 Task: Find connections with filter location Zhoucheng with filter topic #fundraisingwith filter profile language Spanish with filter current company Forbes Advisor with filter school J.C. Bose University of Science and Technology, YMCA with filter industry Mental Health Care with filter service category Budgeting with filter keywords title Parking Attendant
Action: Mouse moved to (604, 105)
Screenshot: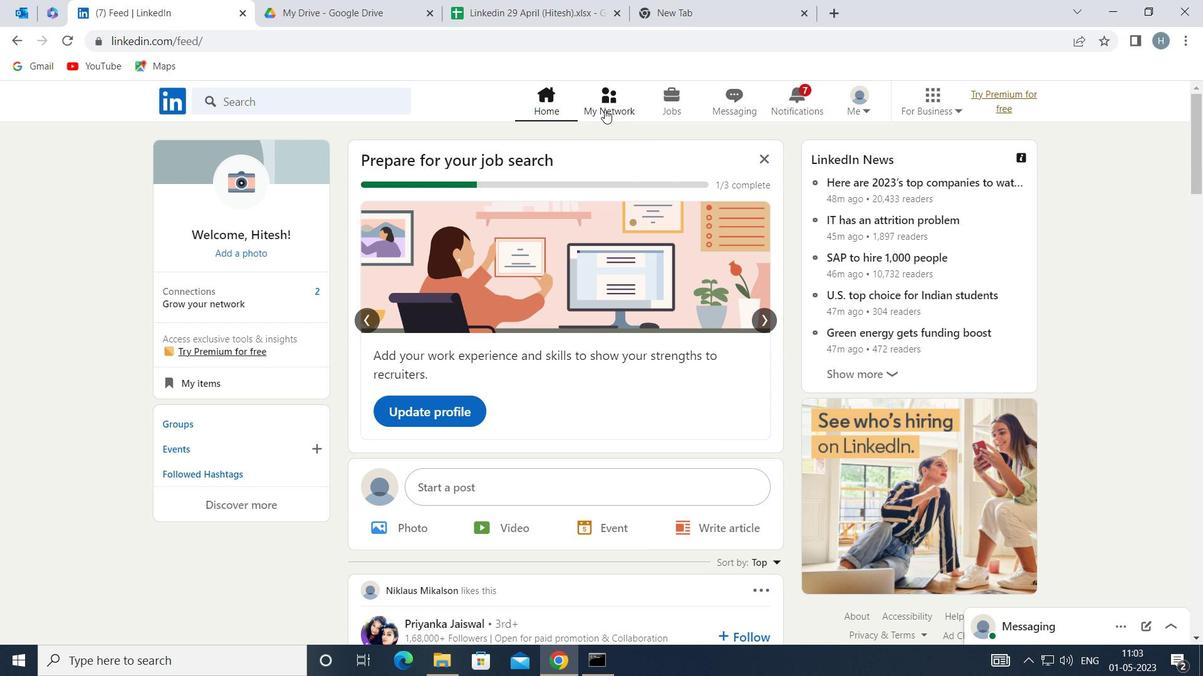
Action: Mouse pressed left at (604, 105)
Screenshot: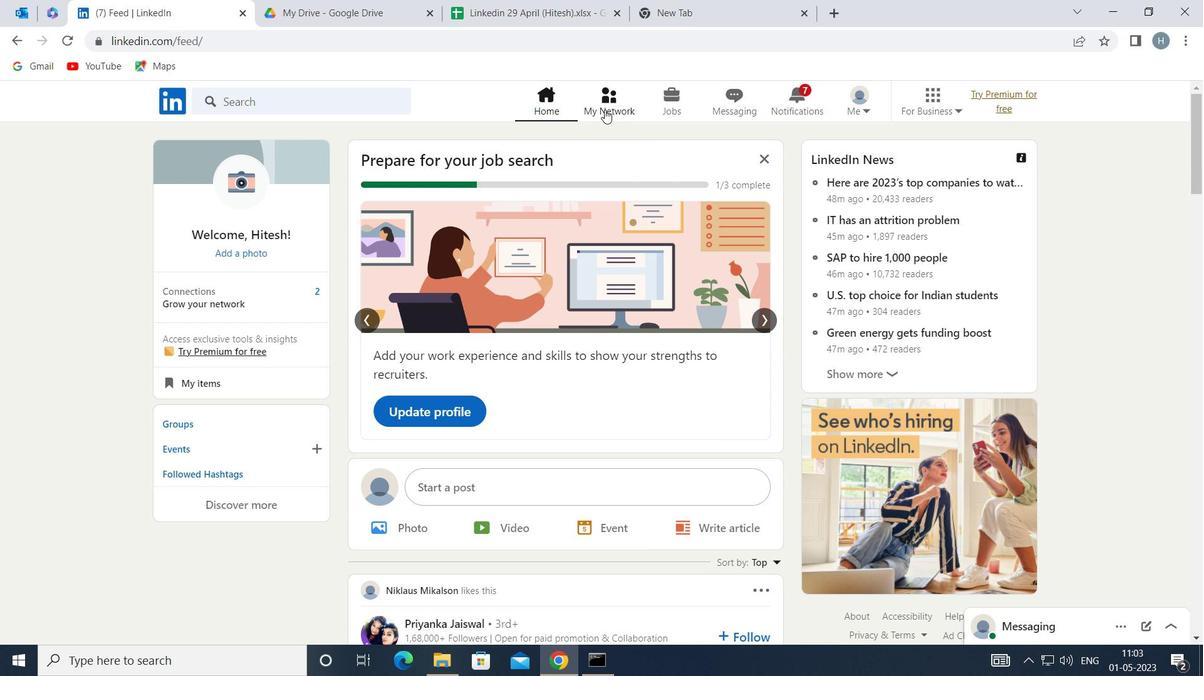 
Action: Mouse moved to (337, 188)
Screenshot: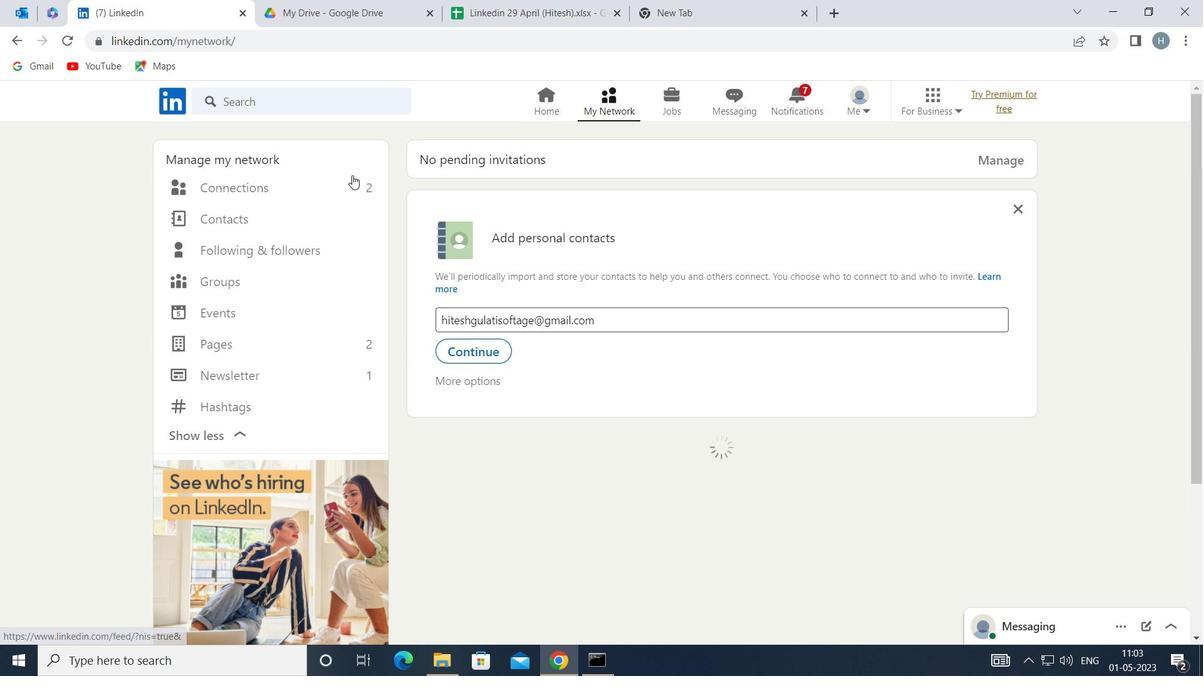 
Action: Mouse pressed left at (337, 188)
Screenshot: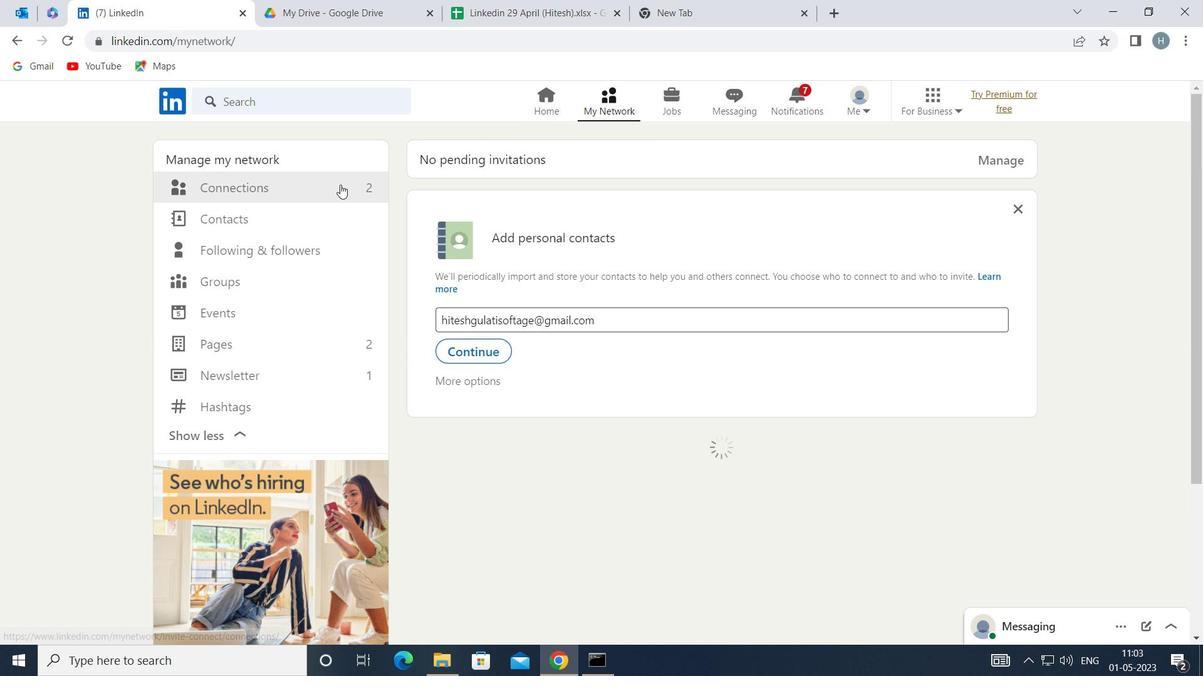 
Action: Mouse moved to (690, 185)
Screenshot: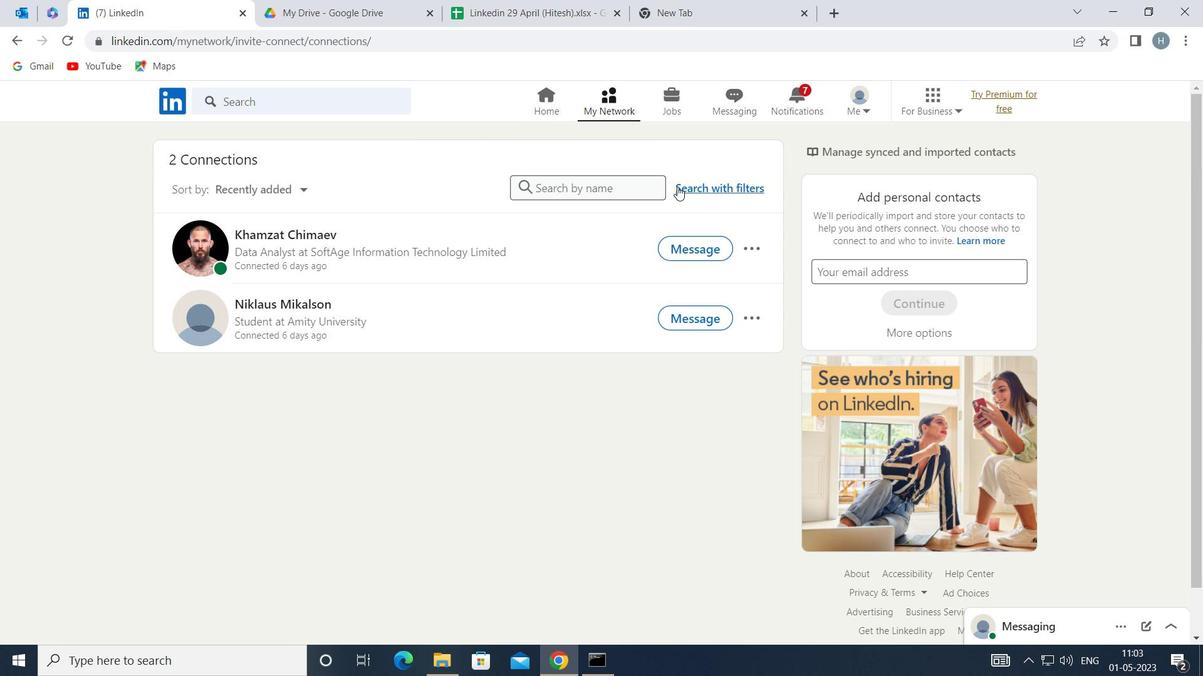 
Action: Mouse pressed left at (690, 185)
Screenshot: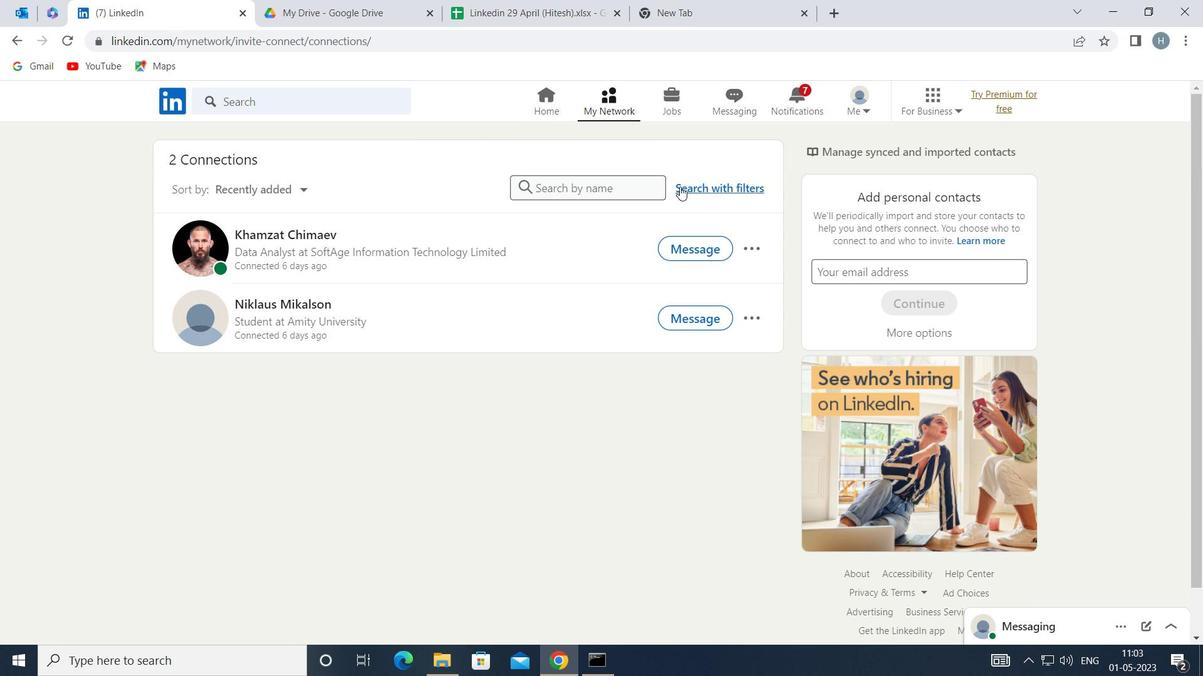 
Action: Mouse moved to (652, 144)
Screenshot: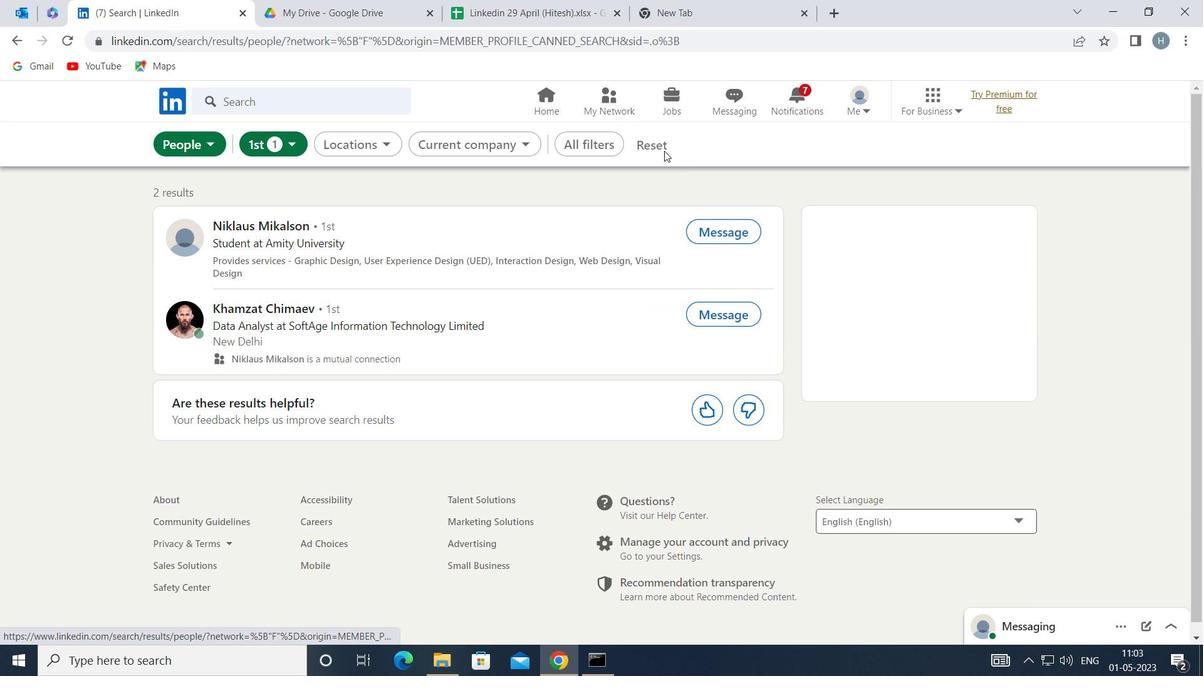 
Action: Mouse pressed left at (652, 144)
Screenshot: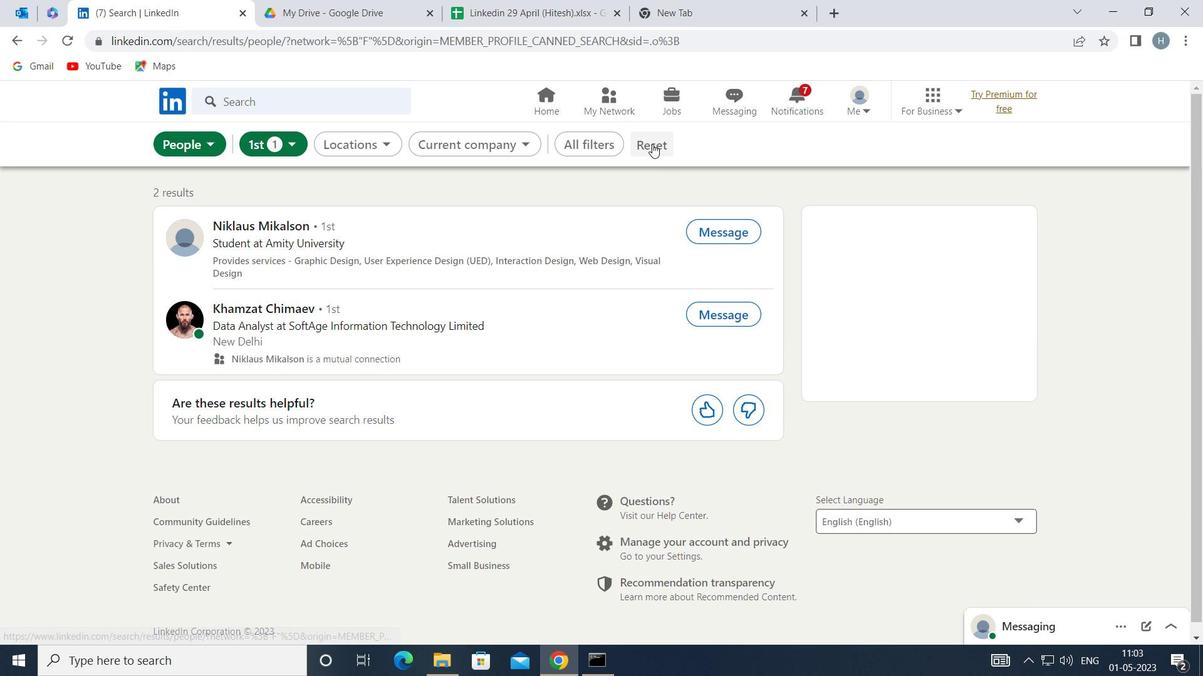 
Action: Mouse moved to (632, 142)
Screenshot: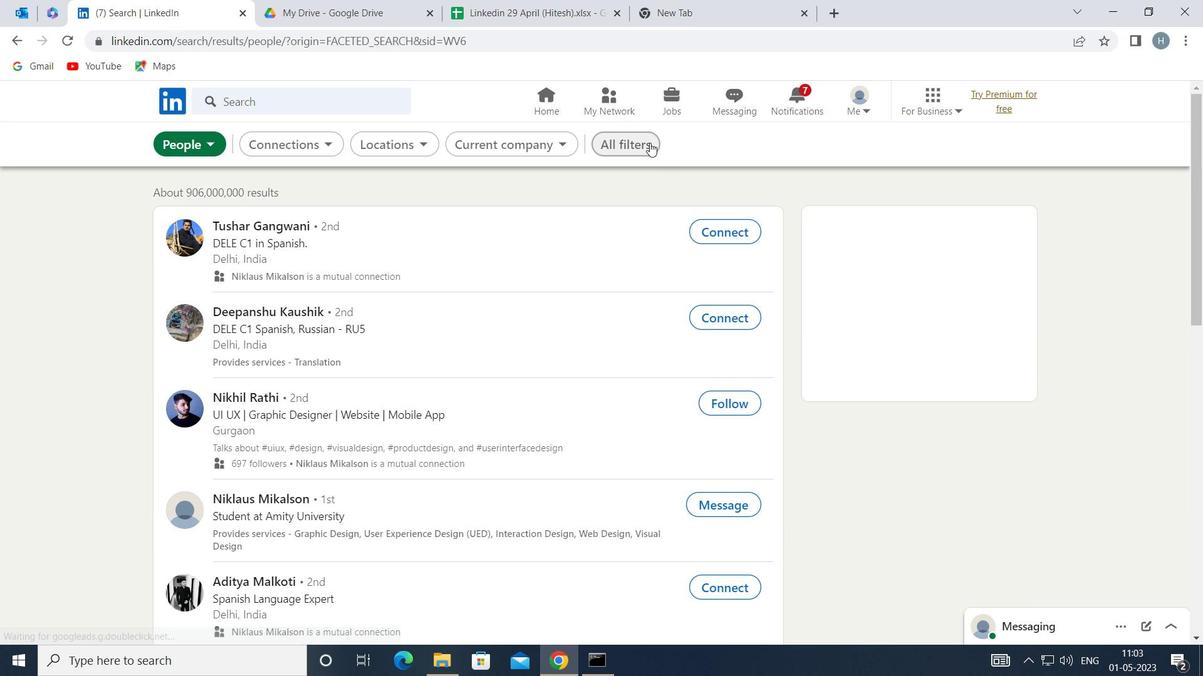 
Action: Mouse pressed left at (632, 142)
Screenshot: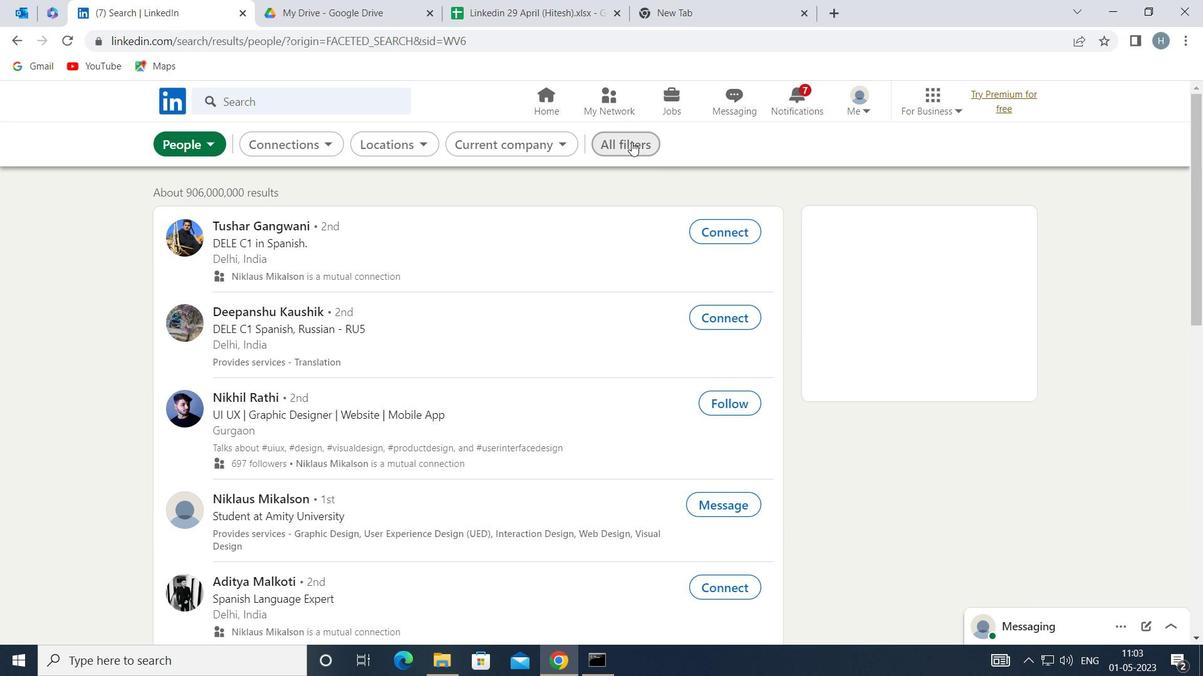 
Action: Mouse moved to (955, 364)
Screenshot: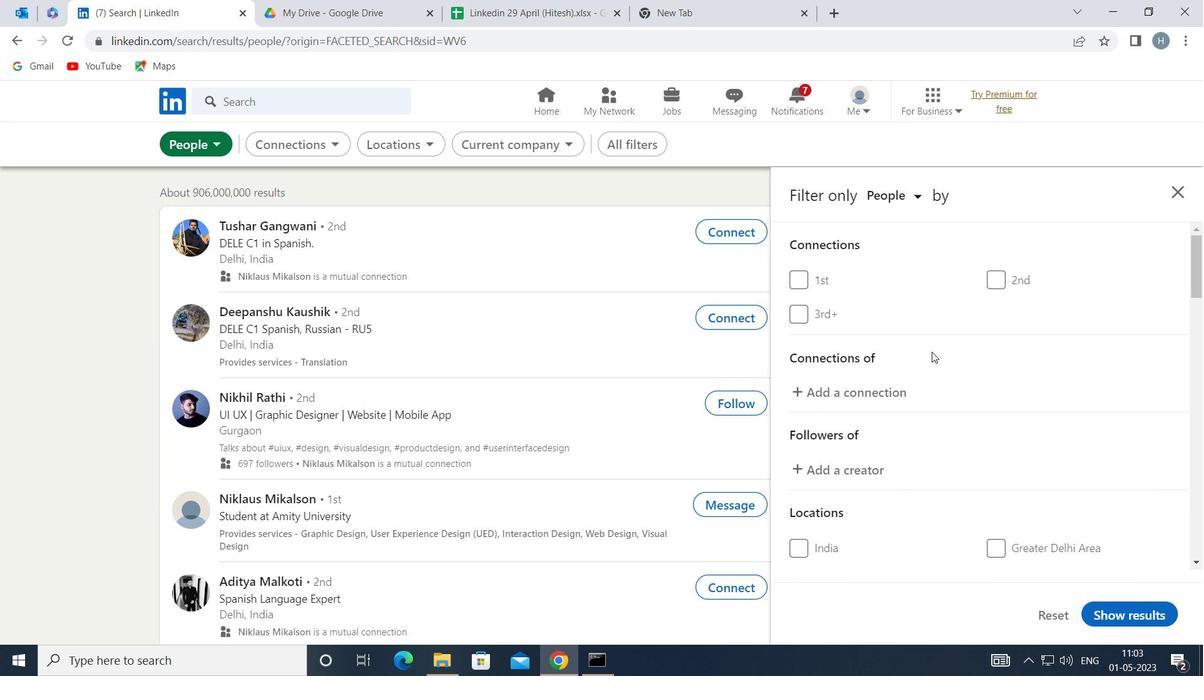 
Action: Mouse scrolled (955, 363) with delta (0, 0)
Screenshot: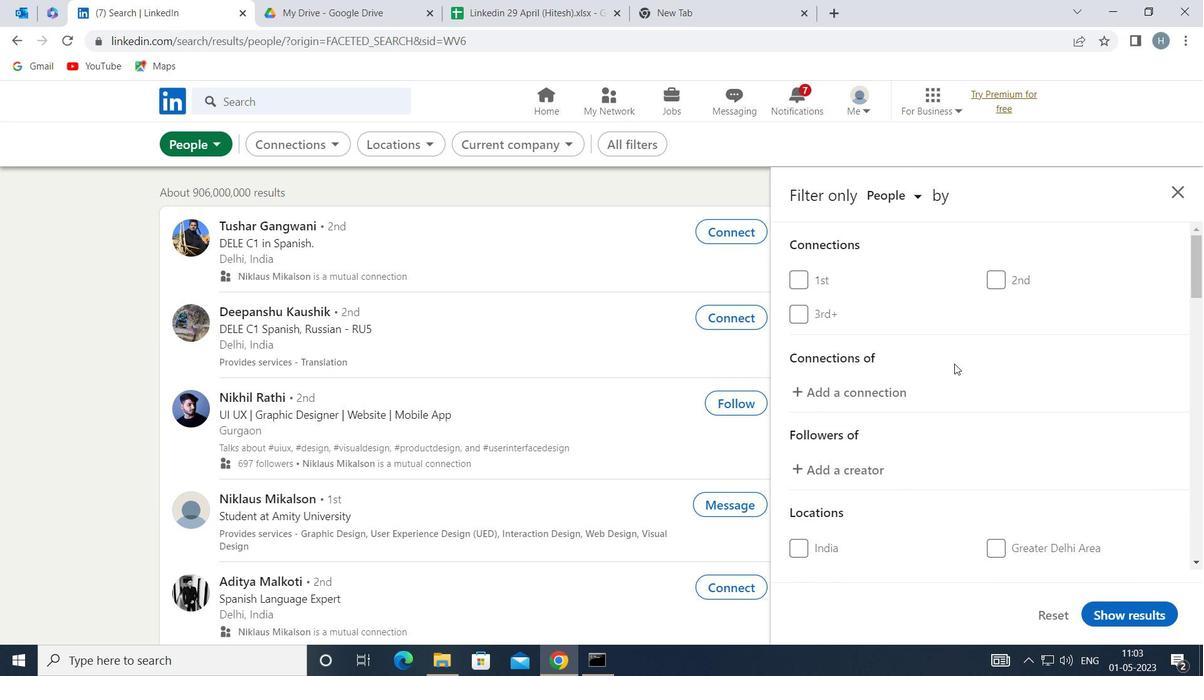 
Action: Mouse scrolled (955, 363) with delta (0, 0)
Screenshot: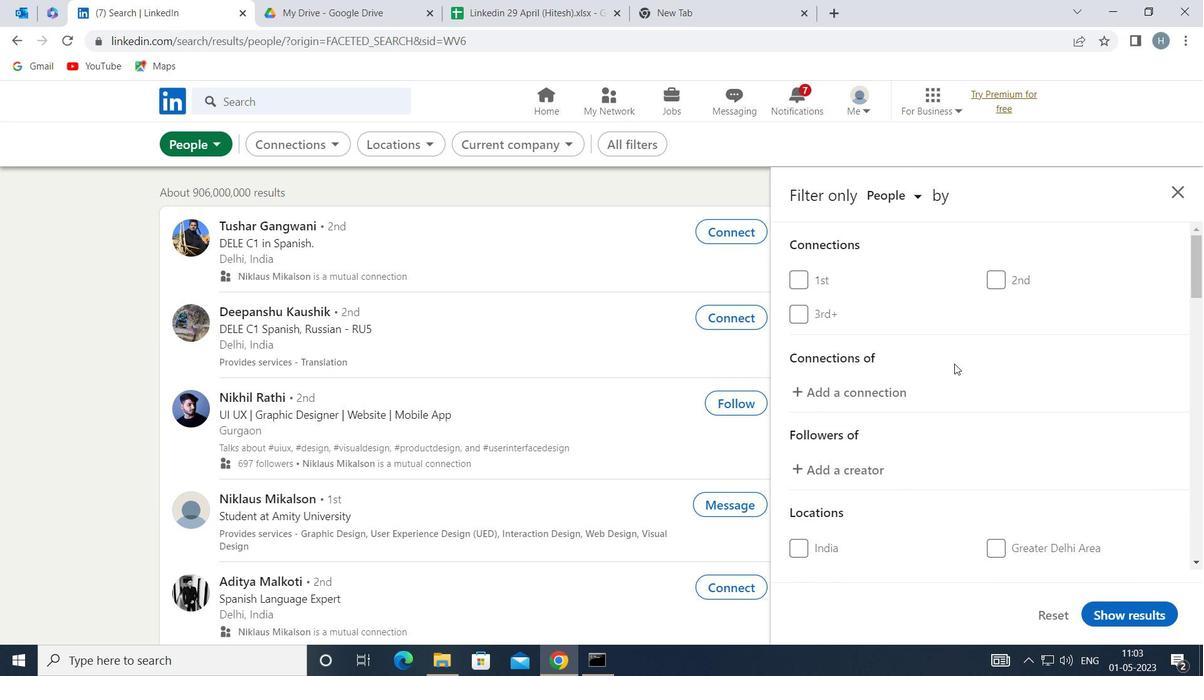 
Action: Mouse scrolled (955, 363) with delta (0, 0)
Screenshot: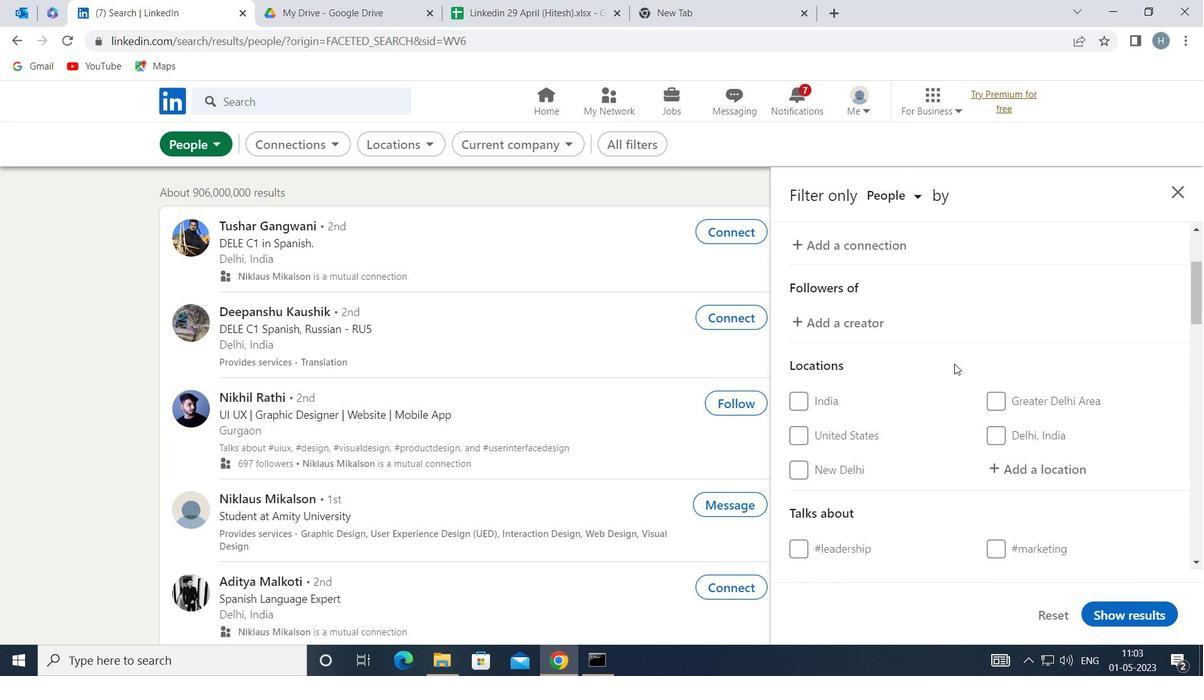 
Action: Mouse moved to (1029, 381)
Screenshot: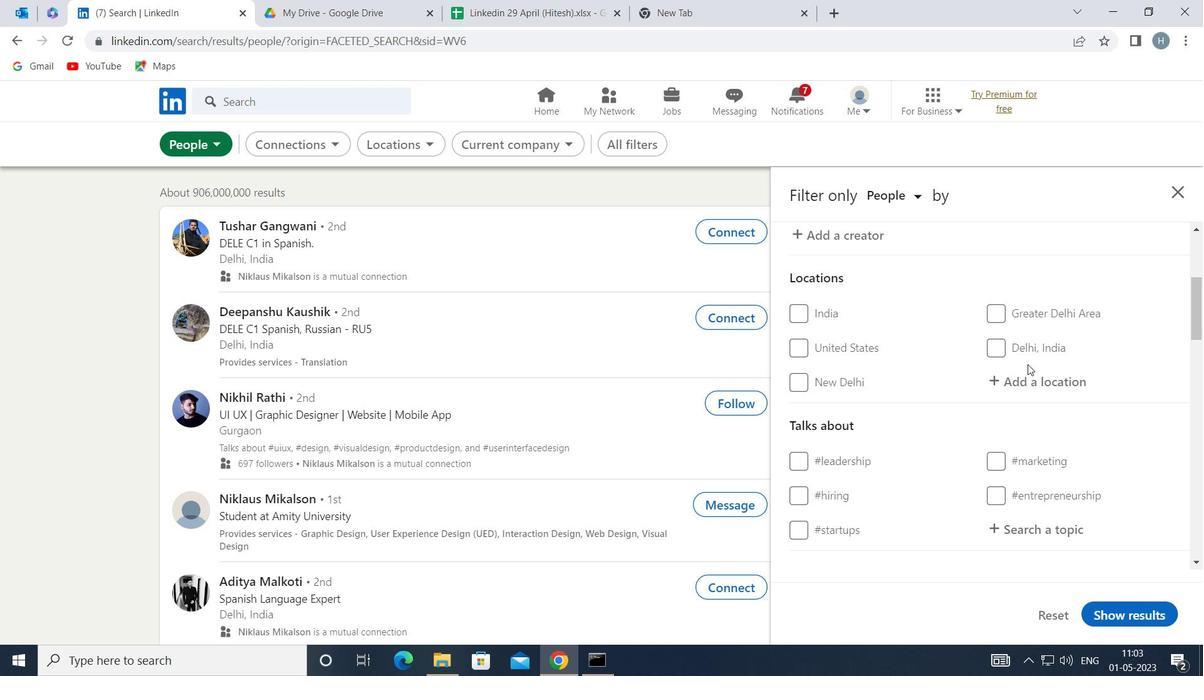 
Action: Mouse pressed left at (1029, 381)
Screenshot: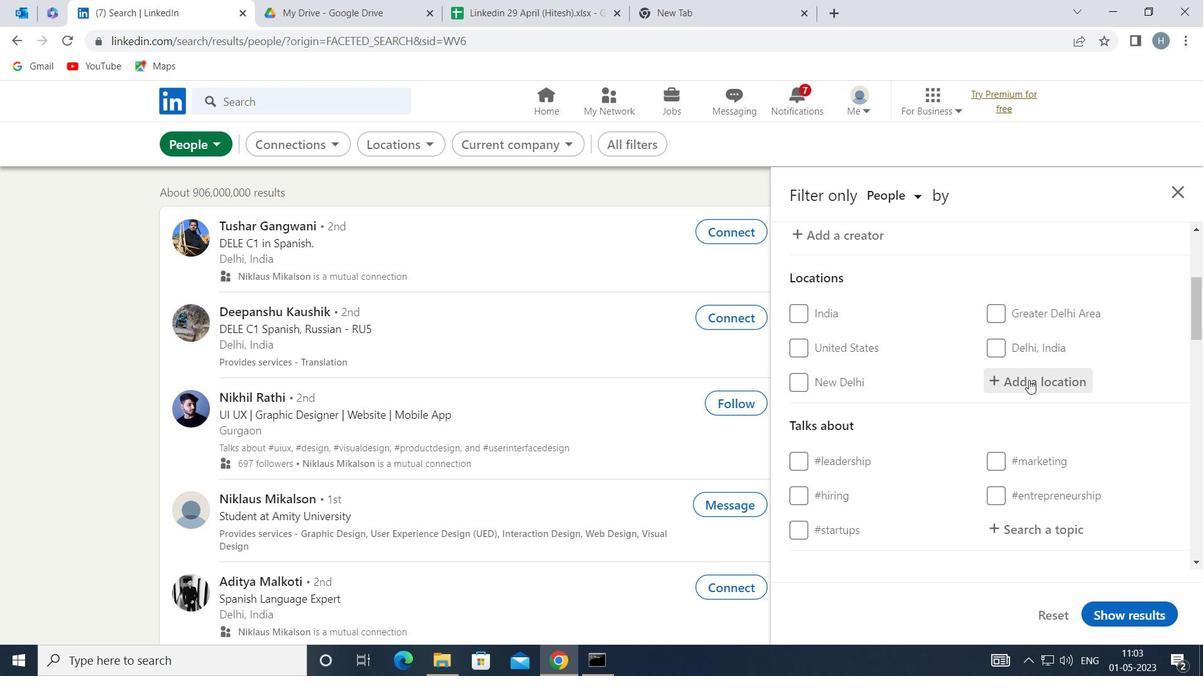 
Action: Key pressed <Key.shift>AZOUCHENG
Screenshot: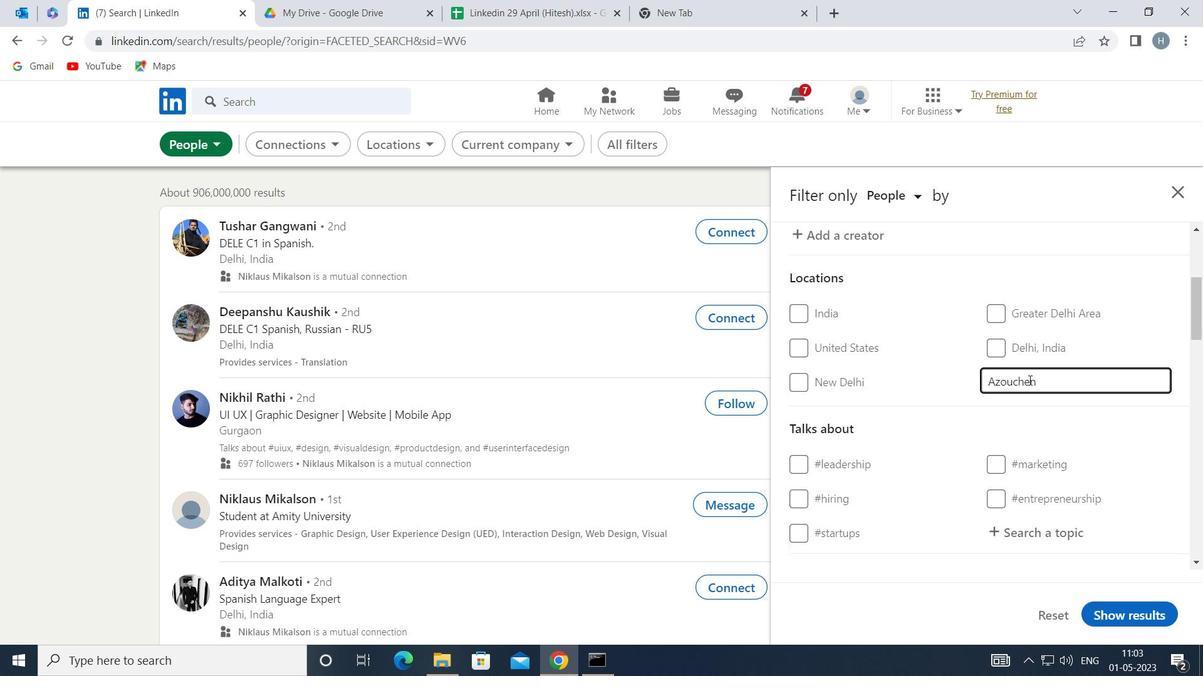 
Action: Mouse moved to (1074, 404)
Screenshot: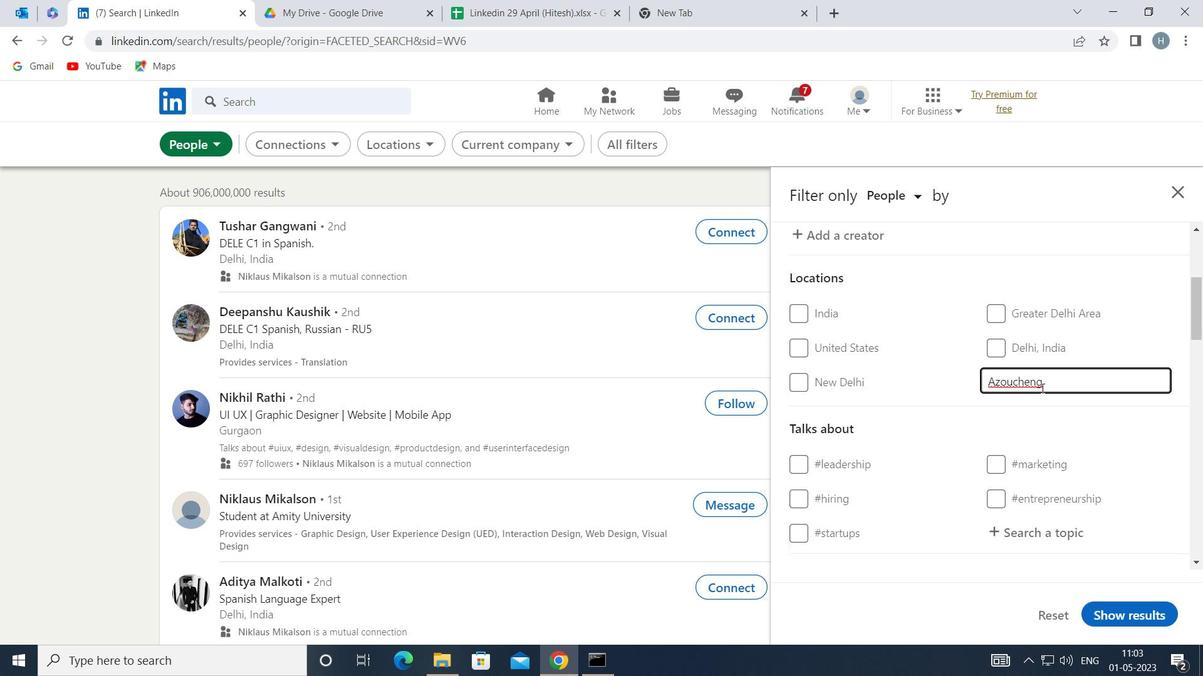 
Action: Key pressed <Key.enter>
Screenshot: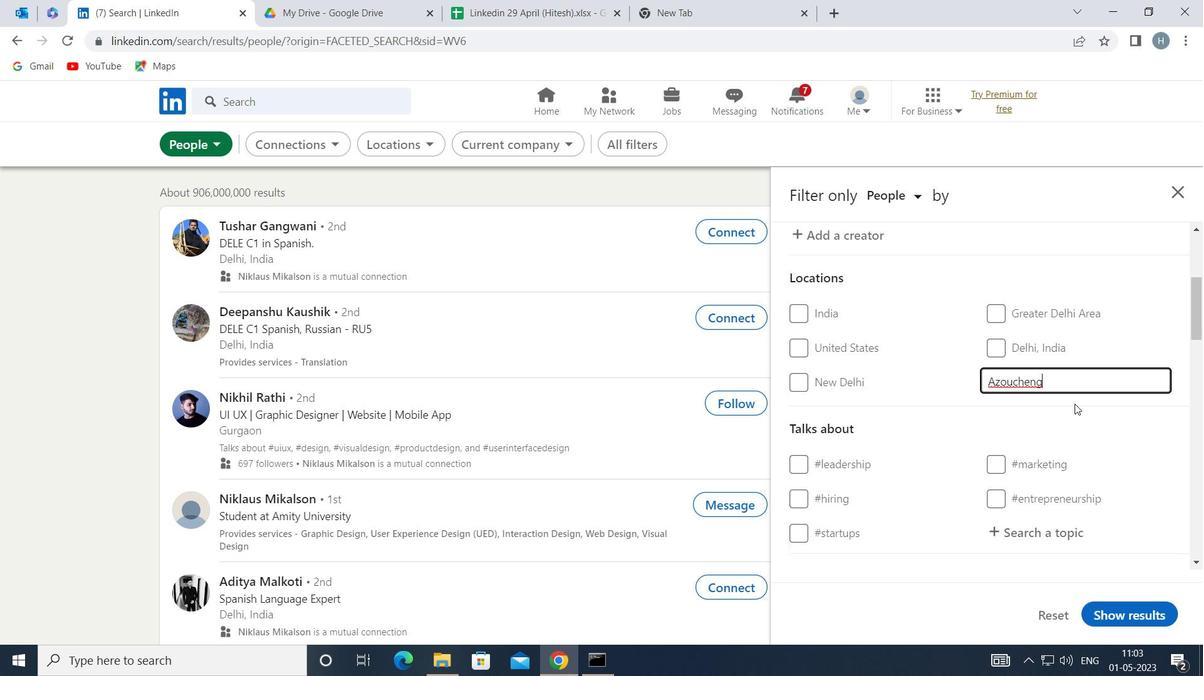 
Action: Mouse moved to (1073, 411)
Screenshot: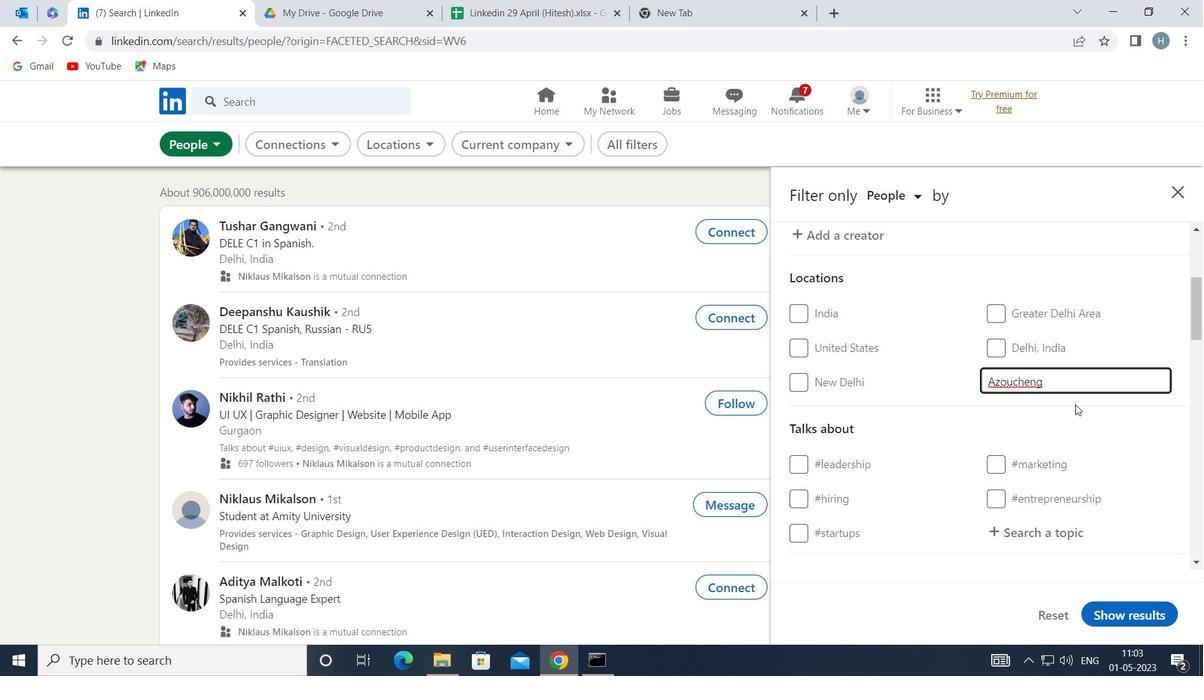 
Action: Mouse scrolled (1073, 411) with delta (0, 0)
Screenshot: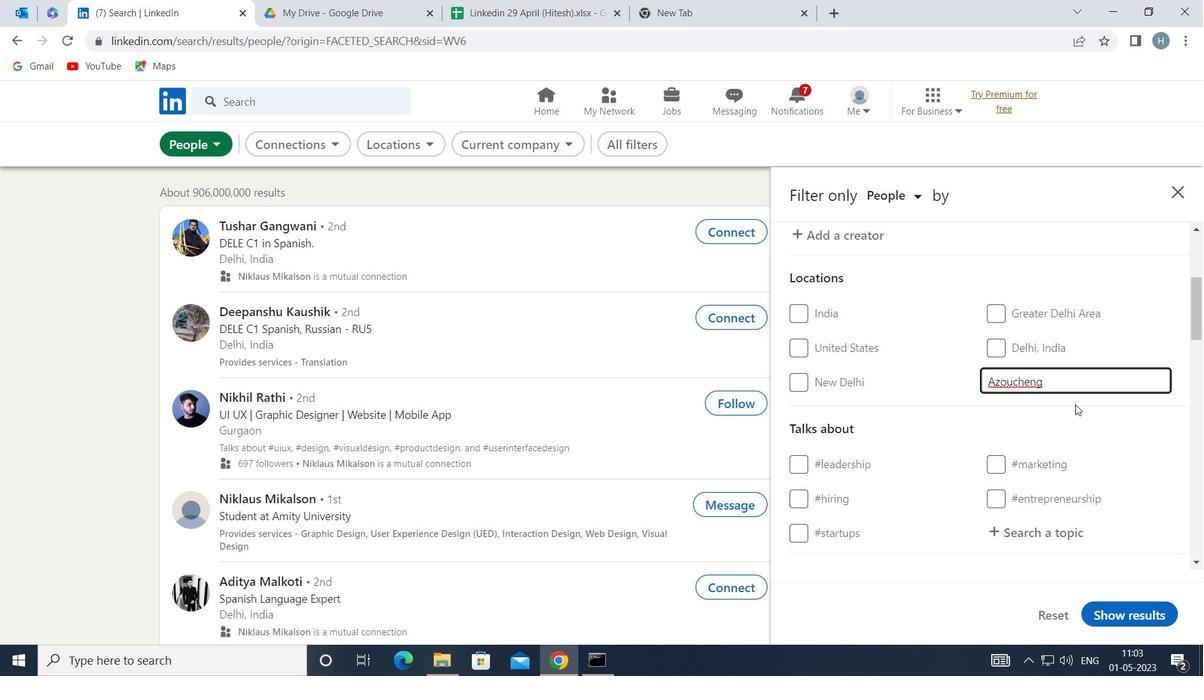 
Action: Mouse moved to (1044, 447)
Screenshot: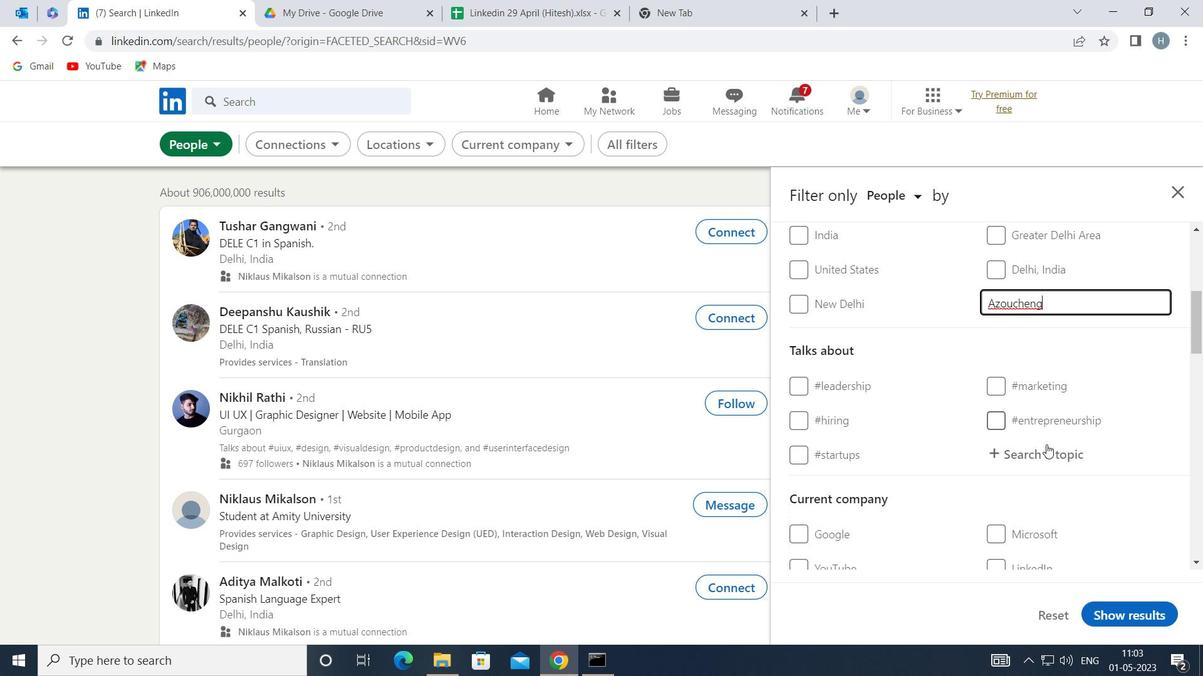 
Action: Mouse pressed left at (1044, 447)
Screenshot: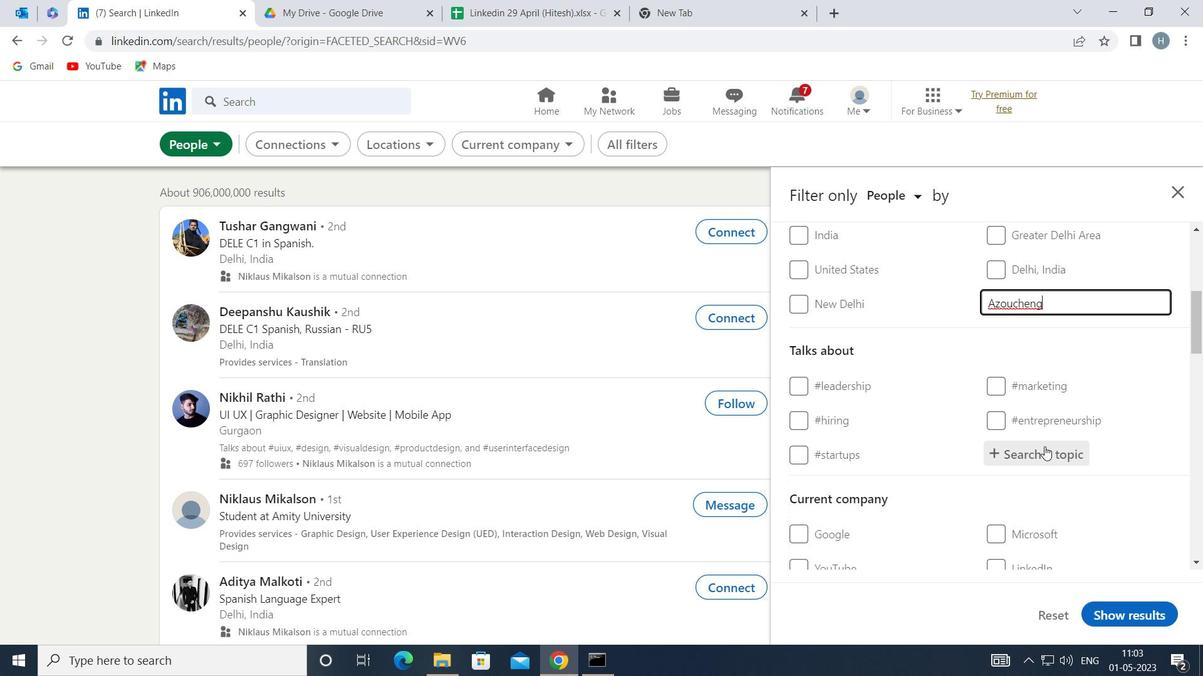 
Action: Mouse moved to (1044, 447)
Screenshot: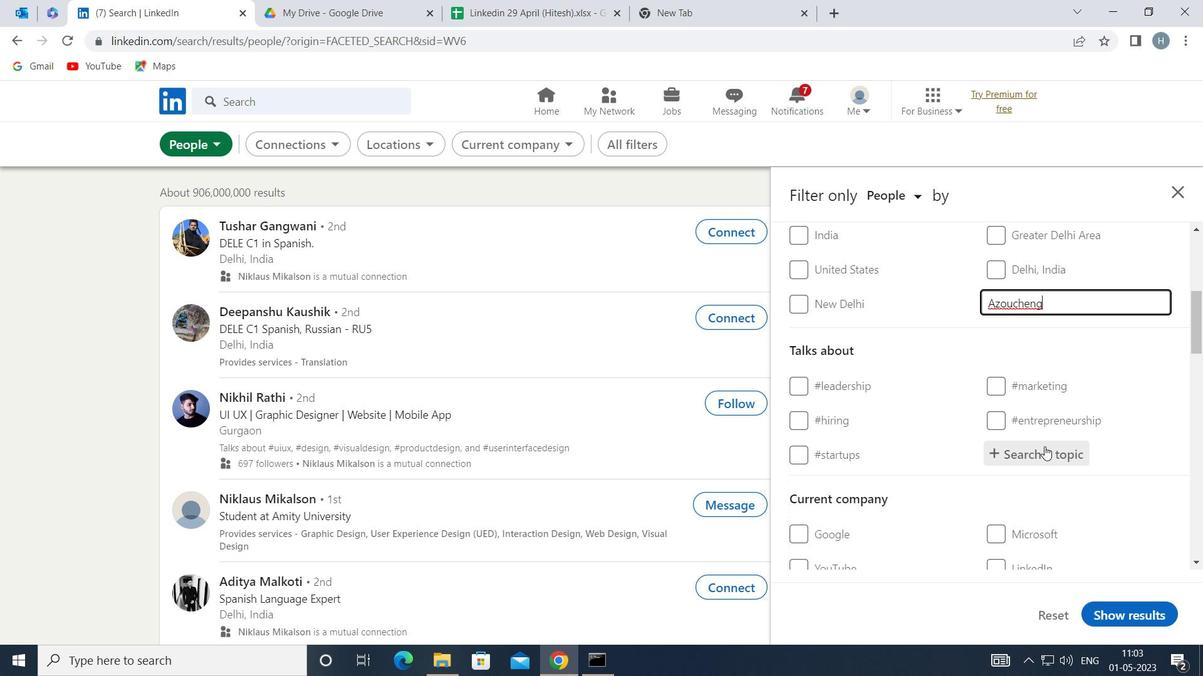 
Action: Key pressed <Key.shift>FUNDRA
Screenshot: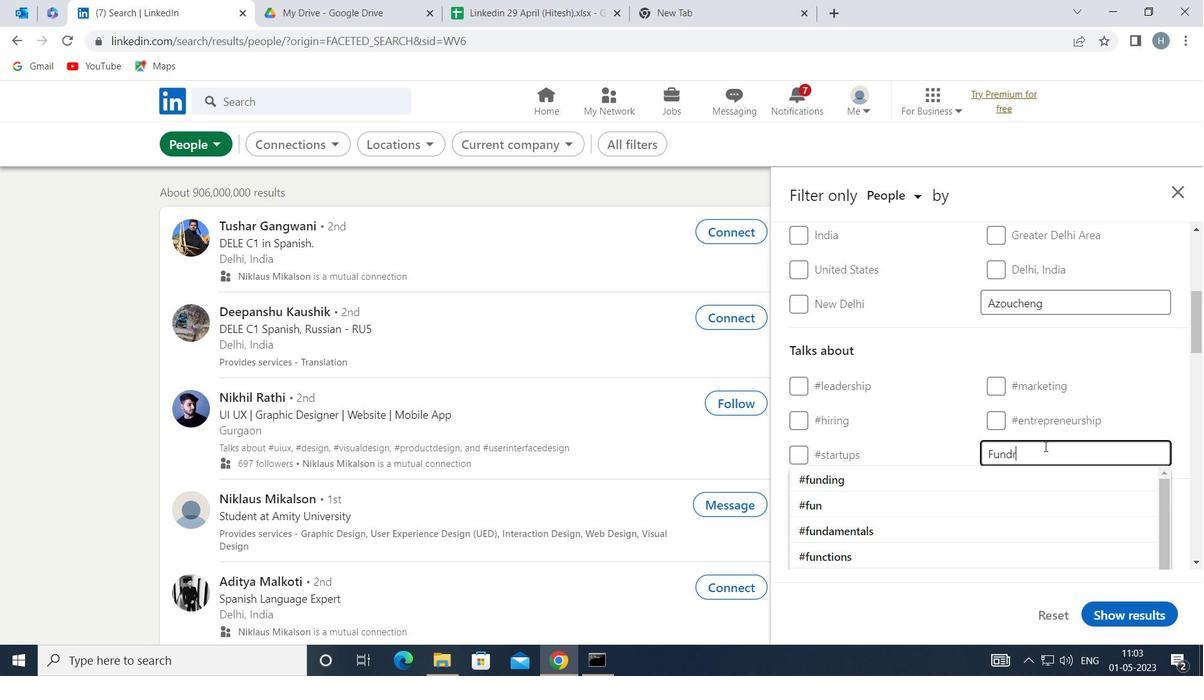 
Action: Mouse moved to (957, 479)
Screenshot: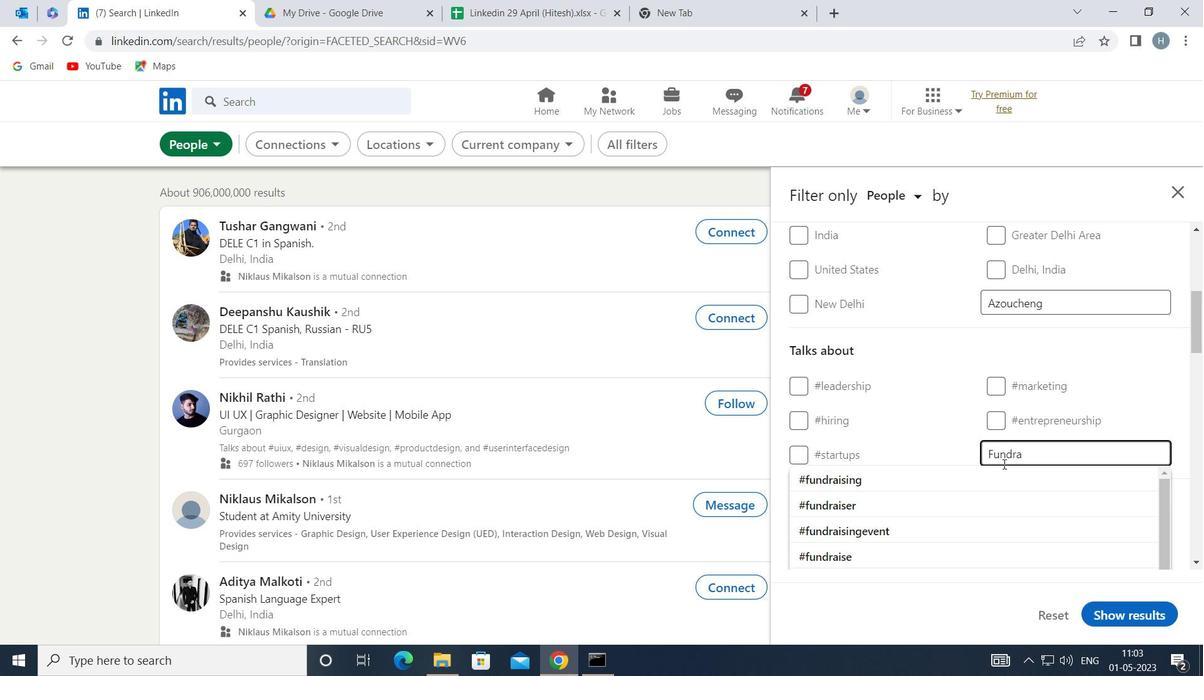 
Action: Mouse pressed left at (957, 479)
Screenshot: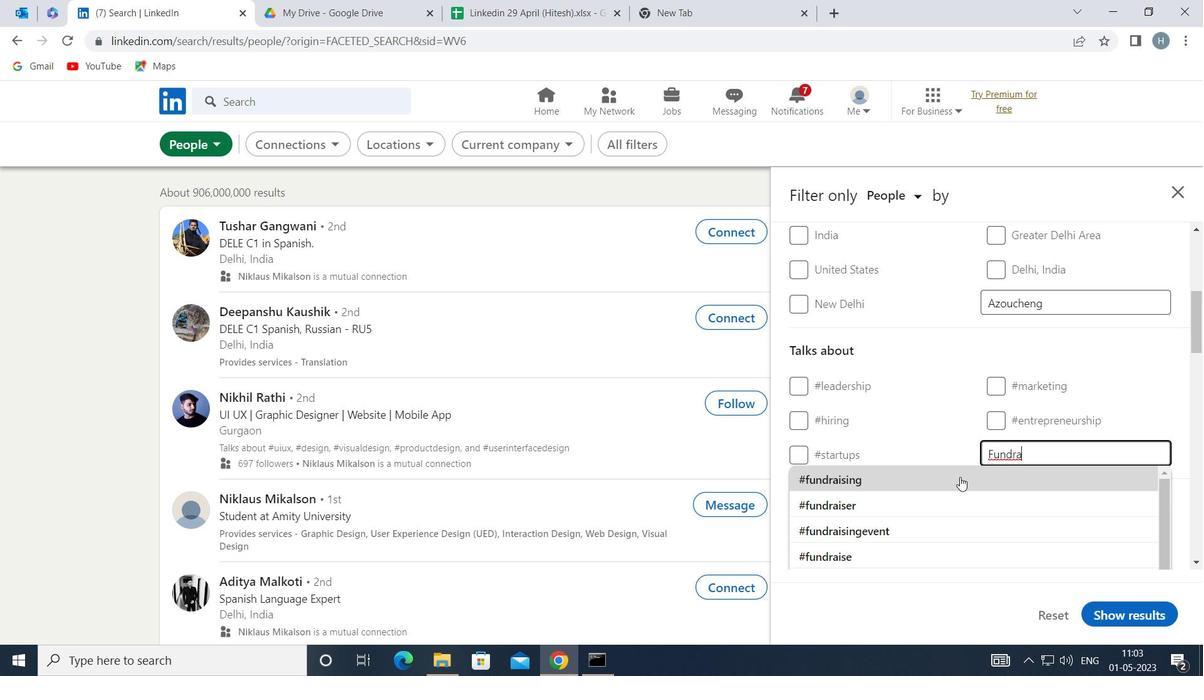 
Action: Mouse moved to (897, 466)
Screenshot: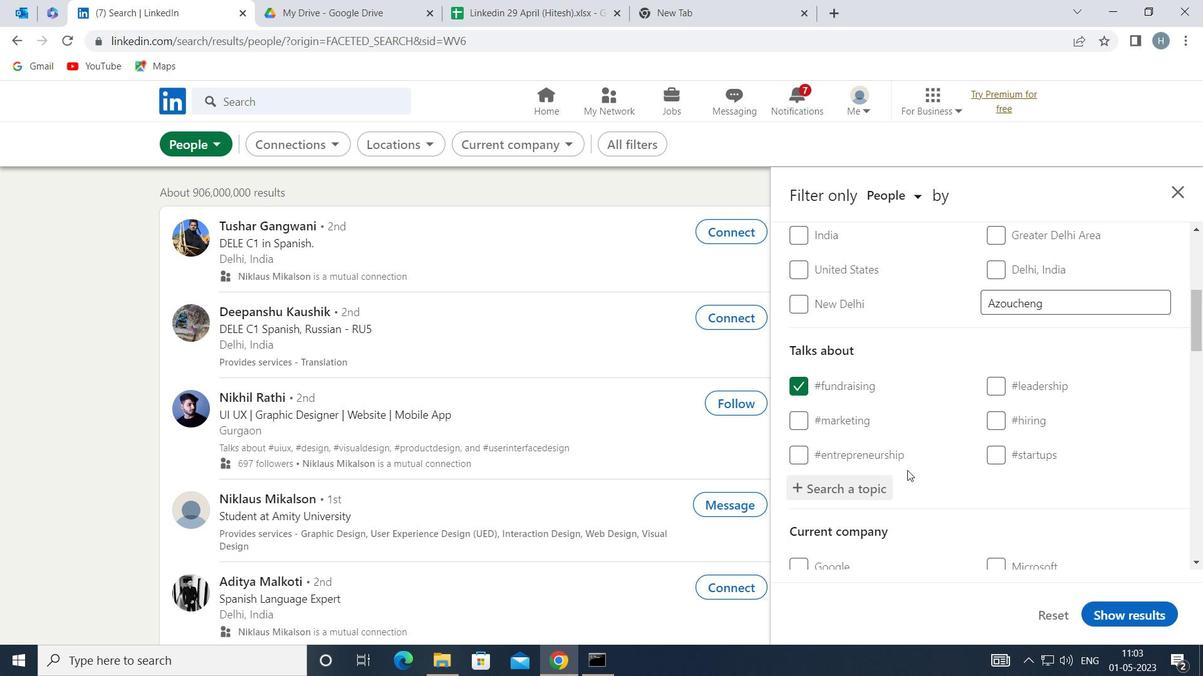 
Action: Mouse scrolled (897, 466) with delta (0, 0)
Screenshot: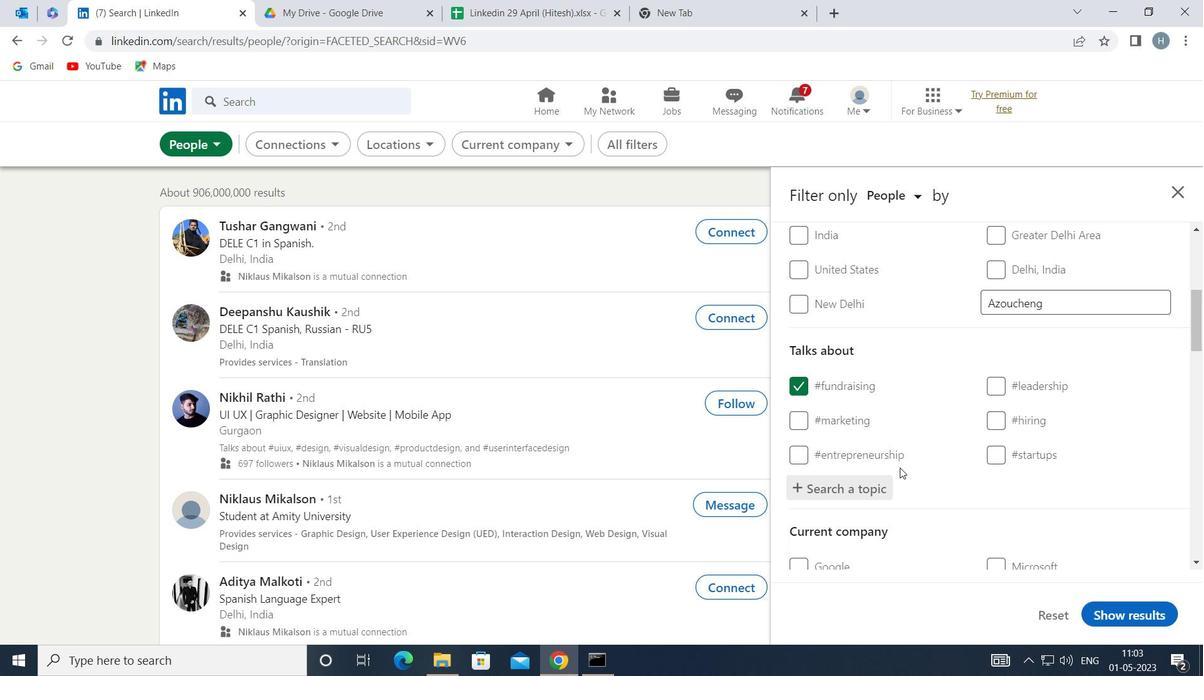 
Action: Mouse moved to (935, 444)
Screenshot: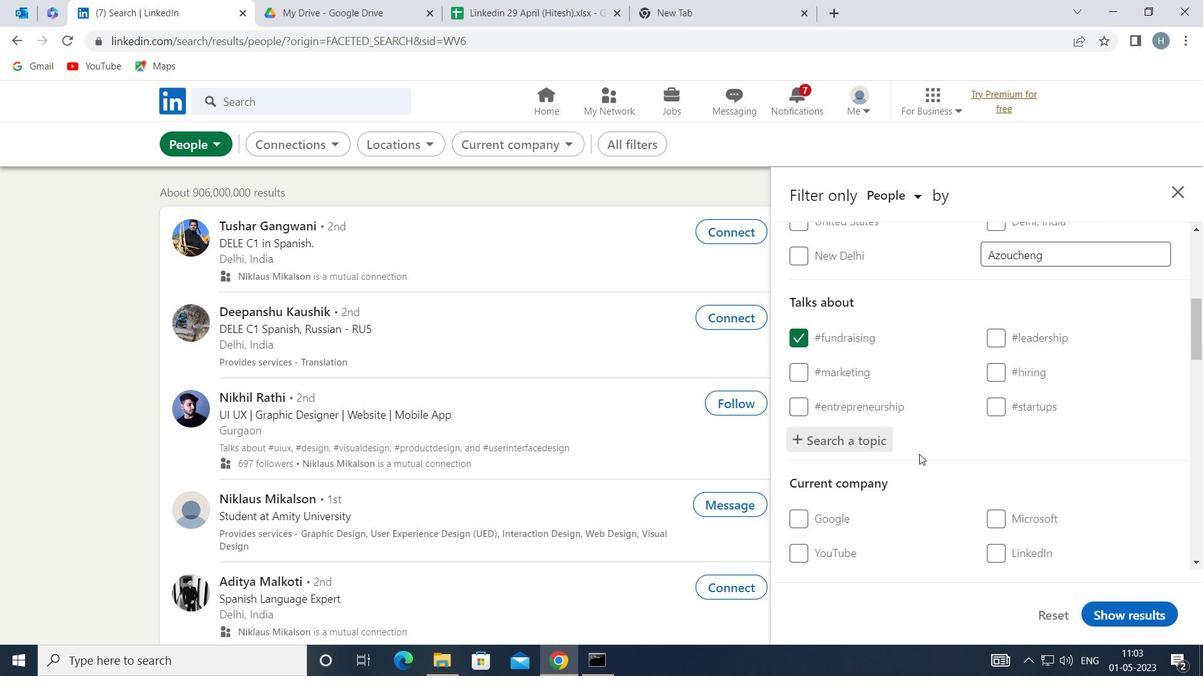 
Action: Mouse scrolled (935, 443) with delta (0, 0)
Screenshot: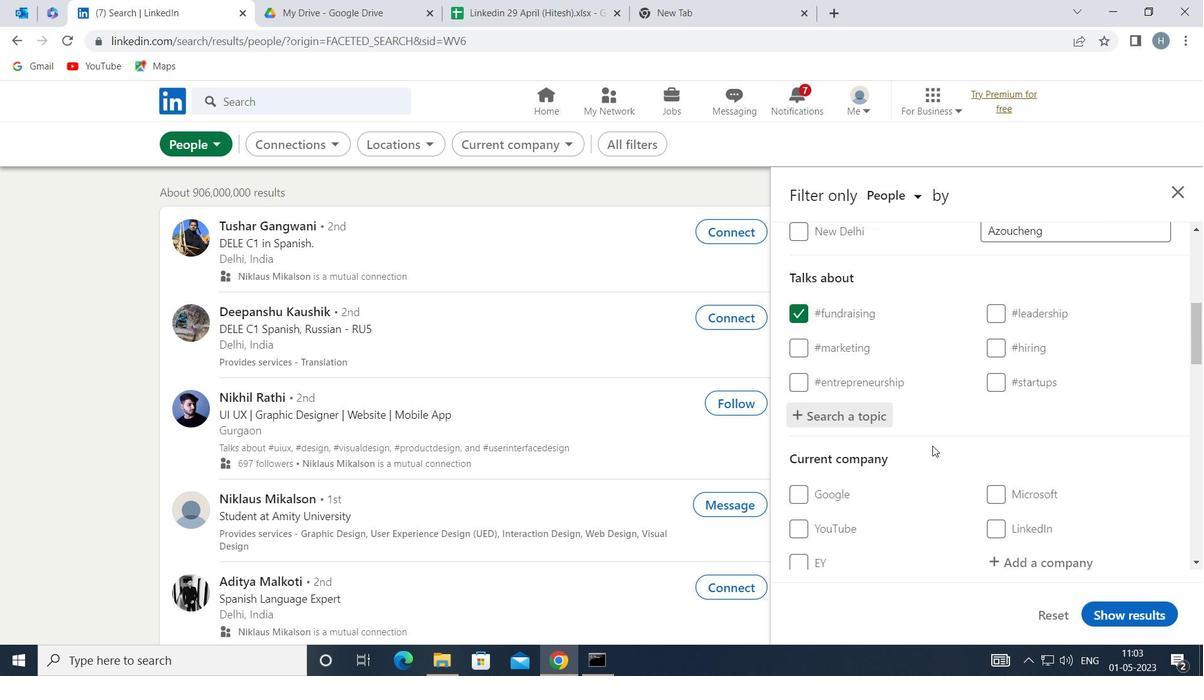 
Action: Mouse scrolled (935, 443) with delta (0, 0)
Screenshot: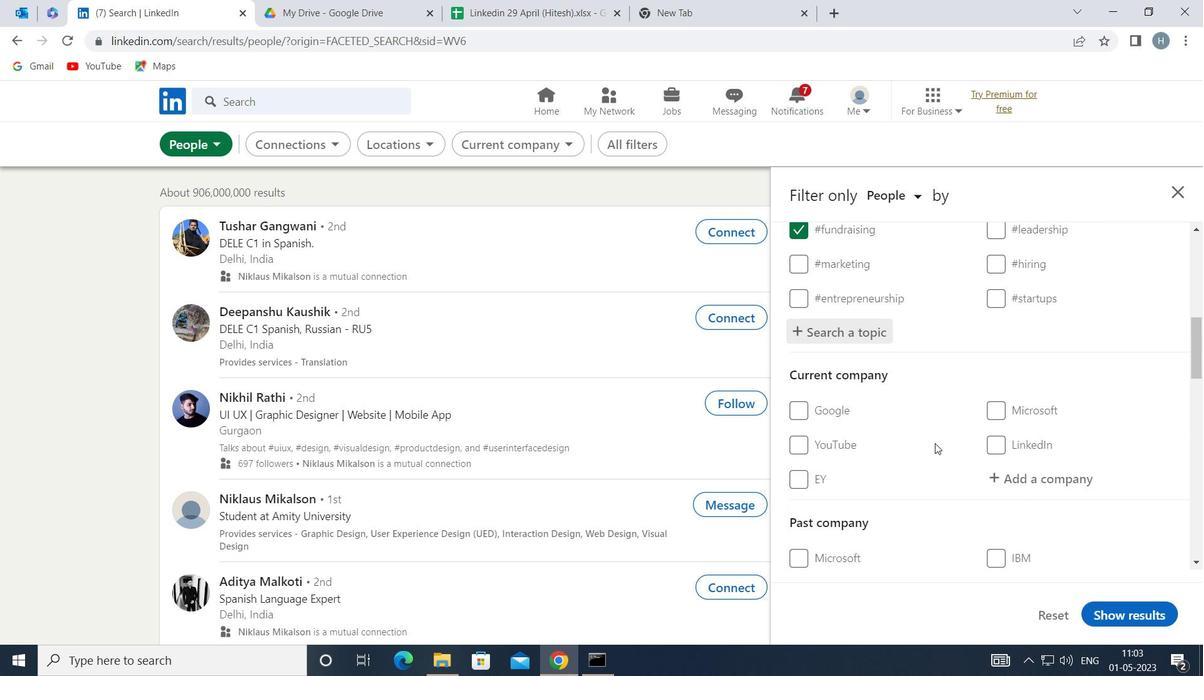
Action: Mouse moved to (936, 443)
Screenshot: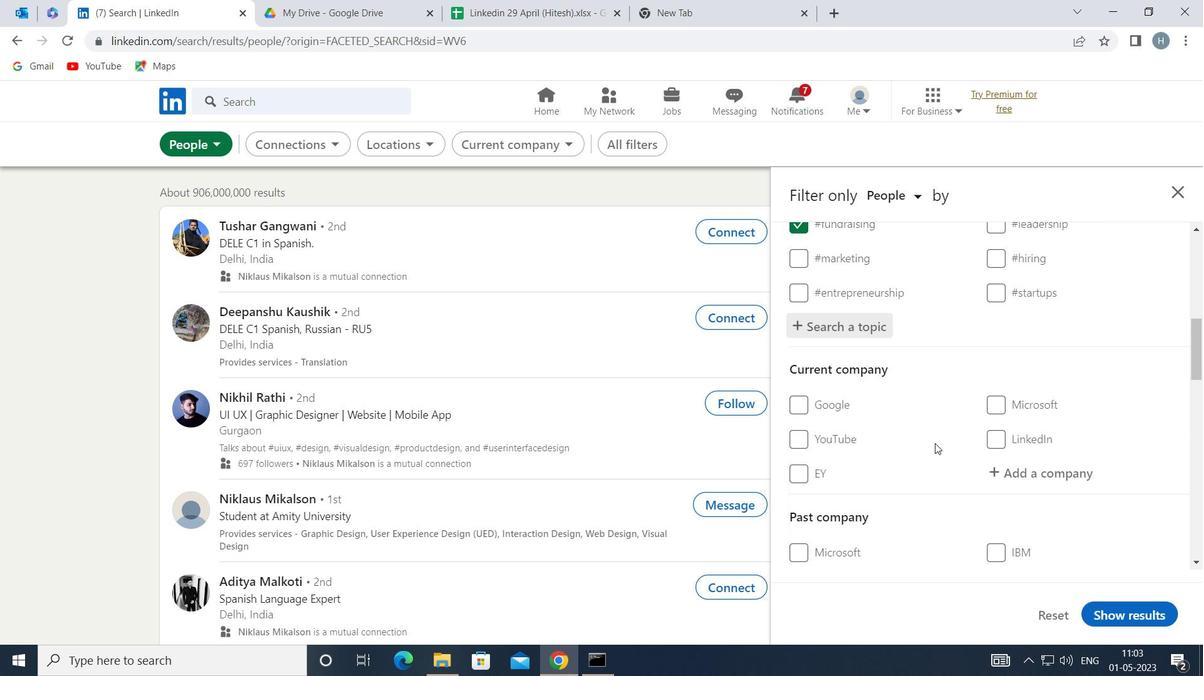 
Action: Mouse scrolled (936, 442) with delta (0, 0)
Screenshot: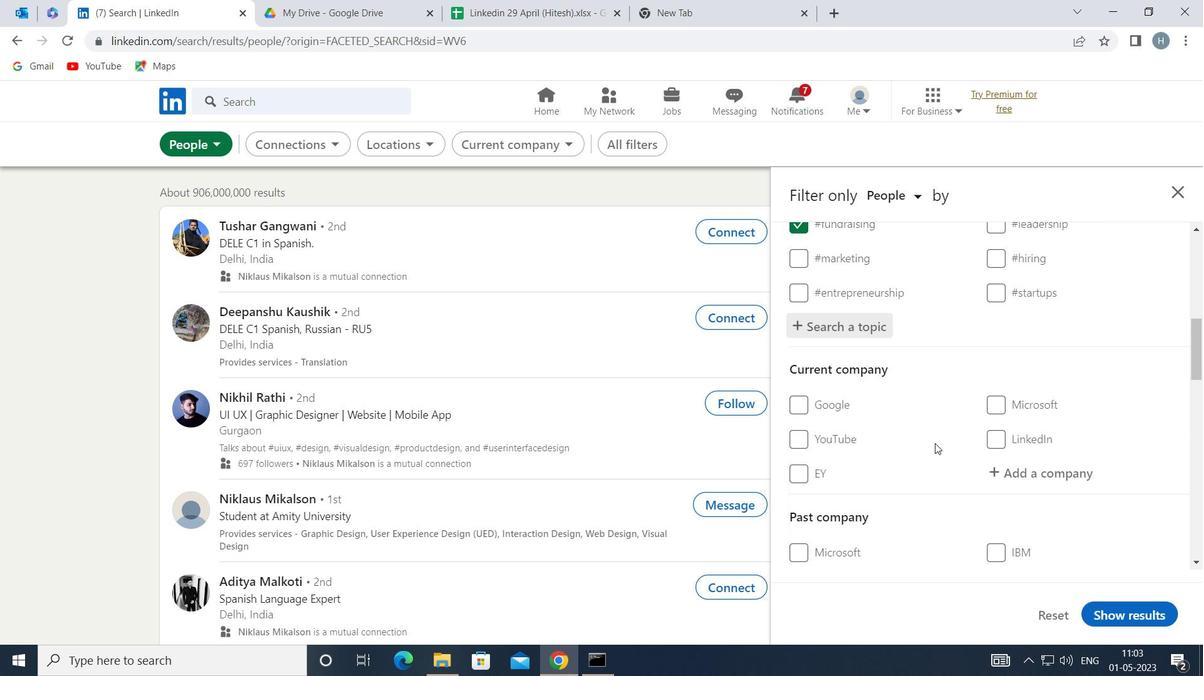 
Action: Mouse scrolled (936, 442) with delta (0, 0)
Screenshot: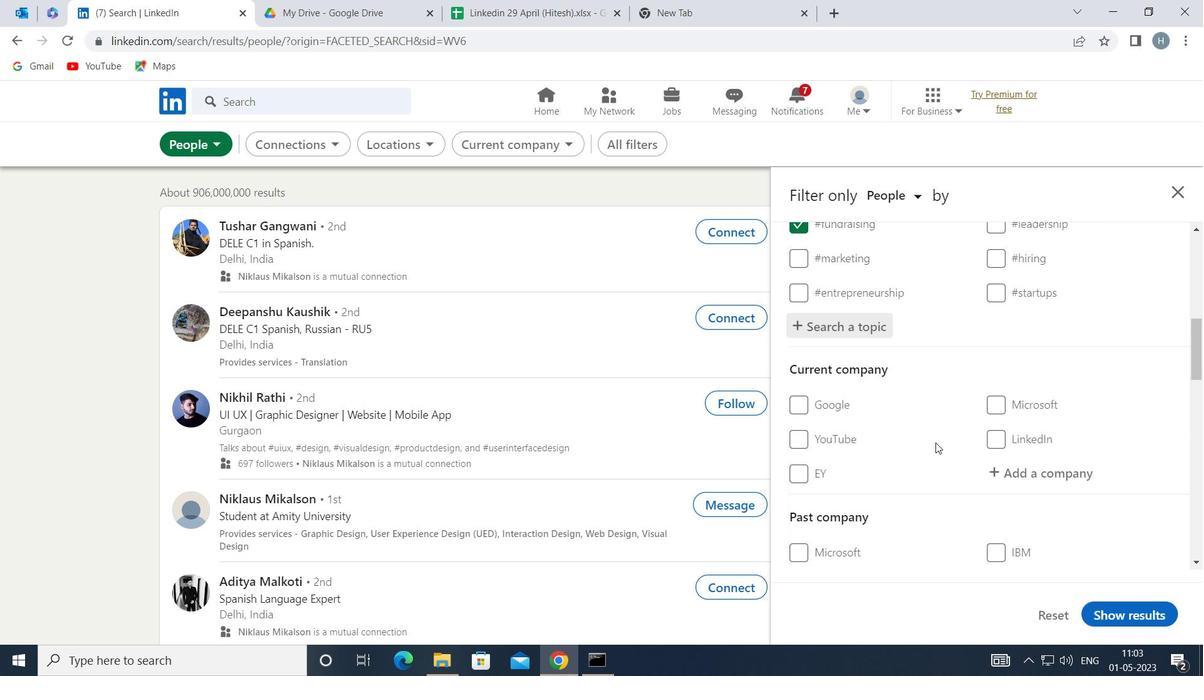 
Action: Mouse moved to (936, 443)
Screenshot: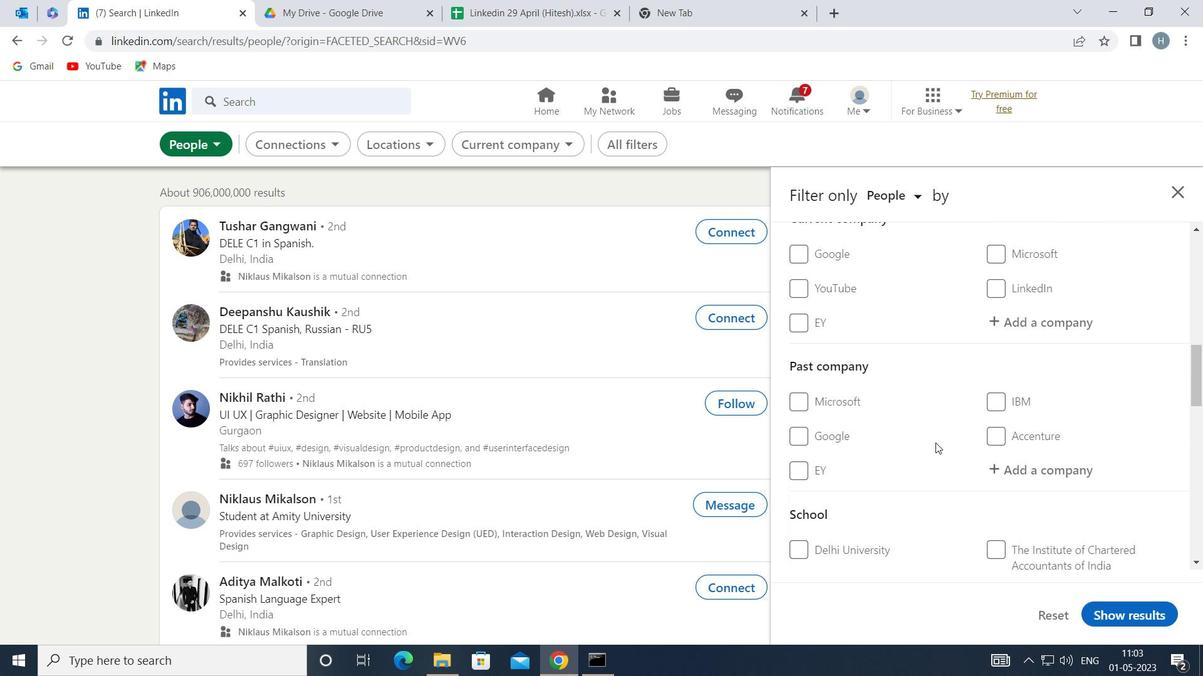
Action: Mouse scrolled (936, 442) with delta (0, 0)
Screenshot: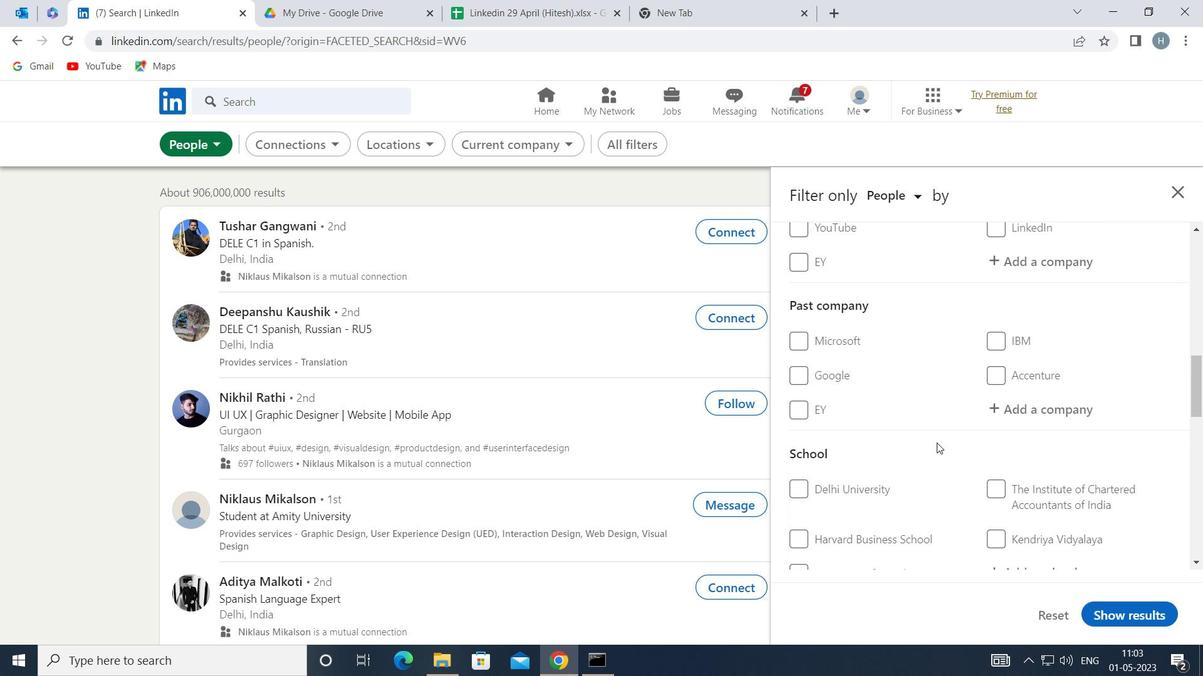 
Action: Mouse scrolled (936, 442) with delta (0, 0)
Screenshot: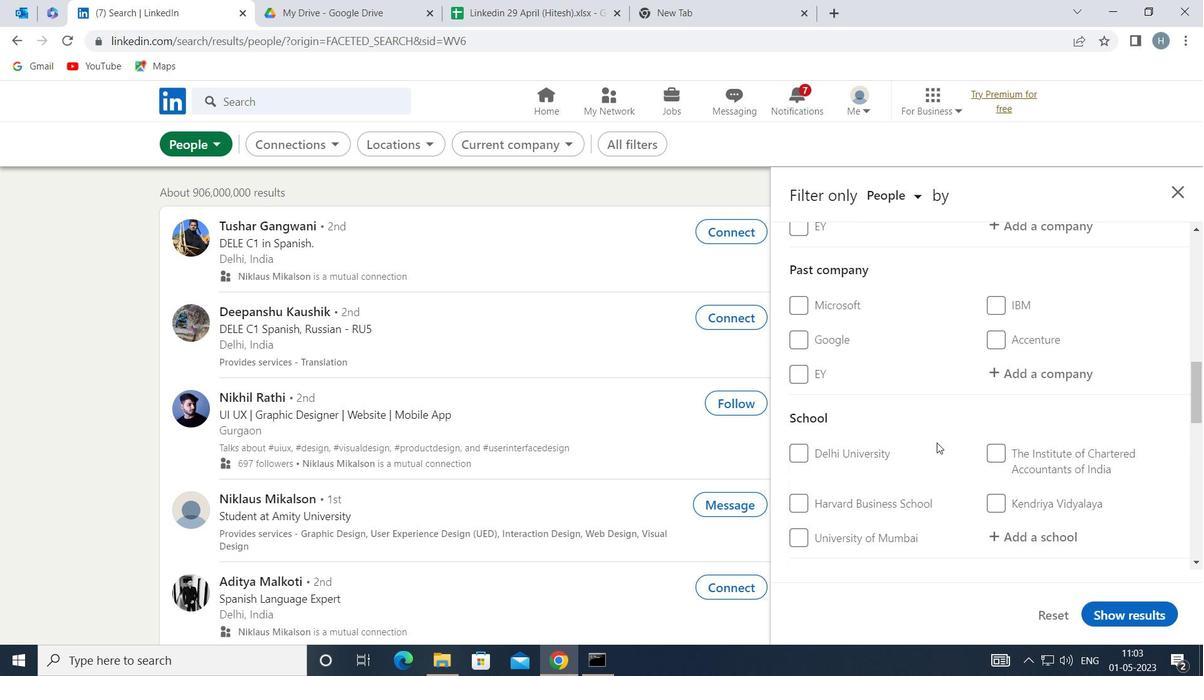 
Action: Mouse scrolled (936, 442) with delta (0, 0)
Screenshot: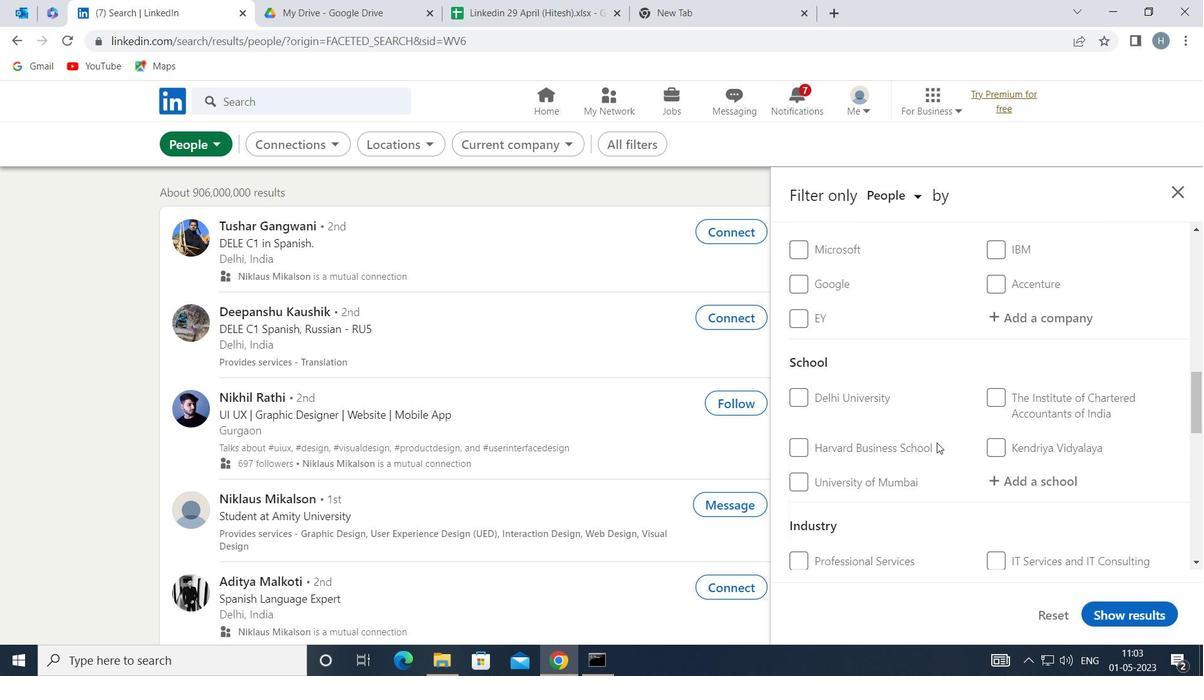 
Action: Mouse moved to (945, 445)
Screenshot: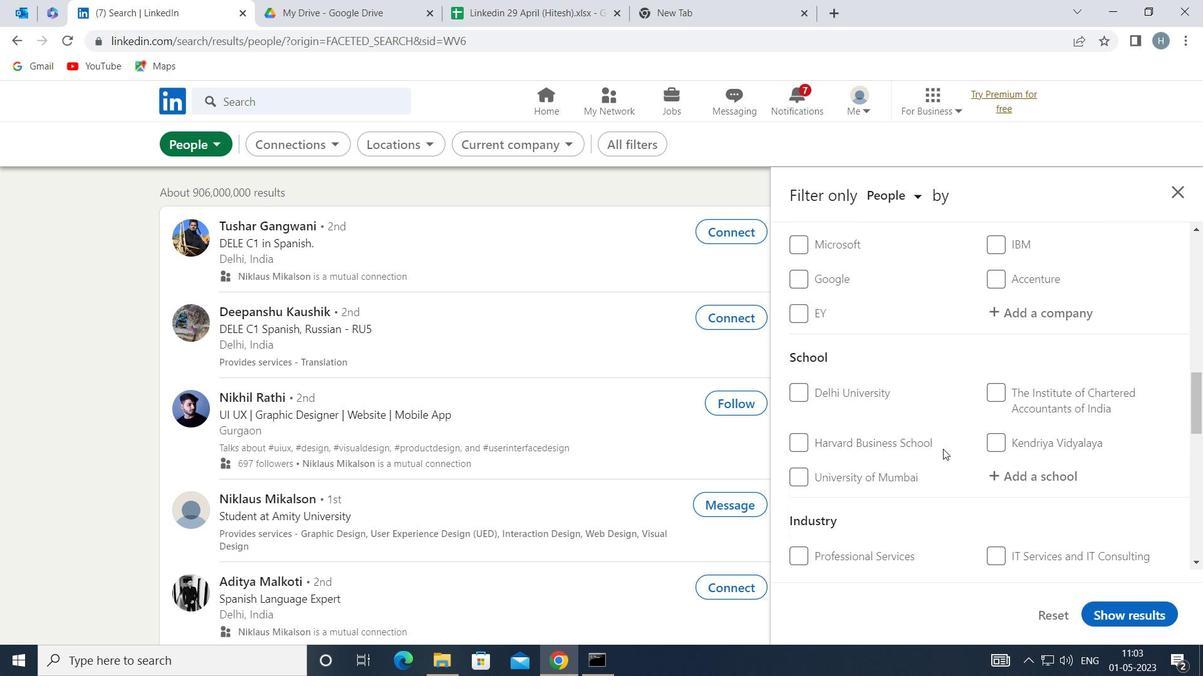 
Action: Mouse scrolled (945, 444) with delta (0, 0)
Screenshot: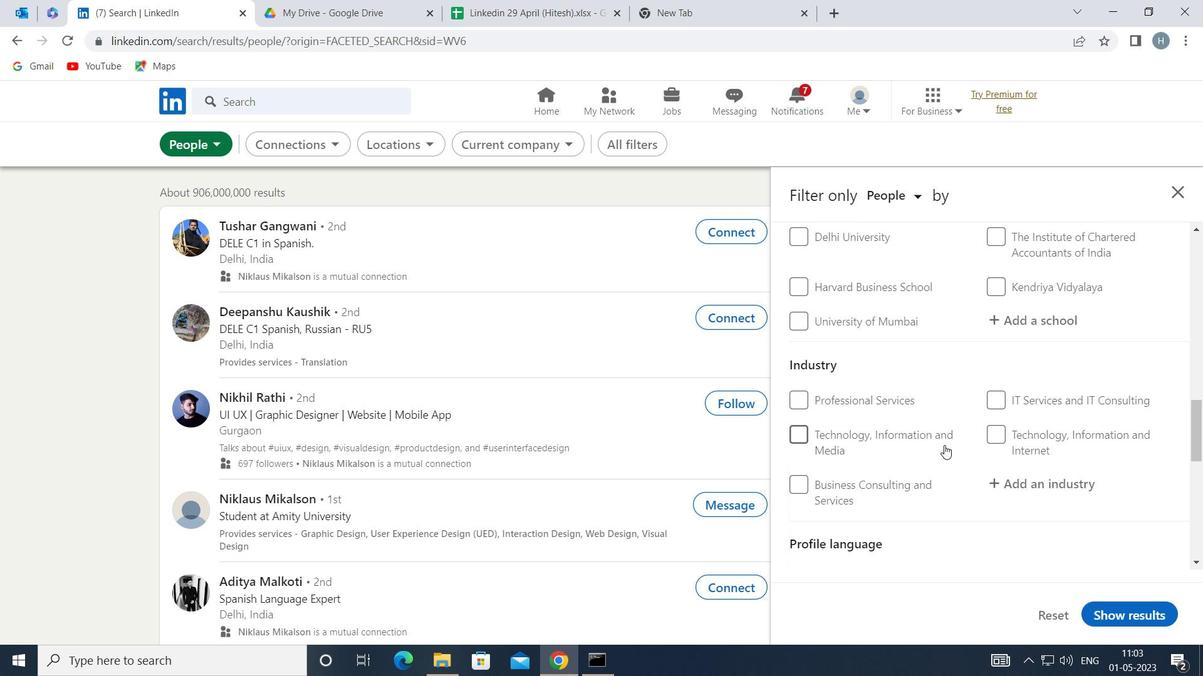 
Action: Mouse scrolled (945, 444) with delta (0, 0)
Screenshot: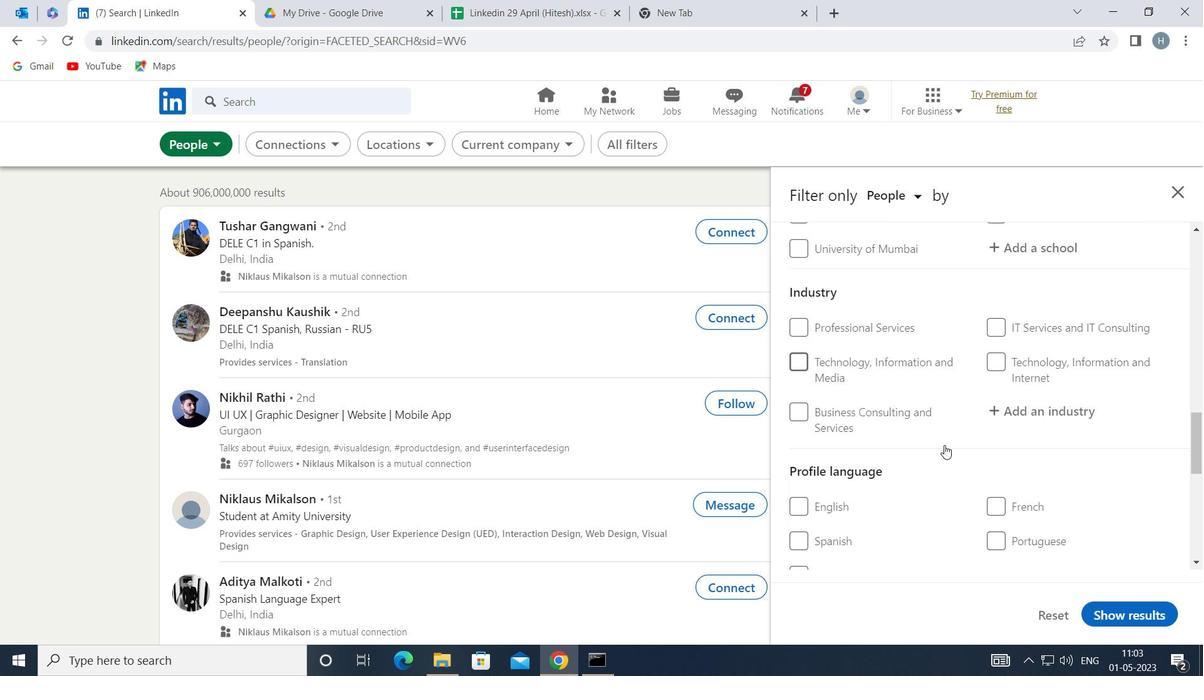 
Action: Mouse moved to (810, 458)
Screenshot: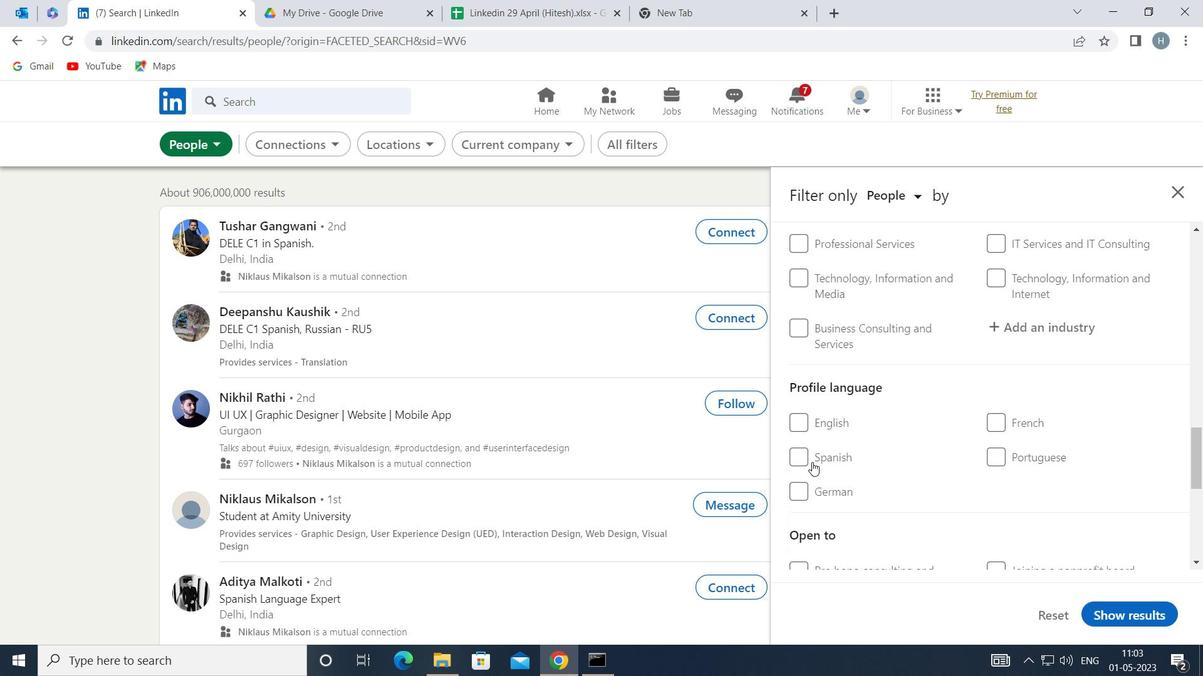 
Action: Mouse pressed left at (810, 458)
Screenshot: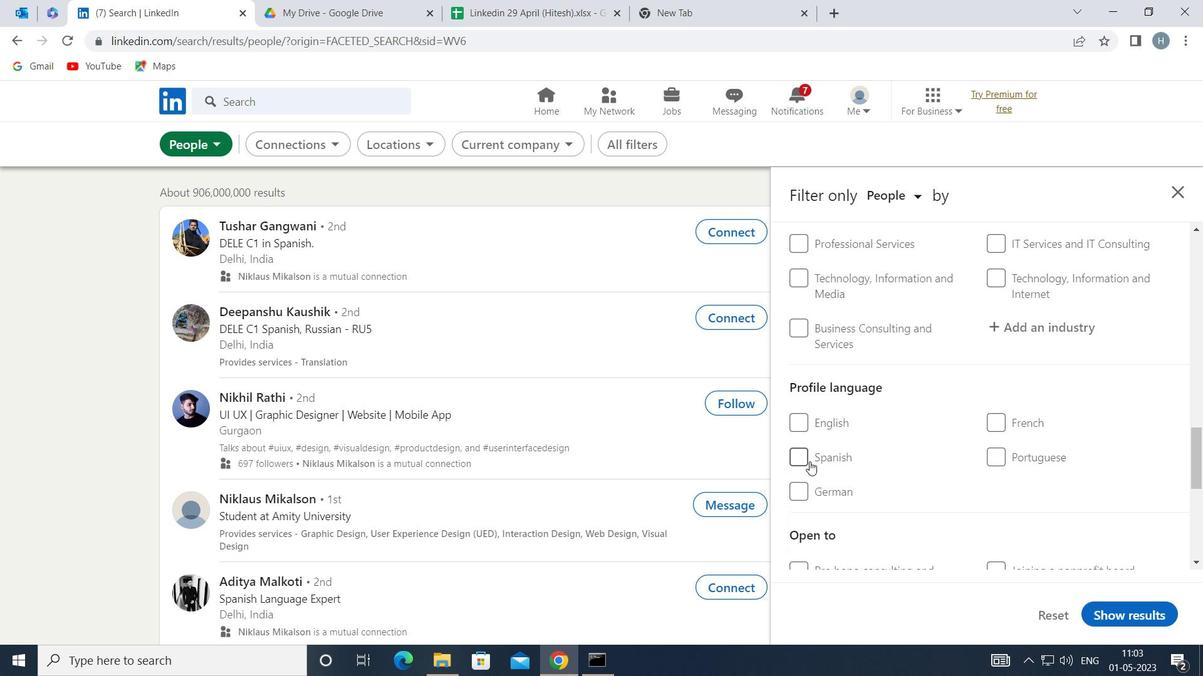 
Action: Mouse moved to (924, 449)
Screenshot: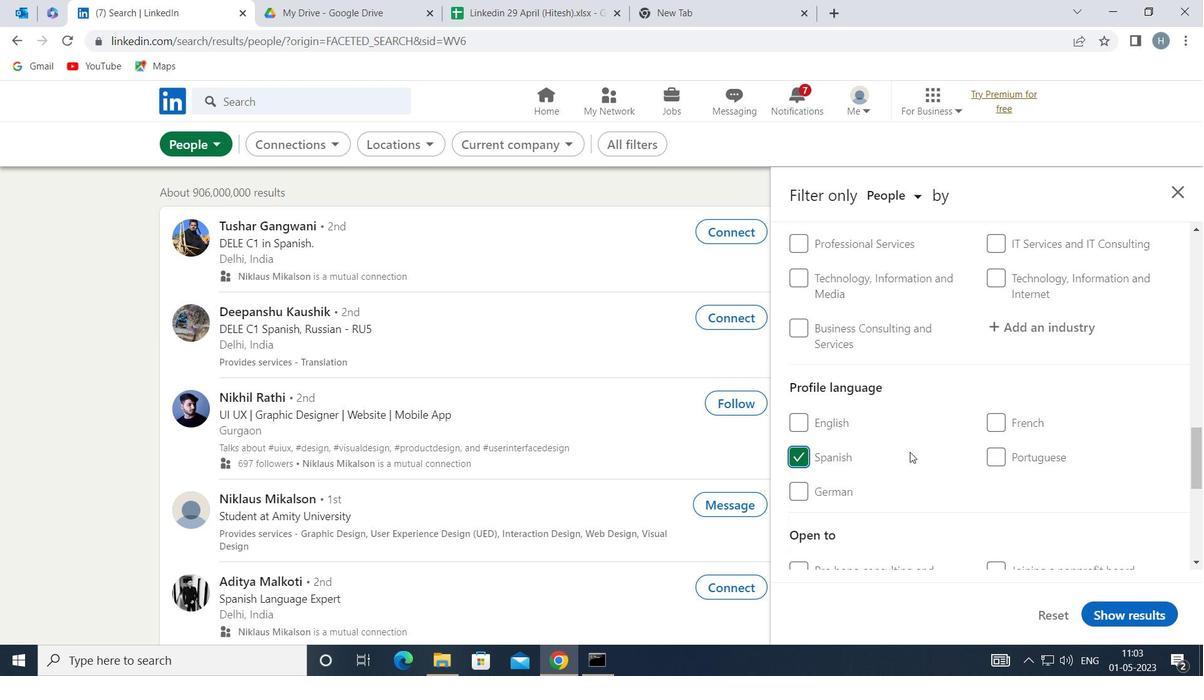 
Action: Mouse scrolled (924, 450) with delta (0, 0)
Screenshot: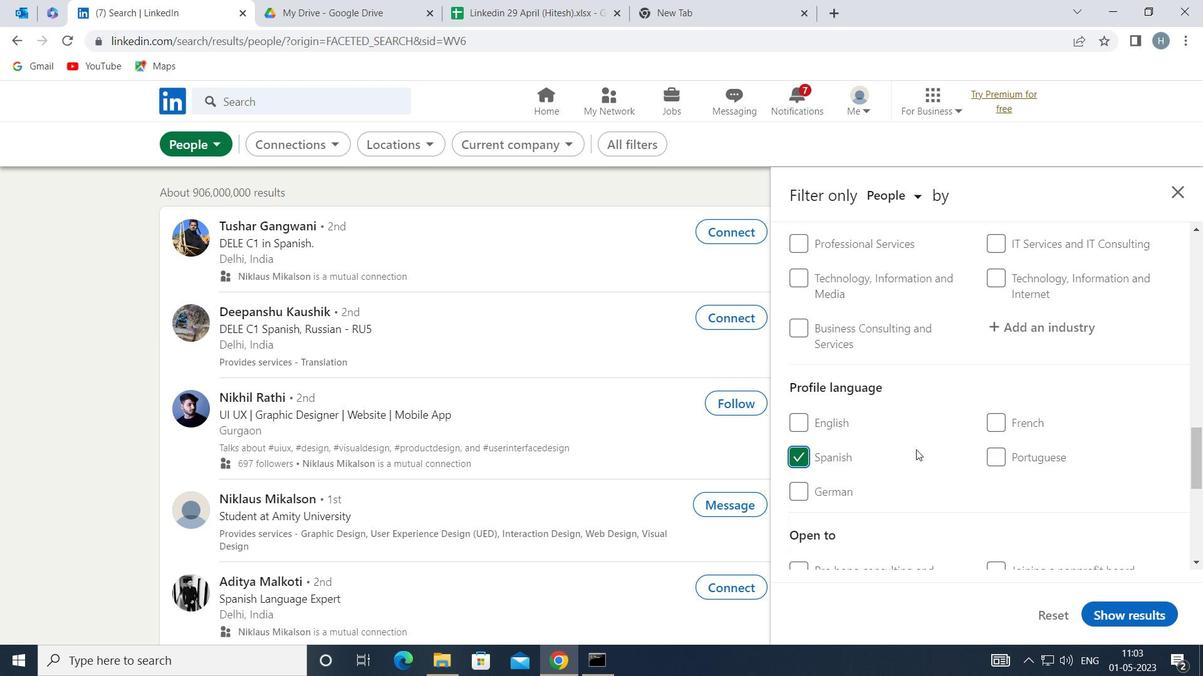 
Action: Mouse scrolled (924, 450) with delta (0, 0)
Screenshot: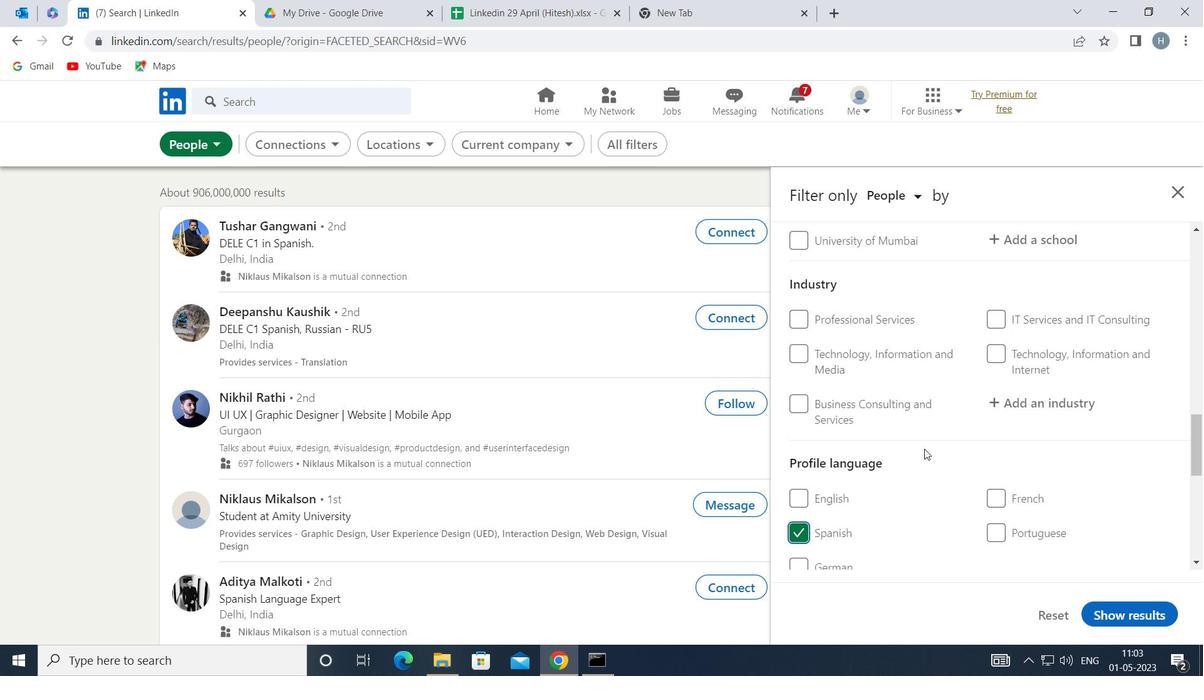 
Action: Mouse moved to (925, 449)
Screenshot: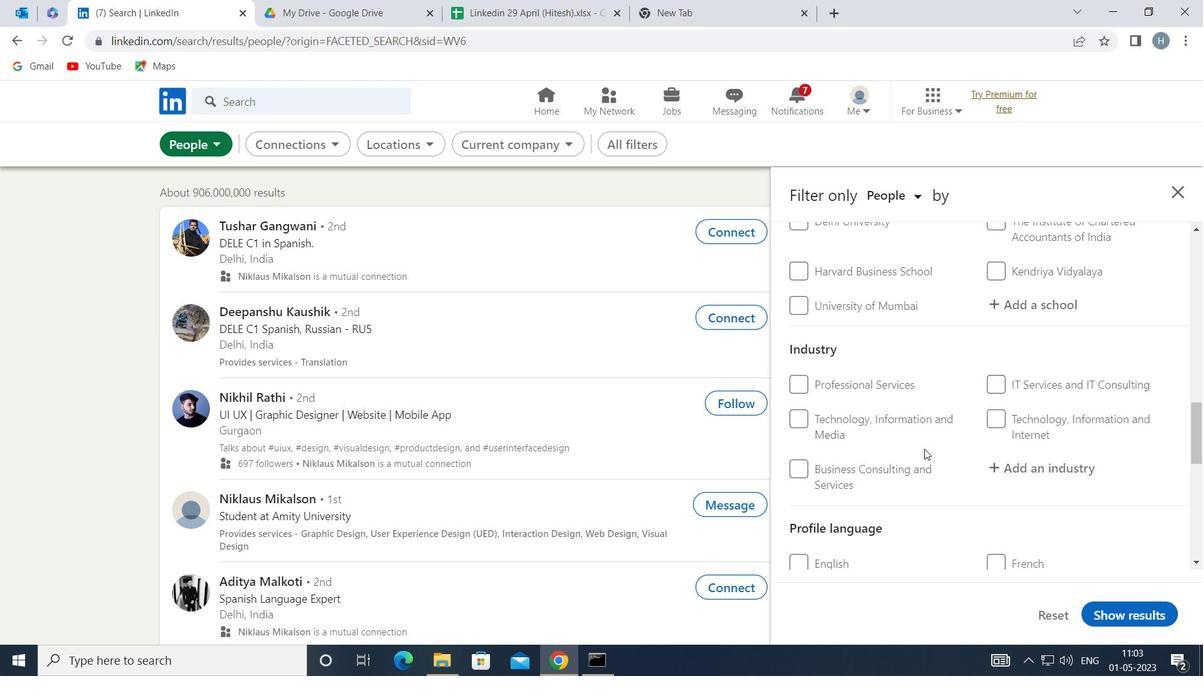 
Action: Mouse scrolled (925, 450) with delta (0, 0)
Screenshot: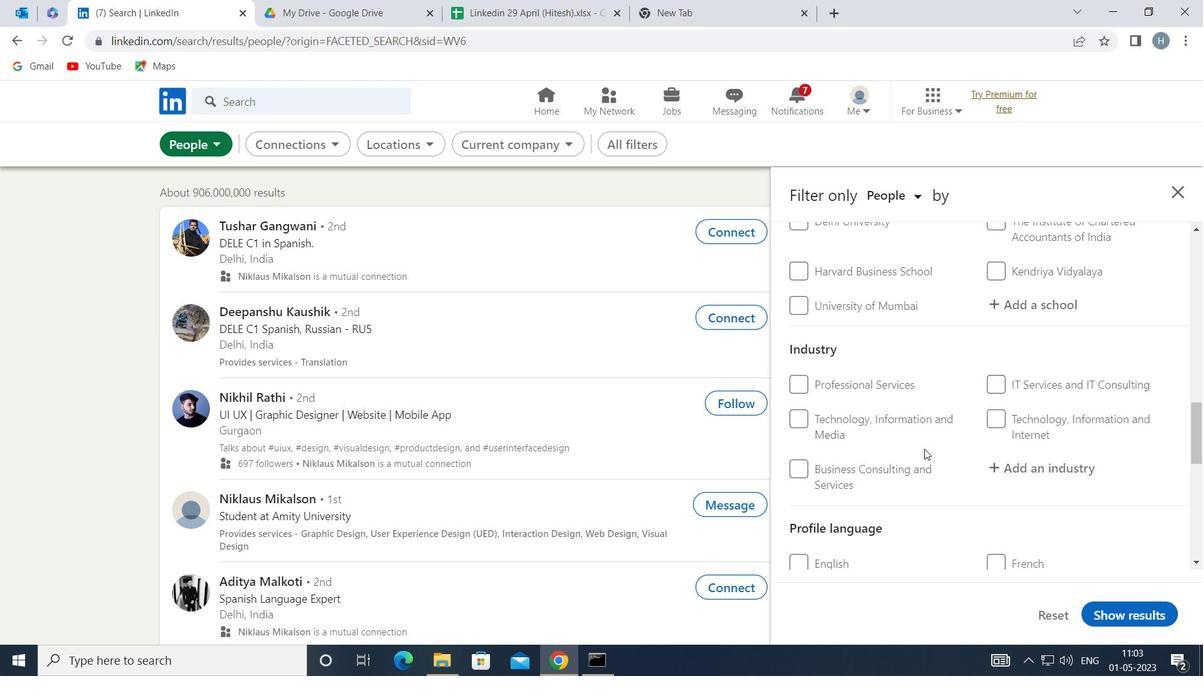 
Action: Mouse moved to (926, 448)
Screenshot: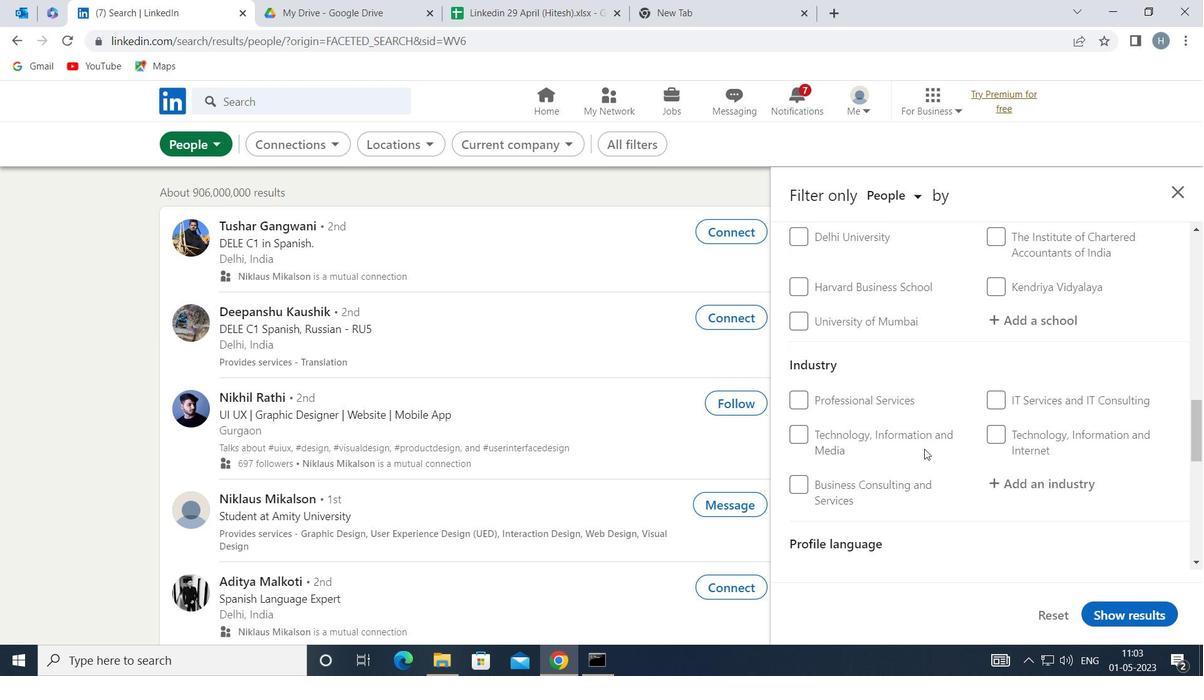 
Action: Mouse scrolled (926, 448) with delta (0, 0)
Screenshot: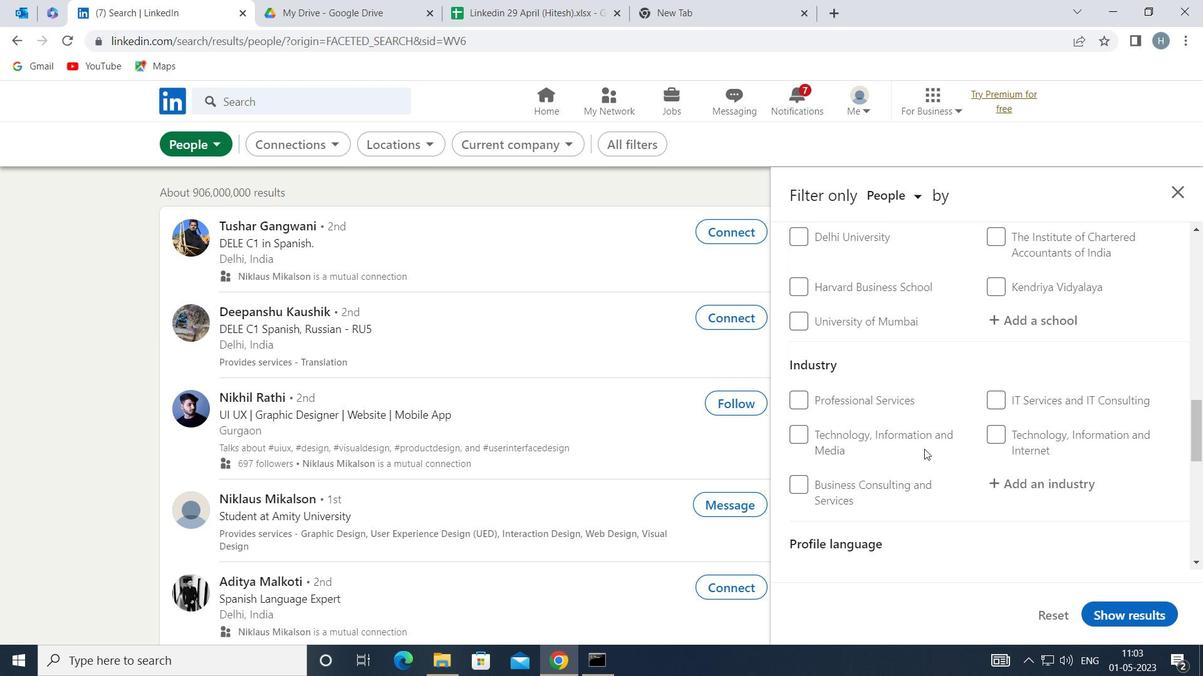 
Action: Mouse moved to (935, 440)
Screenshot: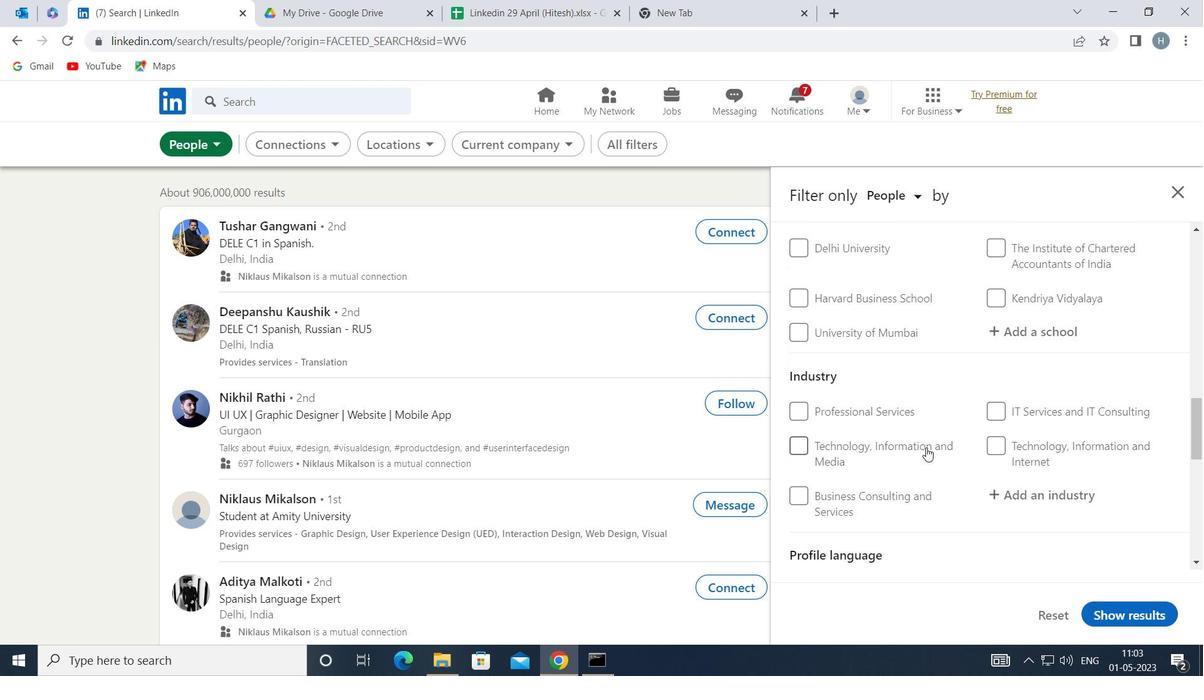 
Action: Mouse scrolled (935, 441) with delta (0, 0)
Screenshot: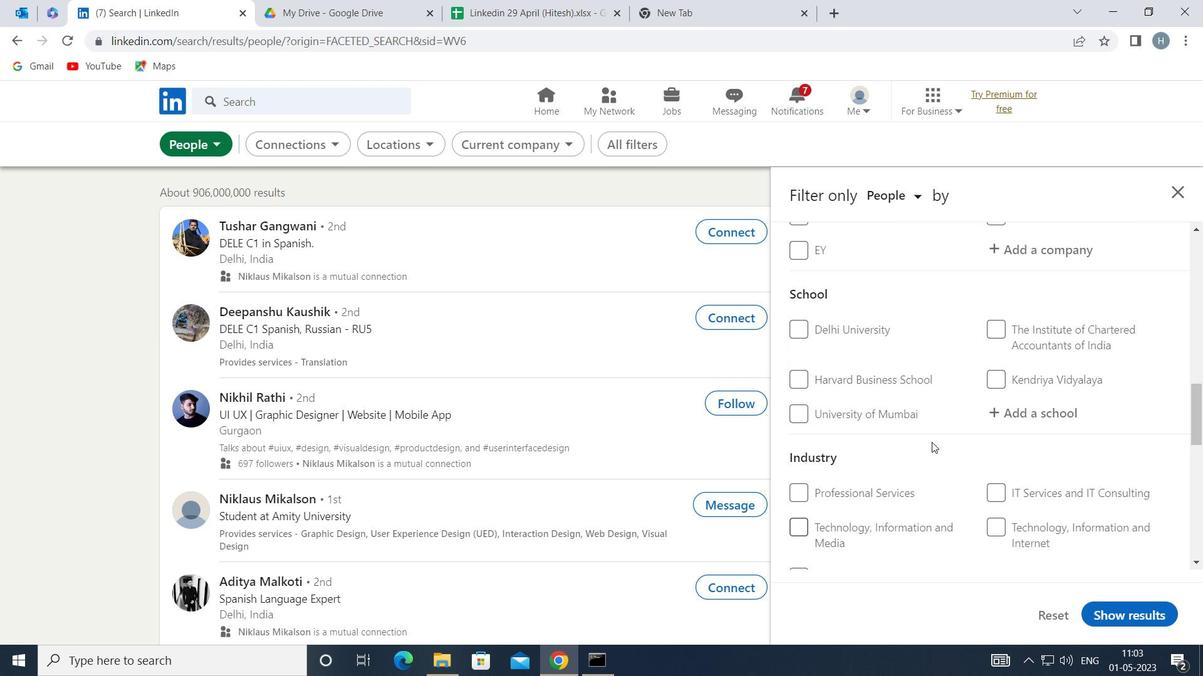
Action: Mouse scrolled (935, 441) with delta (0, 0)
Screenshot: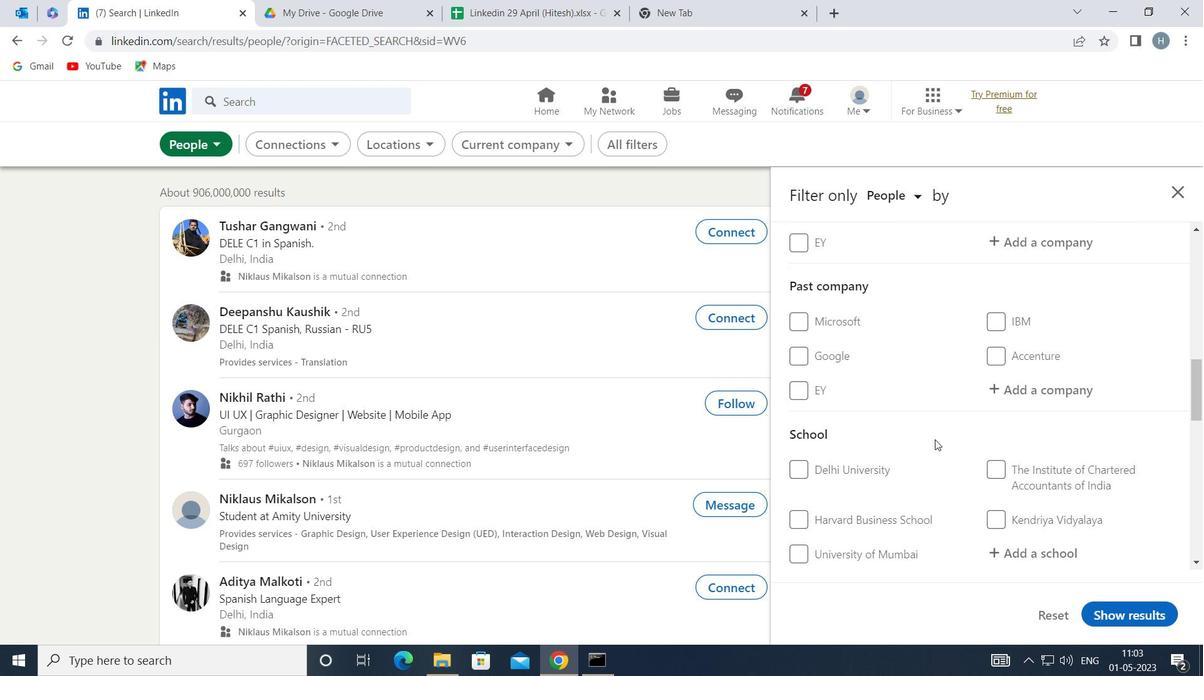 
Action: Mouse moved to (936, 439)
Screenshot: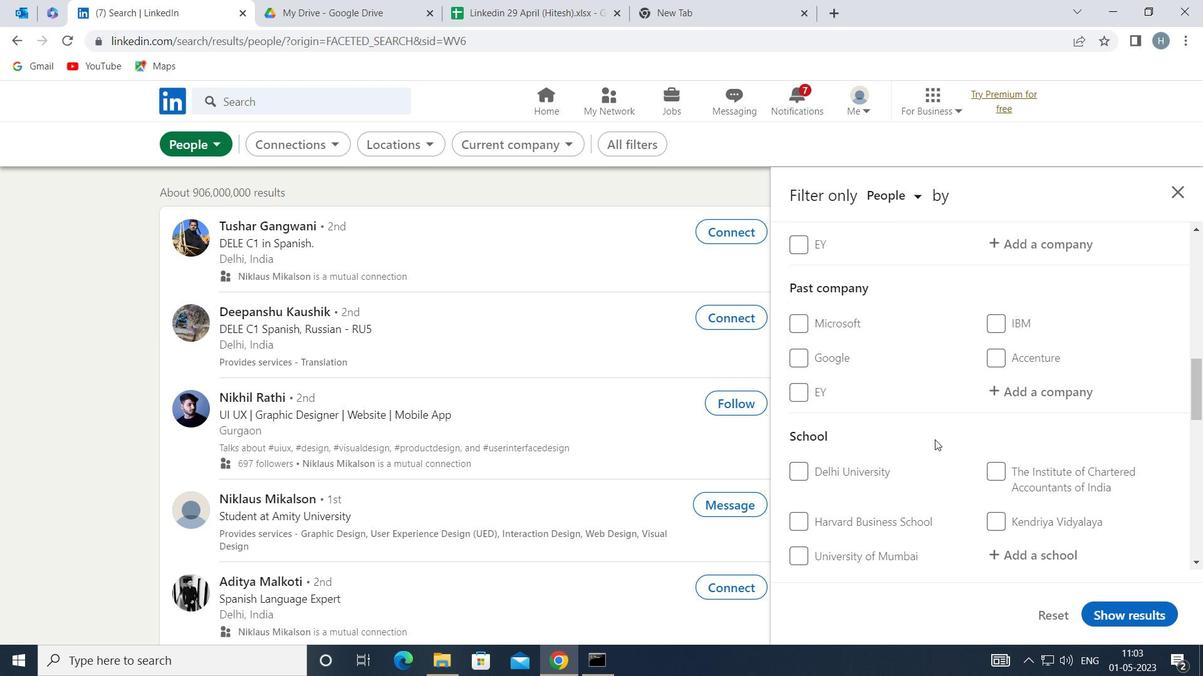
Action: Mouse scrolled (936, 440) with delta (0, 0)
Screenshot: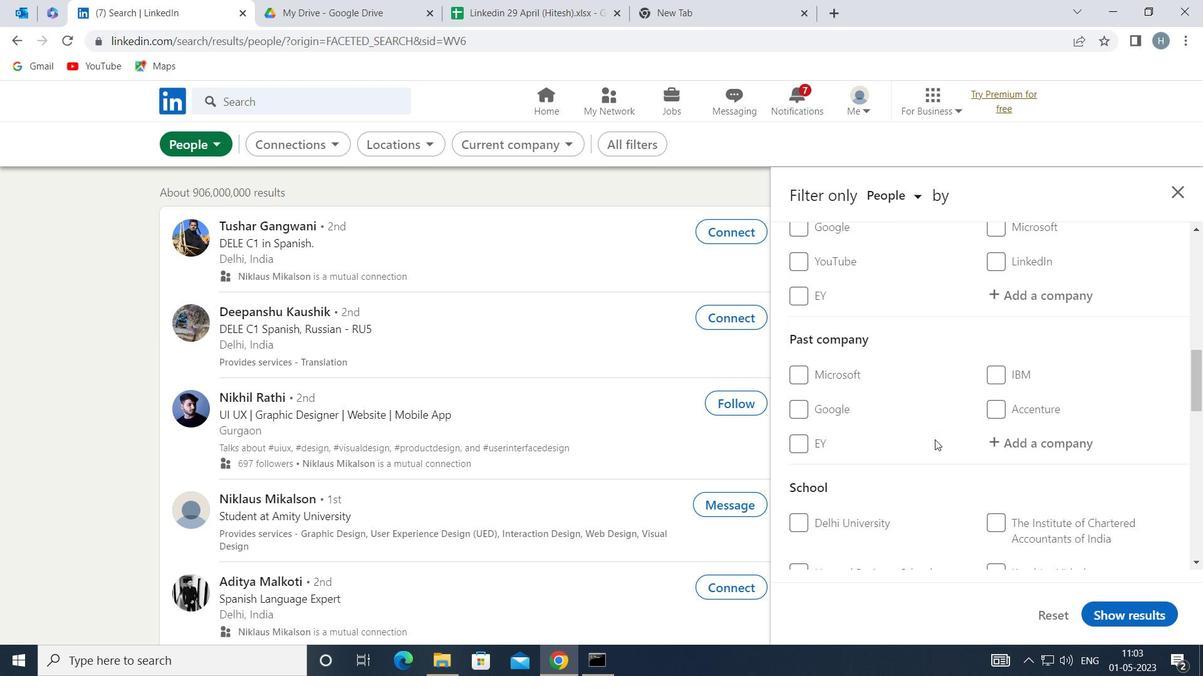 
Action: Mouse scrolled (936, 440) with delta (0, 0)
Screenshot: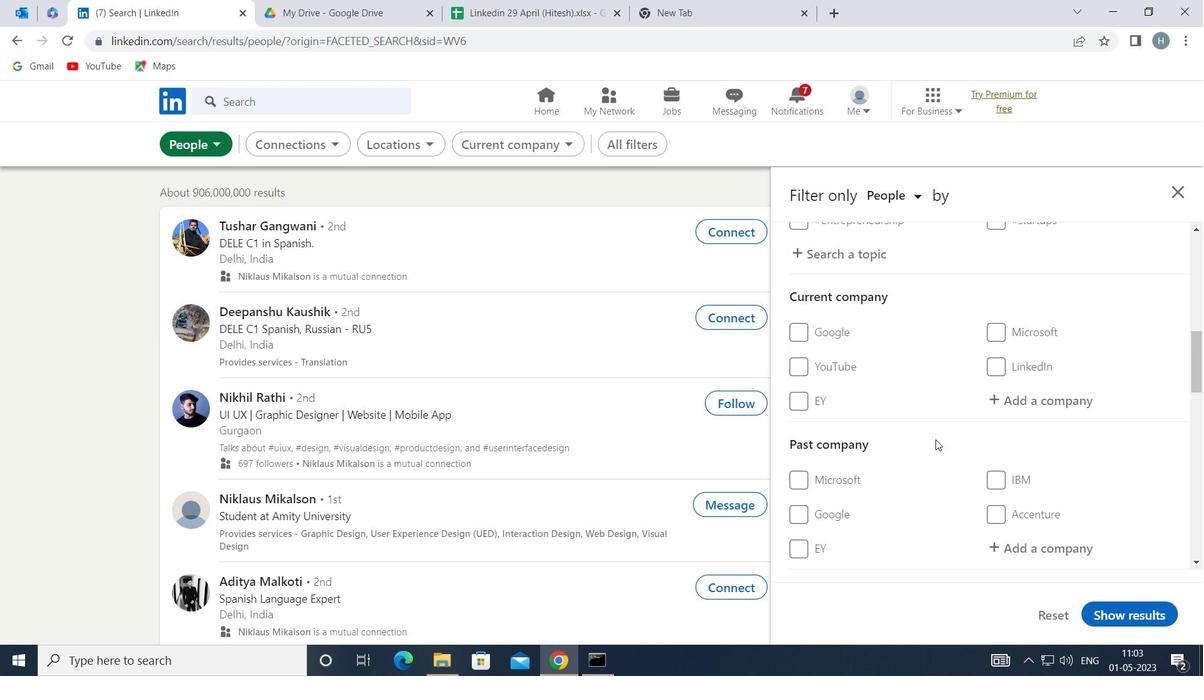 
Action: Mouse moved to (1020, 480)
Screenshot: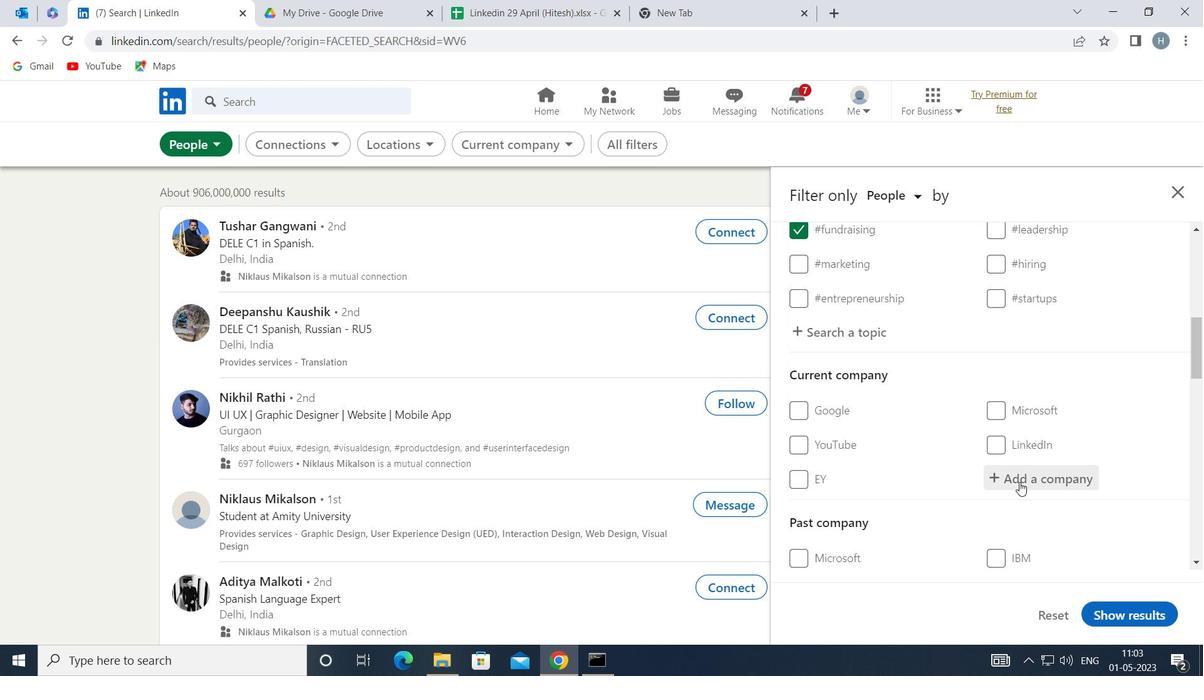 
Action: Mouse pressed left at (1020, 480)
Screenshot: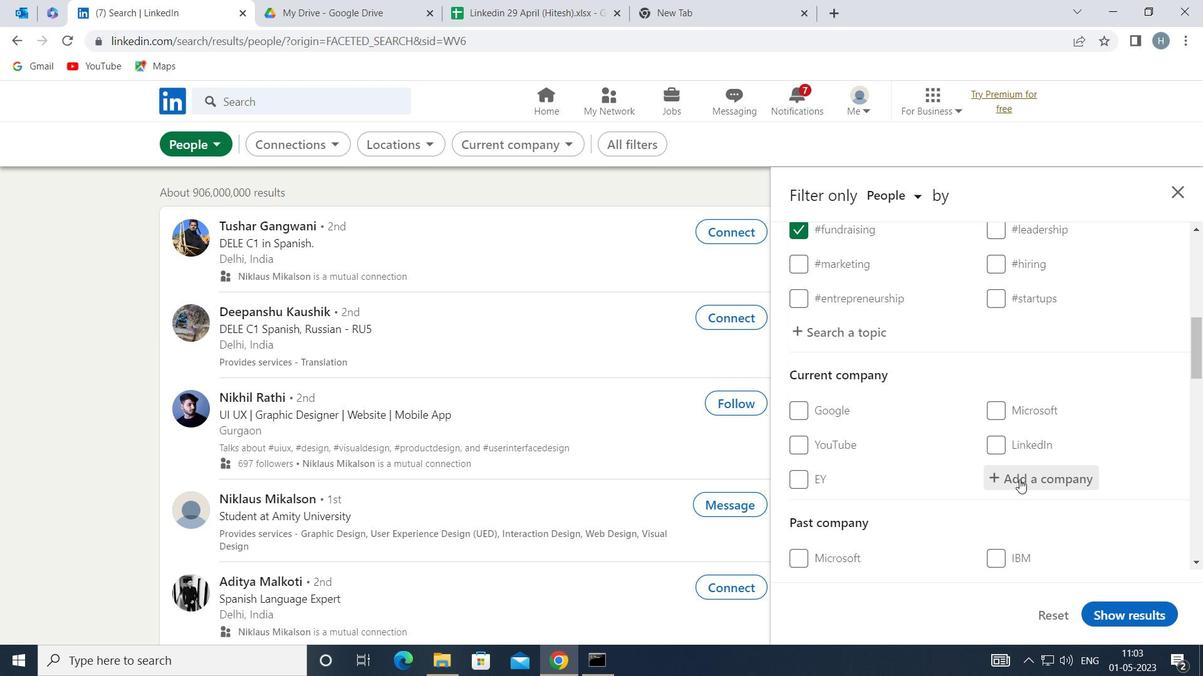 
Action: Key pressed <Key.shift>FO
Screenshot: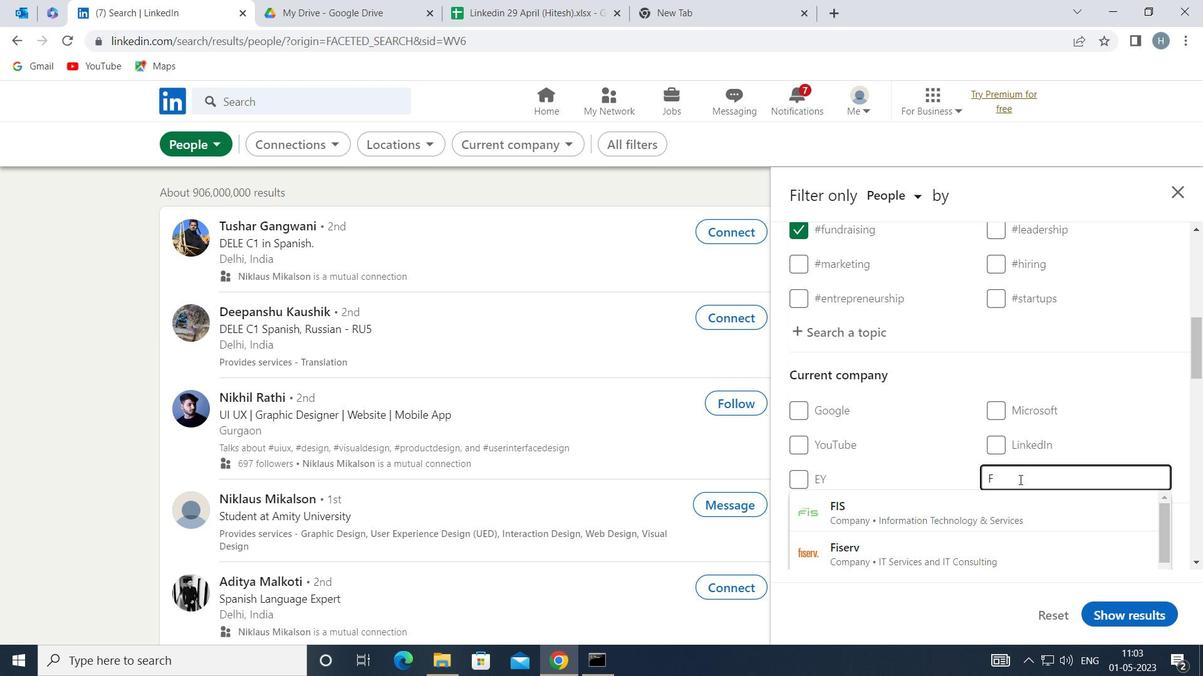 
Action: Mouse moved to (1020, 478)
Screenshot: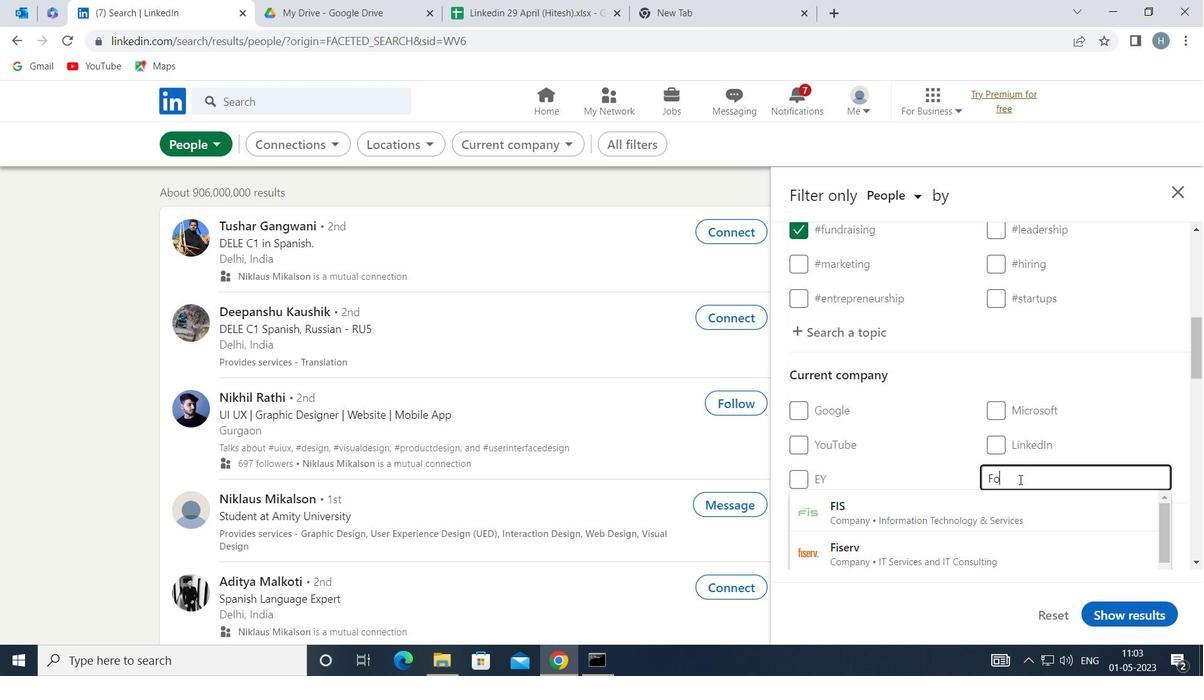 
Action: Key pressed RBES
Screenshot: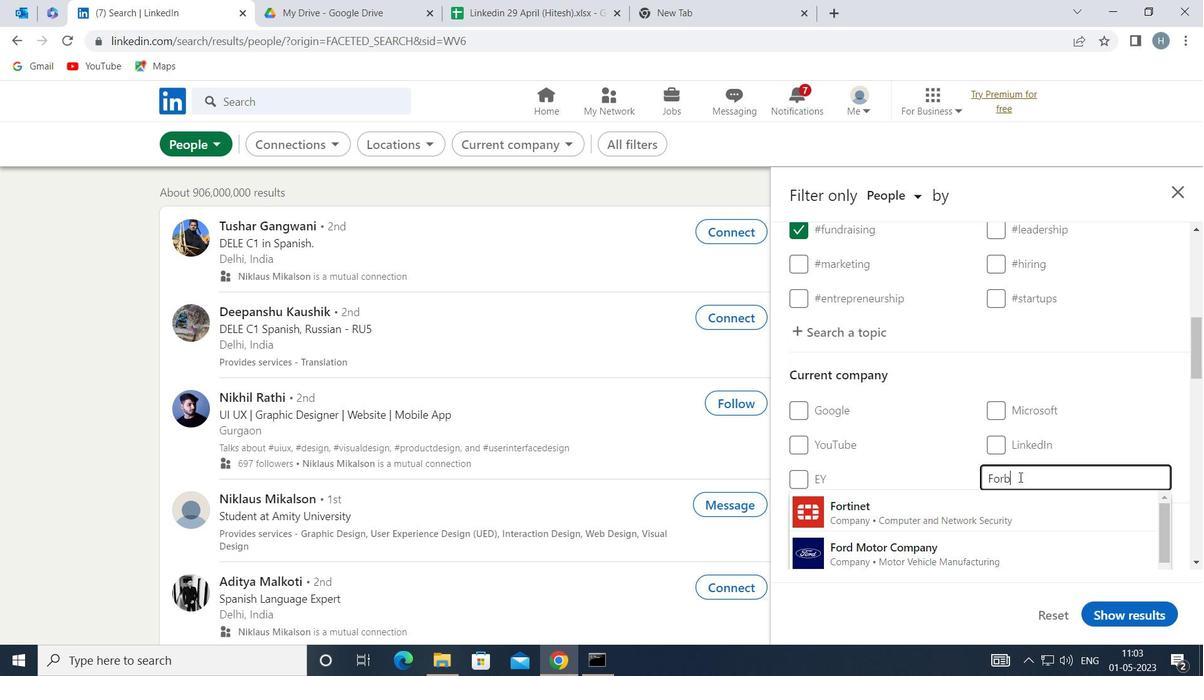 
Action: Mouse moved to (1021, 476)
Screenshot: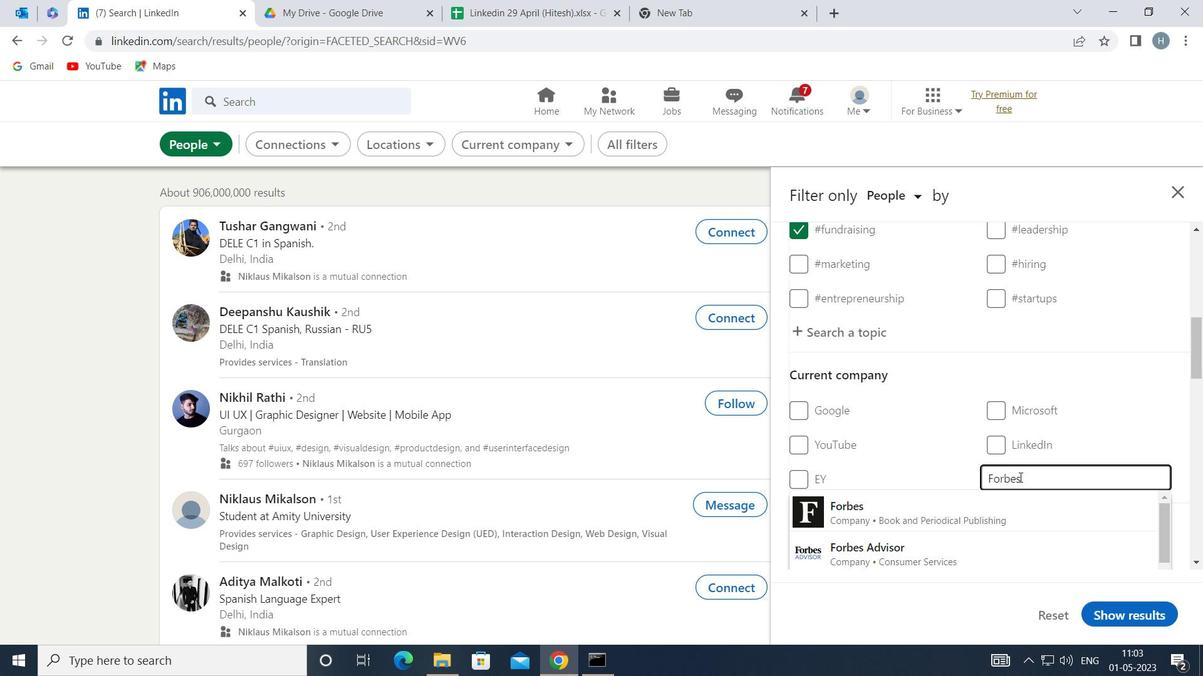 
Action: Key pressed <Key.space><Key.shift>AD
Screenshot: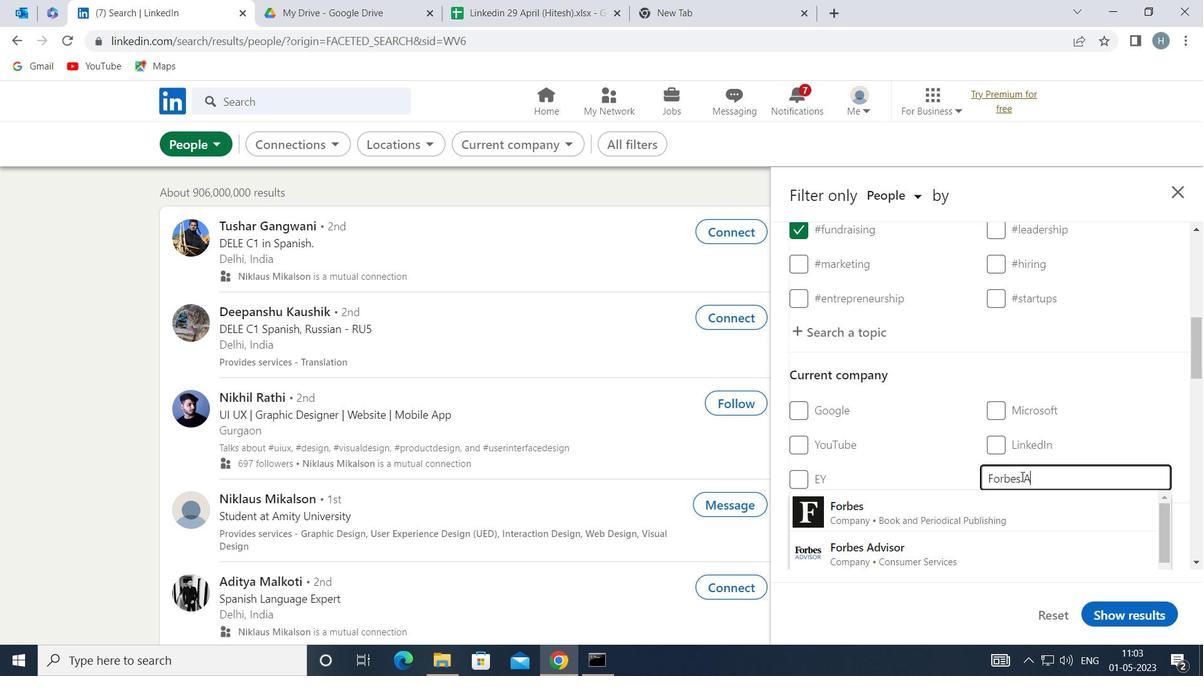 
Action: Mouse moved to (972, 506)
Screenshot: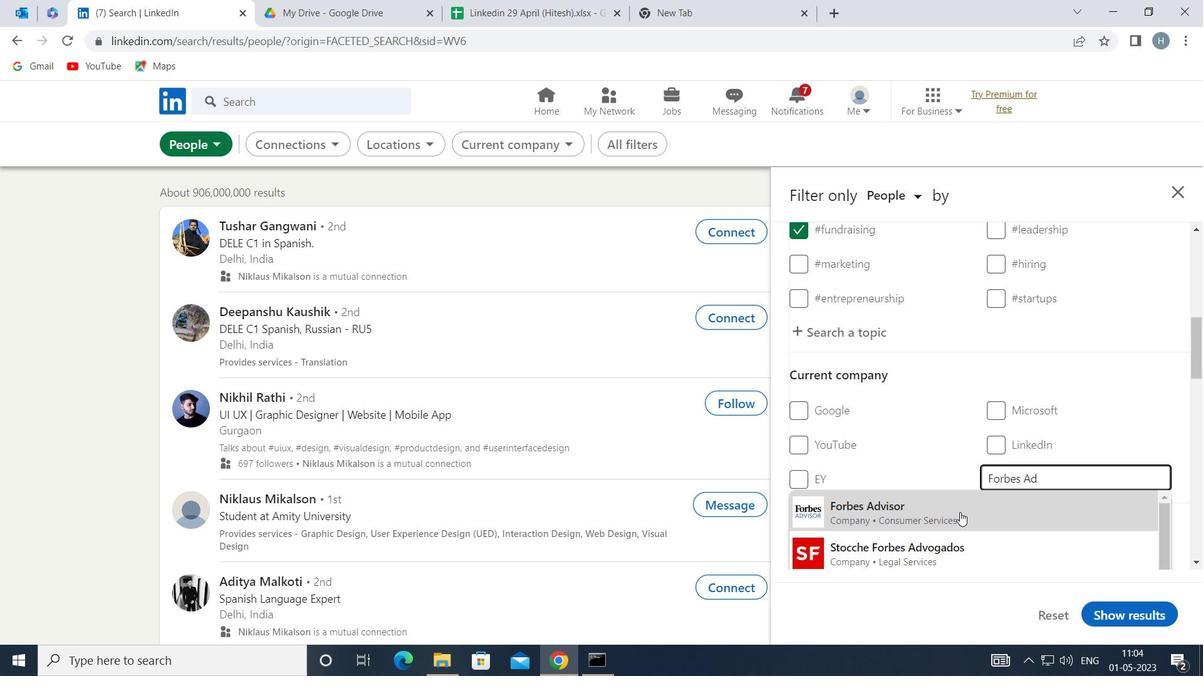 
Action: Mouse pressed left at (972, 506)
Screenshot: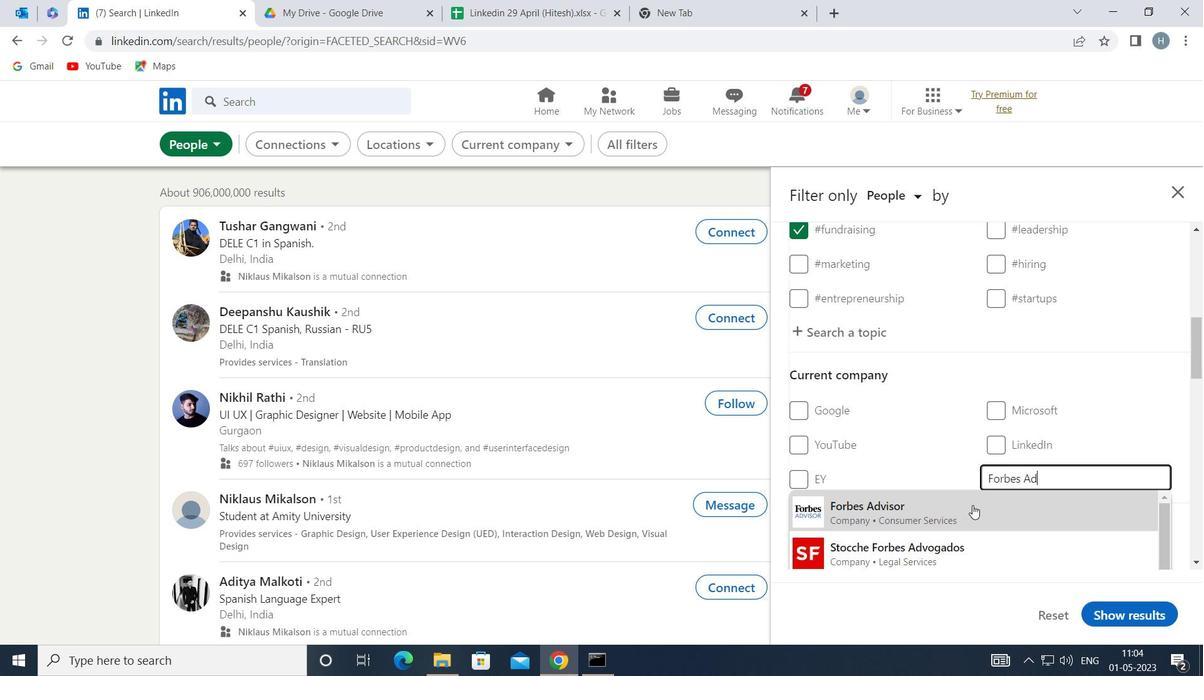 
Action: Mouse moved to (953, 480)
Screenshot: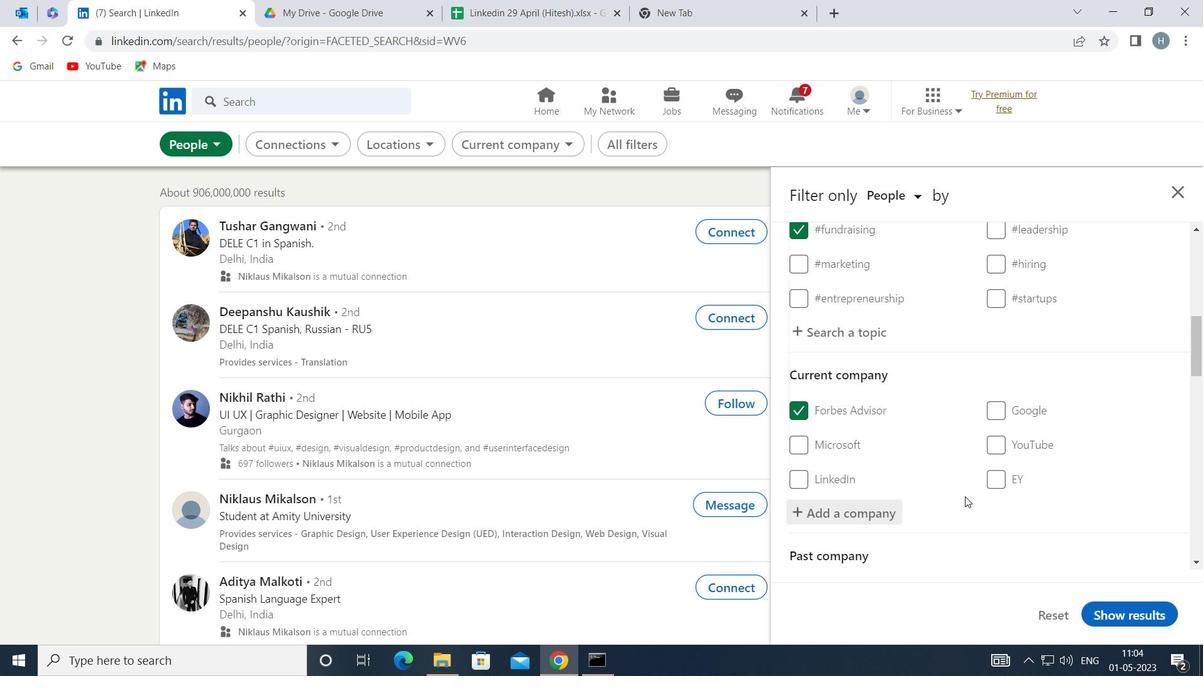 
Action: Mouse scrolled (953, 479) with delta (0, 0)
Screenshot: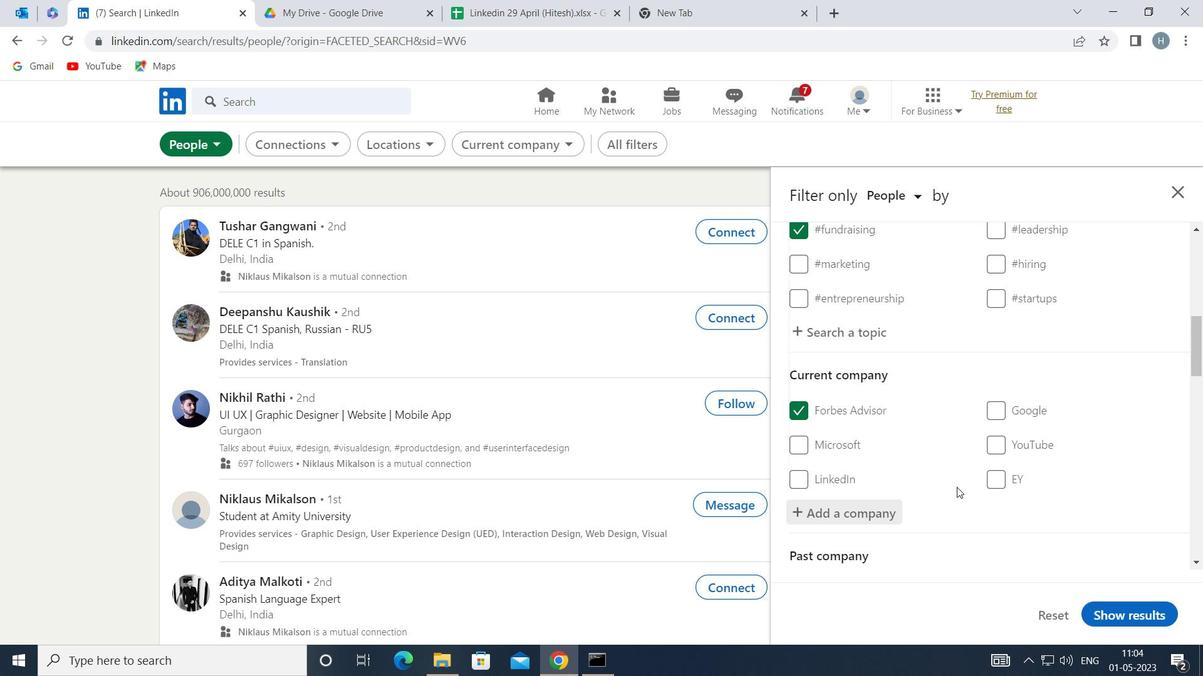 
Action: Mouse moved to (952, 478)
Screenshot: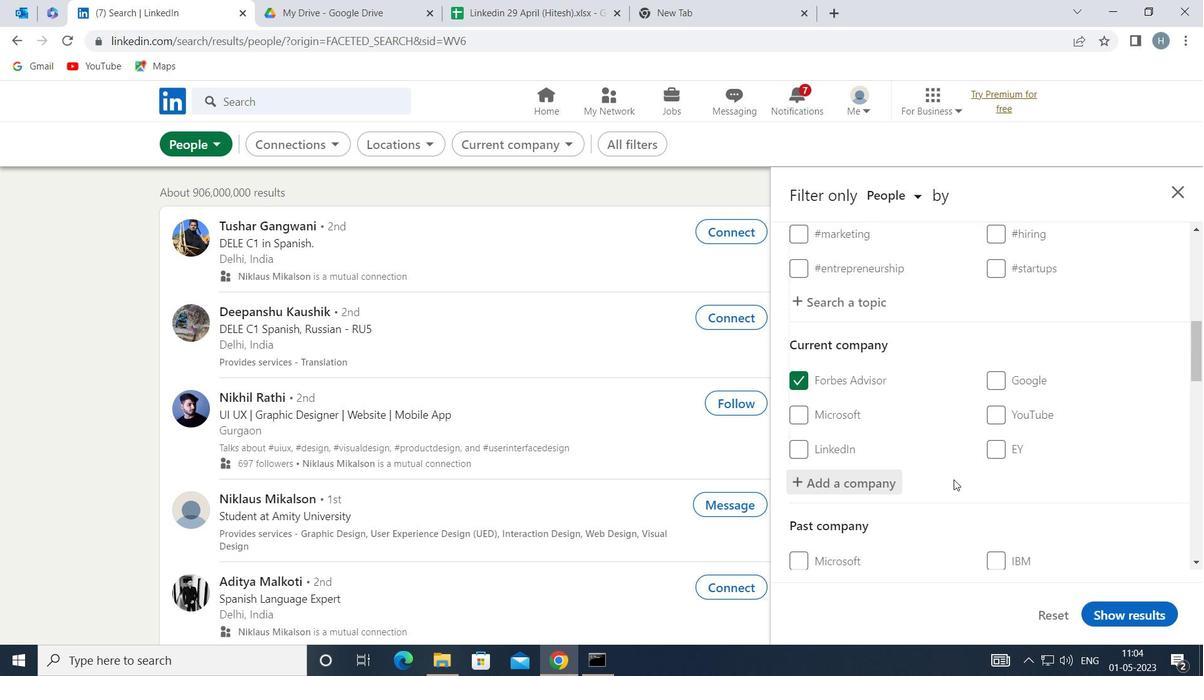 
Action: Mouse scrolled (952, 477) with delta (0, 0)
Screenshot: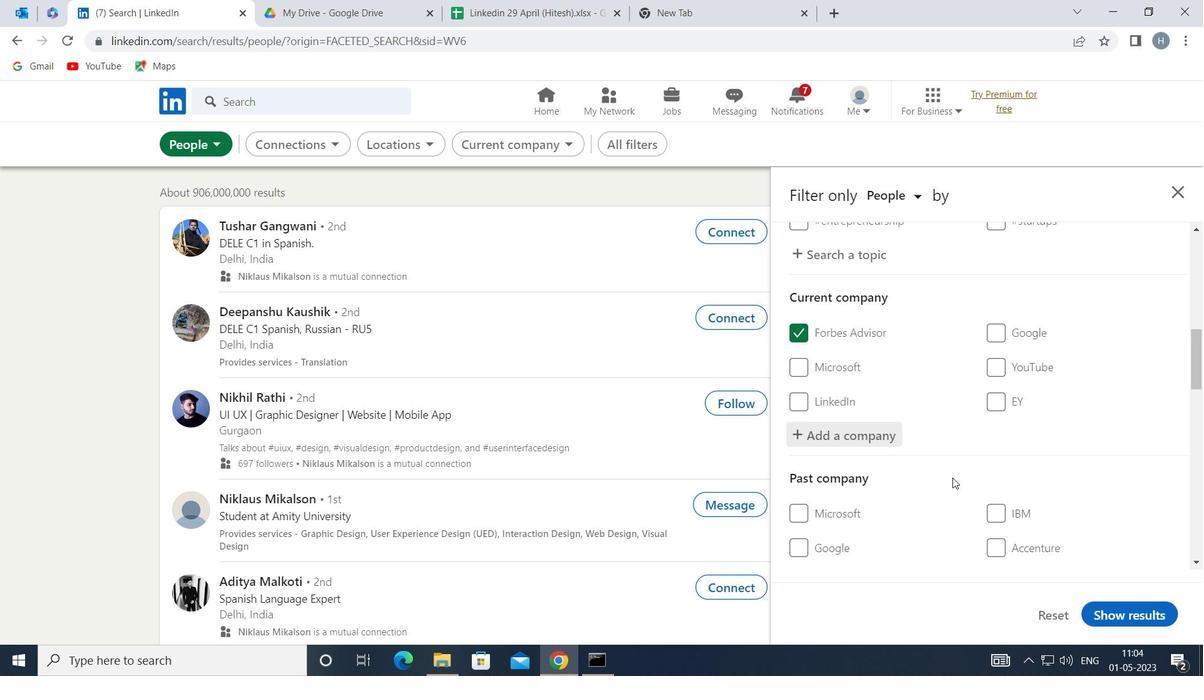 
Action: Mouse moved to (952, 477)
Screenshot: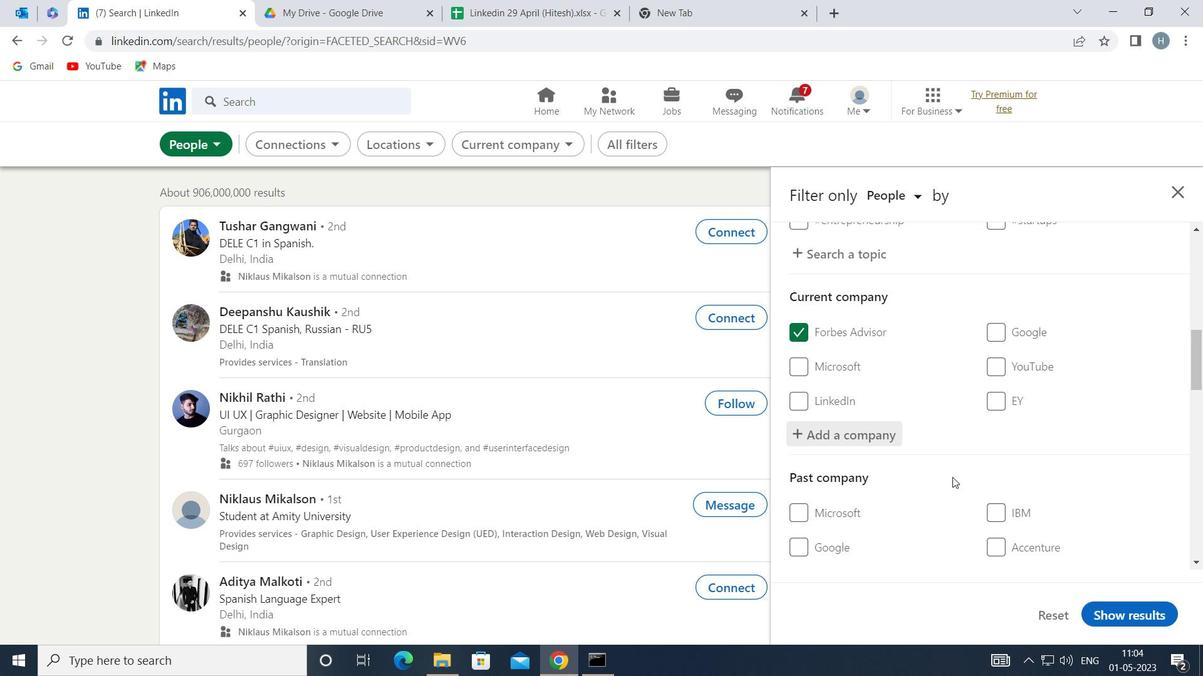 
Action: Mouse scrolled (952, 476) with delta (0, 0)
Screenshot: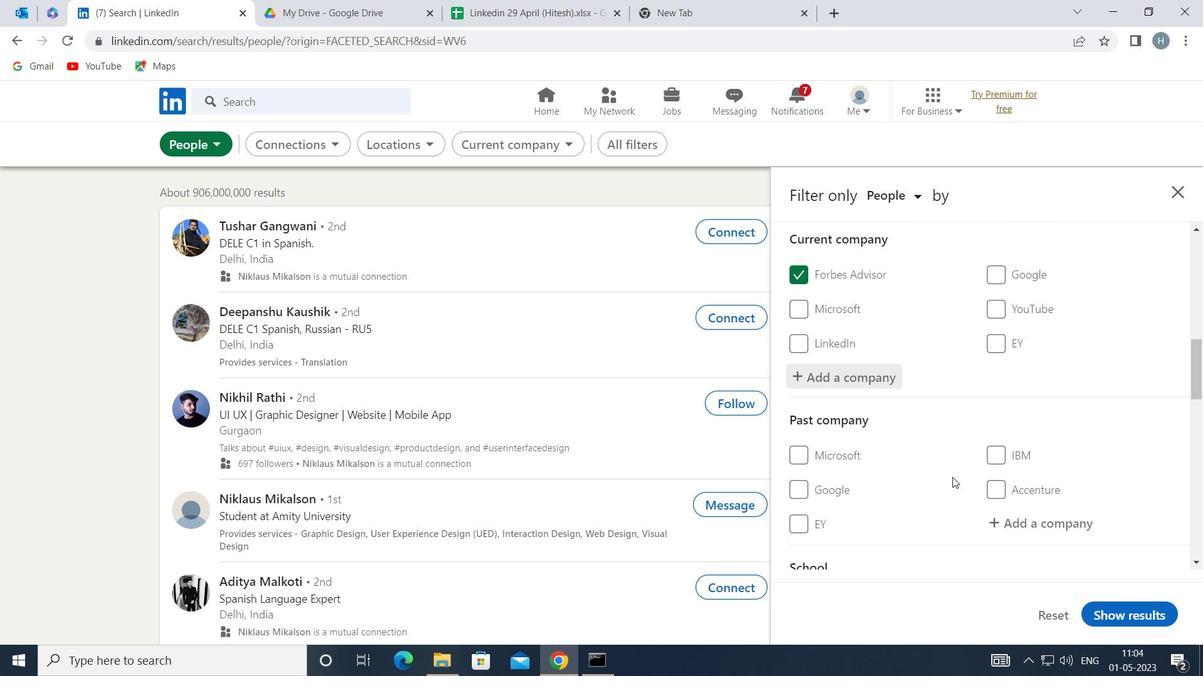 
Action: Mouse moved to (952, 476)
Screenshot: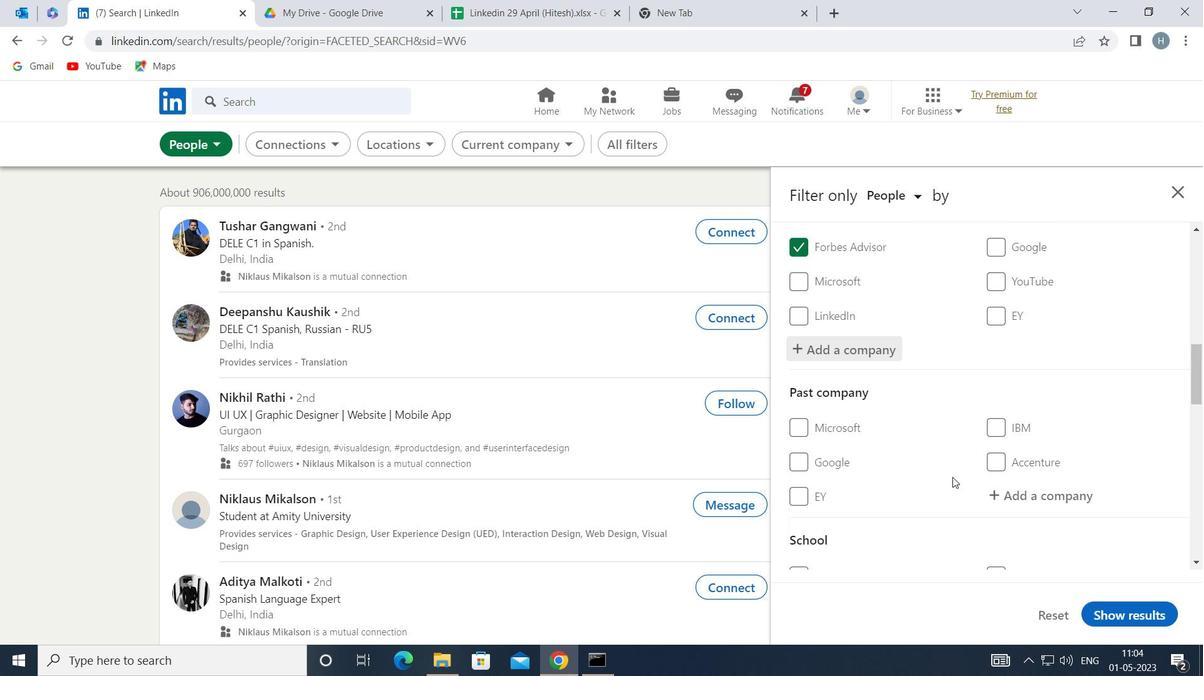 
Action: Mouse scrolled (952, 475) with delta (0, 0)
Screenshot: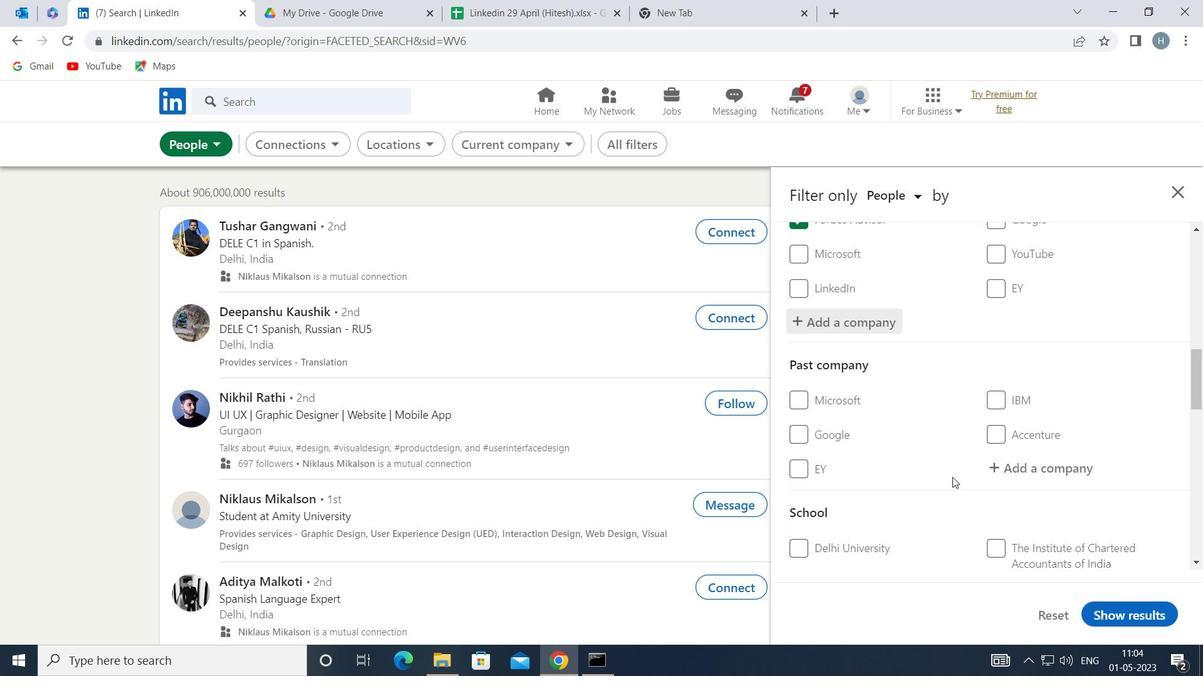 
Action: Mouse scrolled (952, 475) with delta (0, 0)
Screenshot: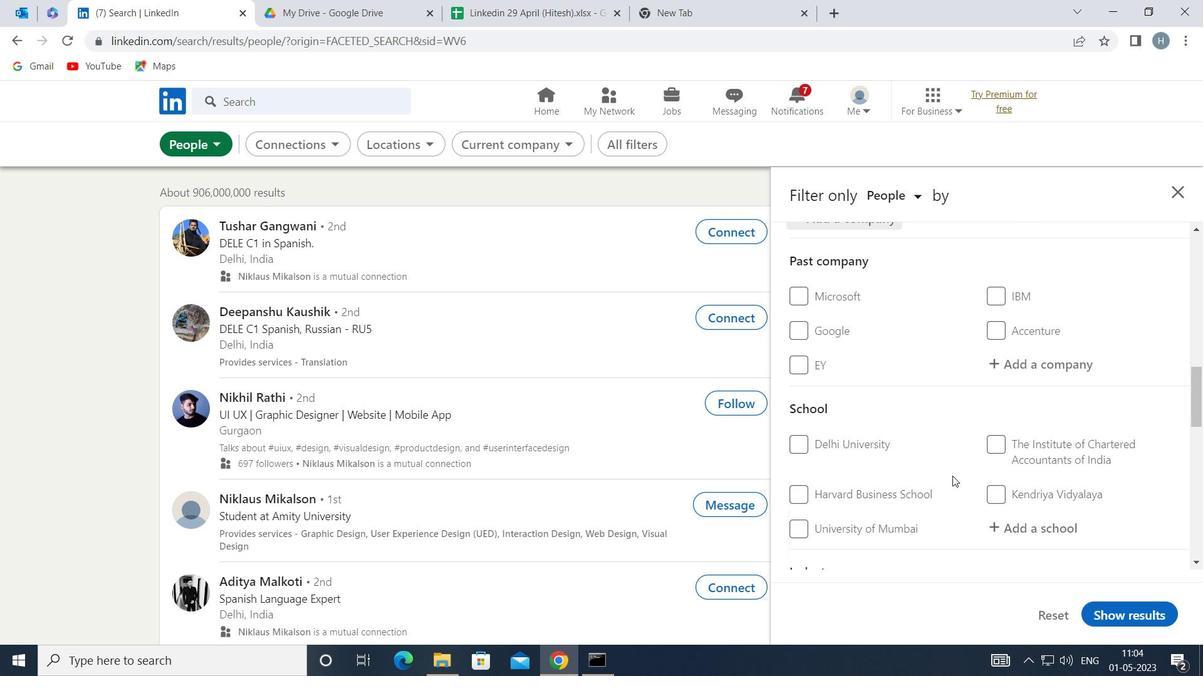 
Action: Mouse moved to (1010, 433)
Screenshot: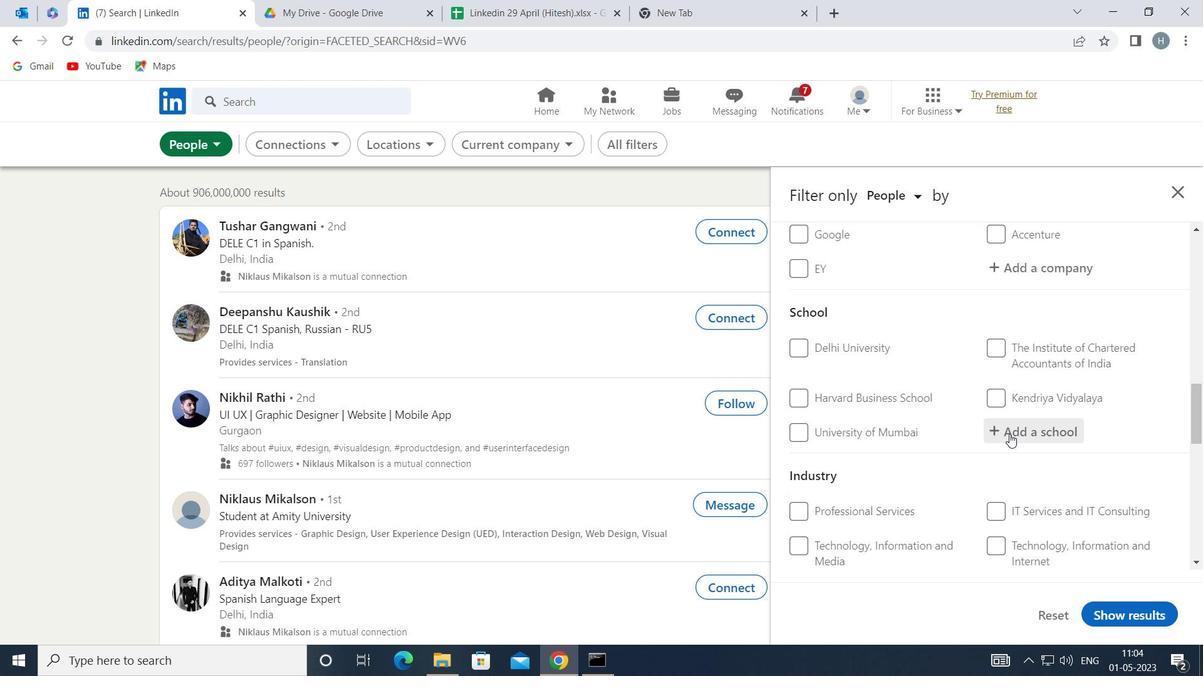 
Action: Mouse pressed left at (1010, 433)
Screenshot: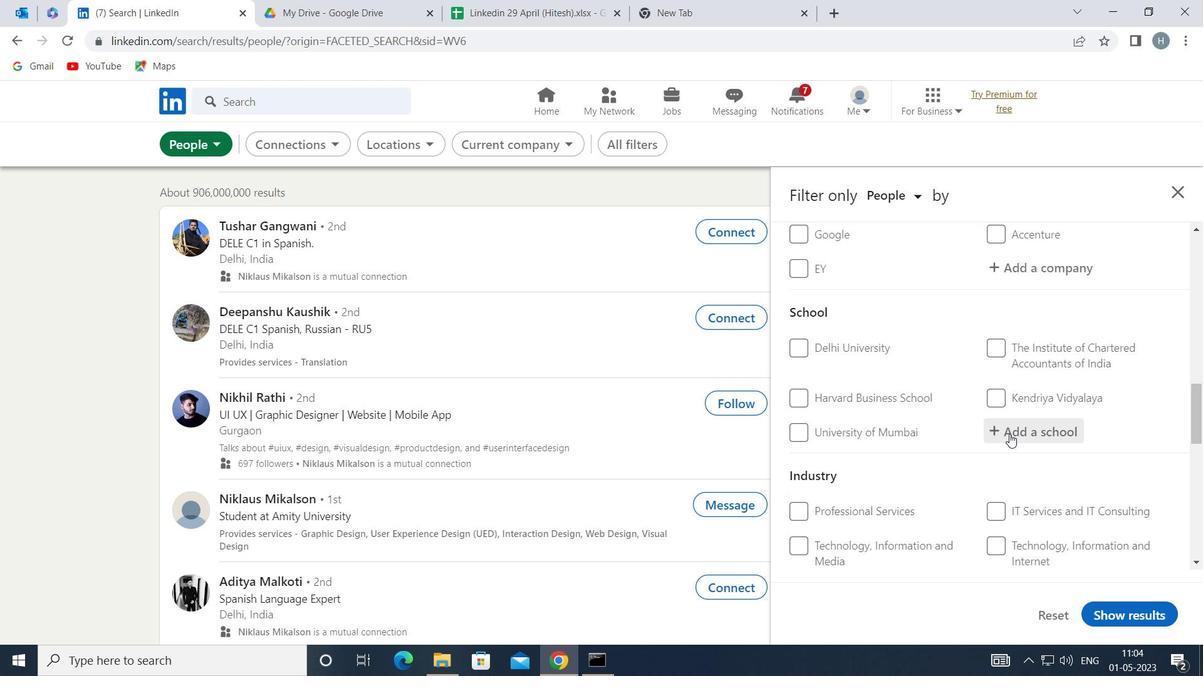 
Action: Mouse moved to (1009, 433)
Screenshot: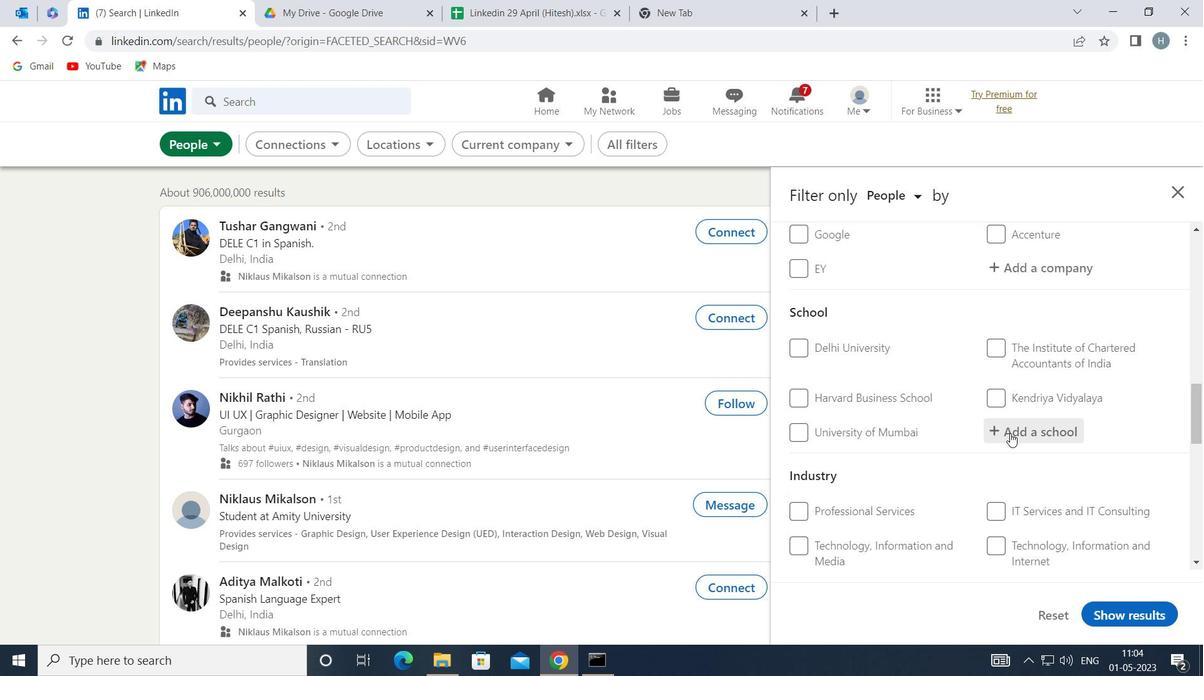 
Action: Key pressed <Key.shift>J<Key.space>C<Key.space><Key.shift>BOS
Screenshot: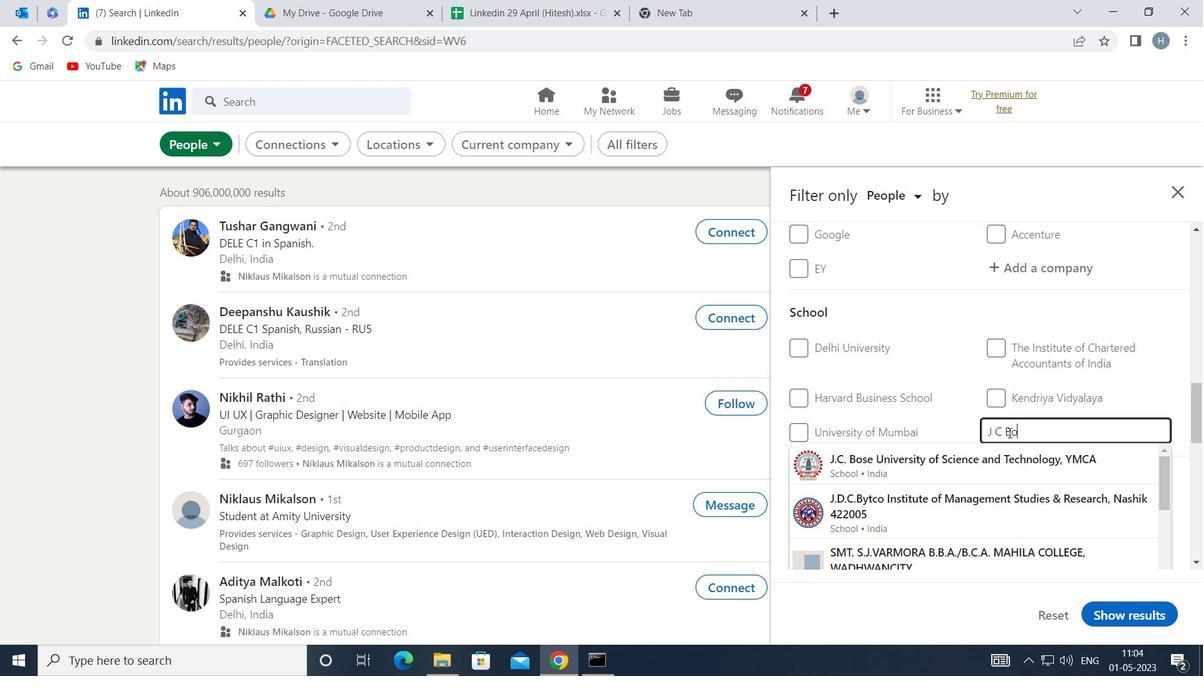 
Action: Mouse moved to (997, 461)
Screenshot: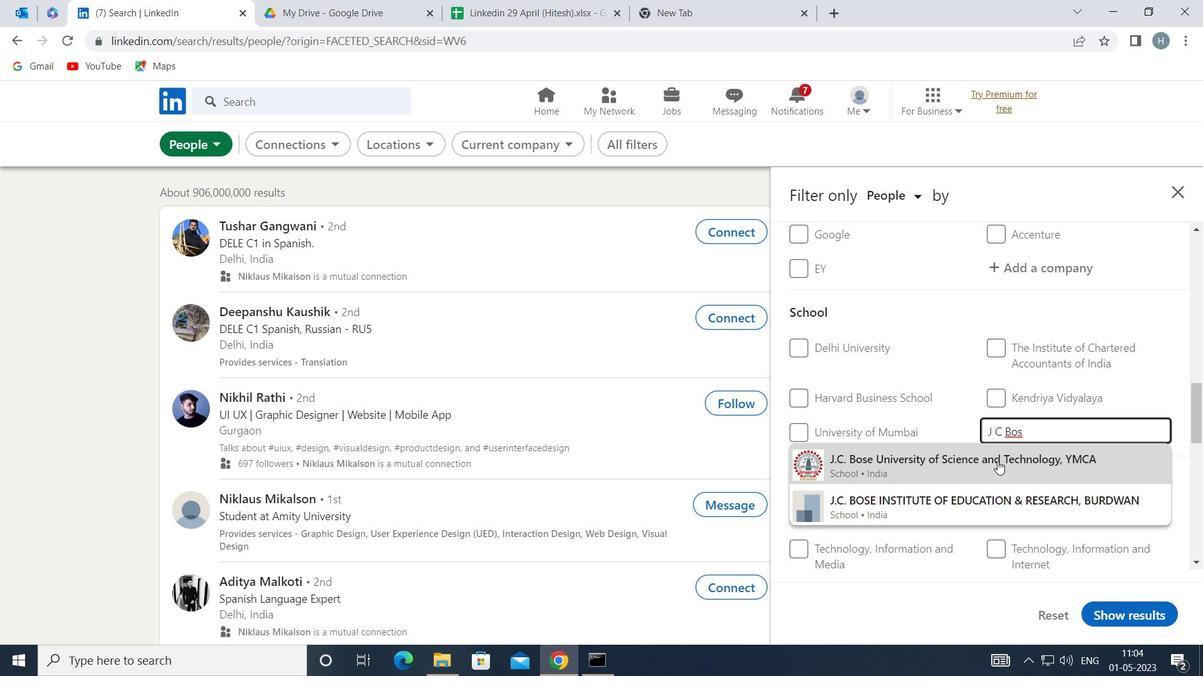 
Action: Mouse pressed left at (997, 461)
Screenshot: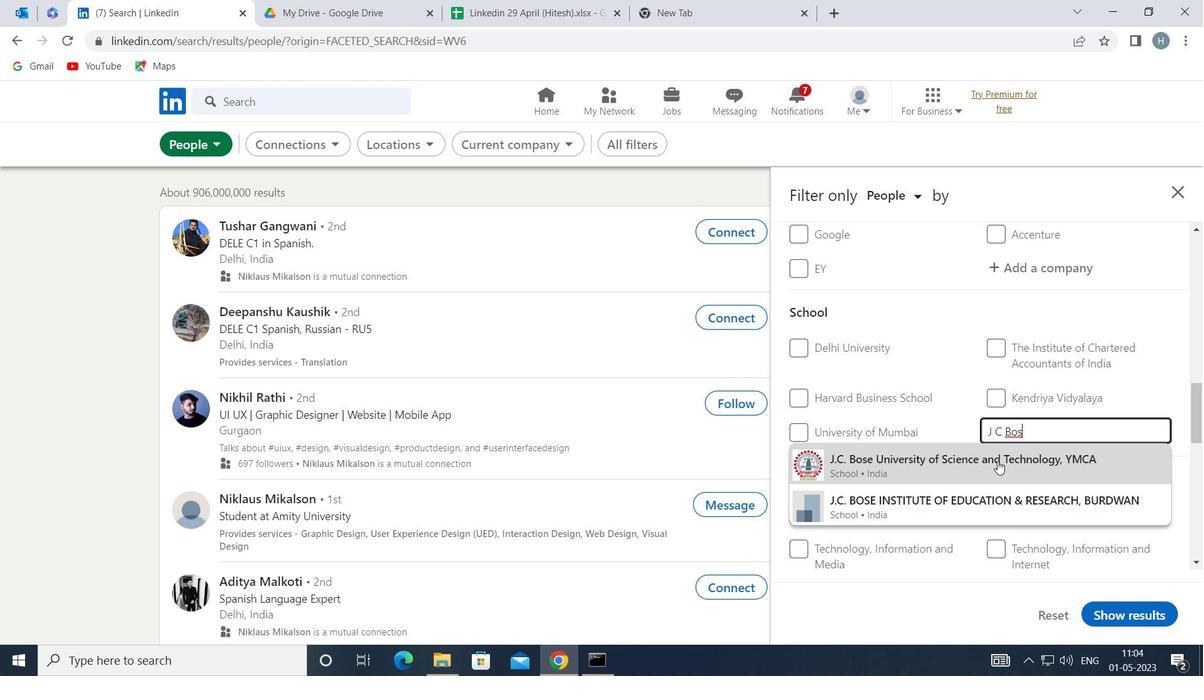 
Action: Mouse moved to (984, 455)
Screenshot: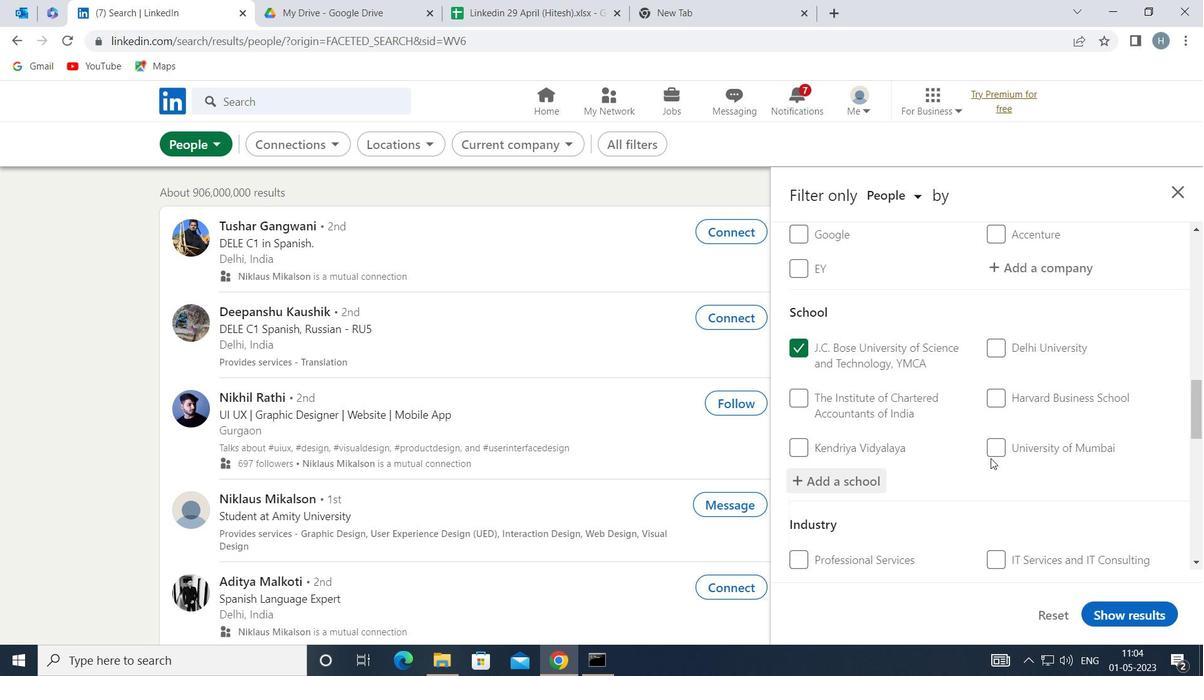 
Action: Mouse scrolled (984, 455) with delta (0, 0)
Screenshot: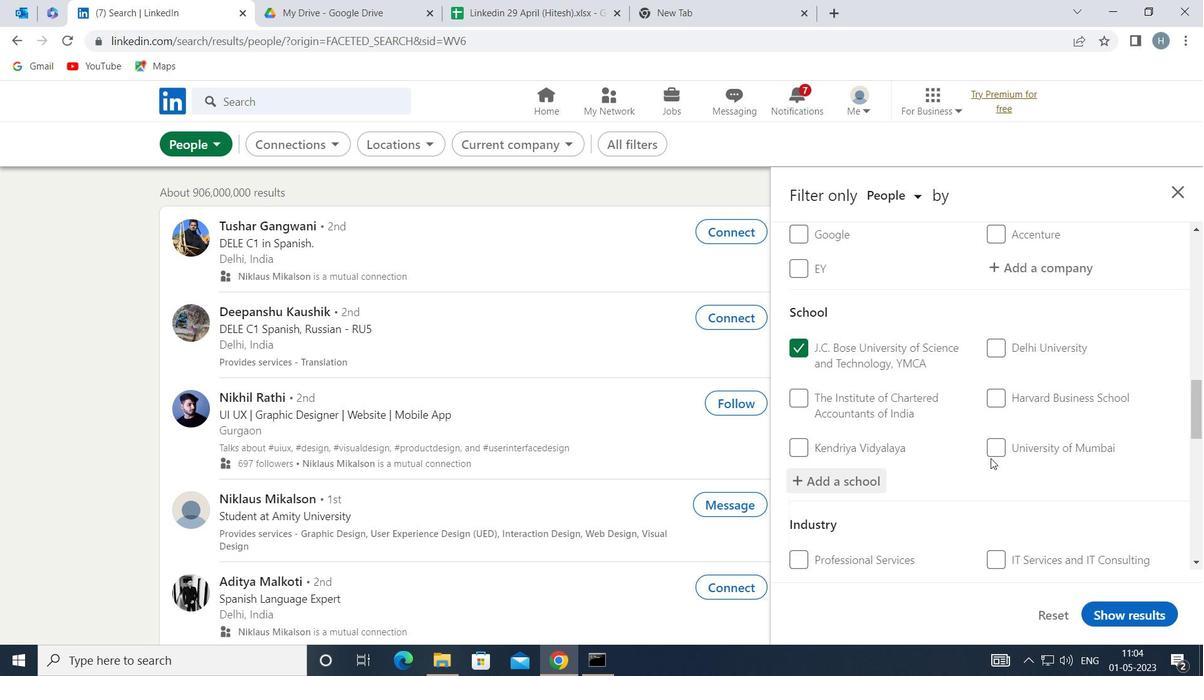 
Action: Mouse moved to (979, 455)
Screenshot: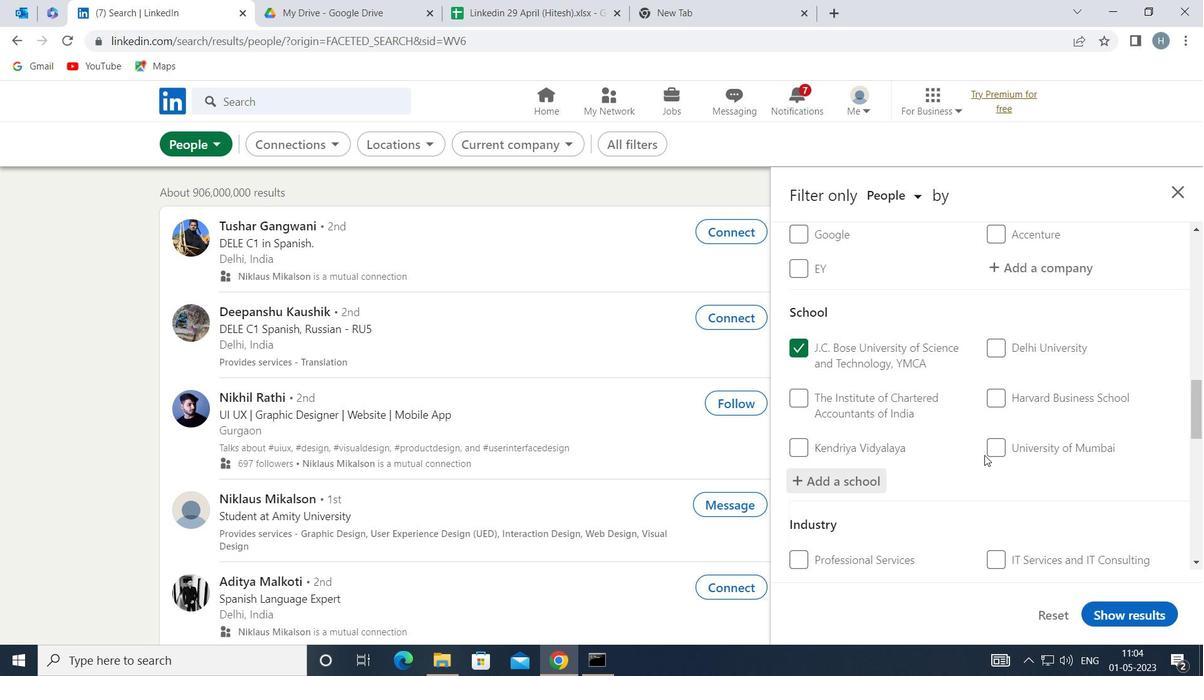
Action: Mouse scrolled (979, 455) with delta (0, 0)
Screenshot: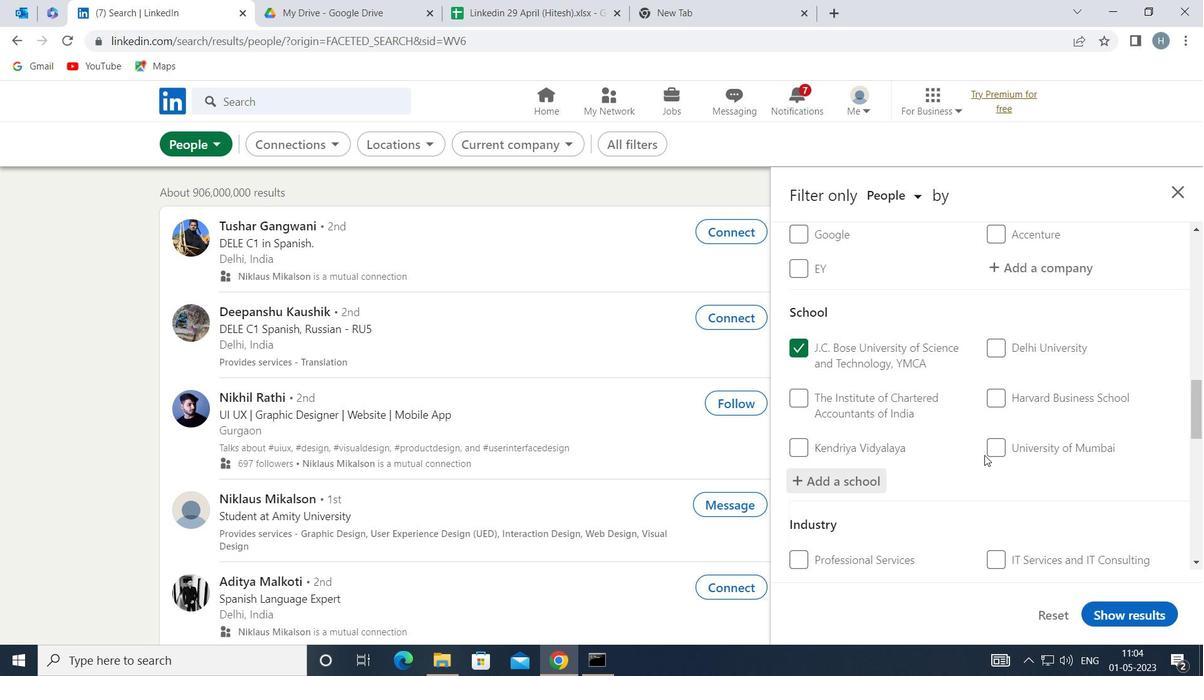 
Action: Mouse moved to (965, 450)
Screenshot: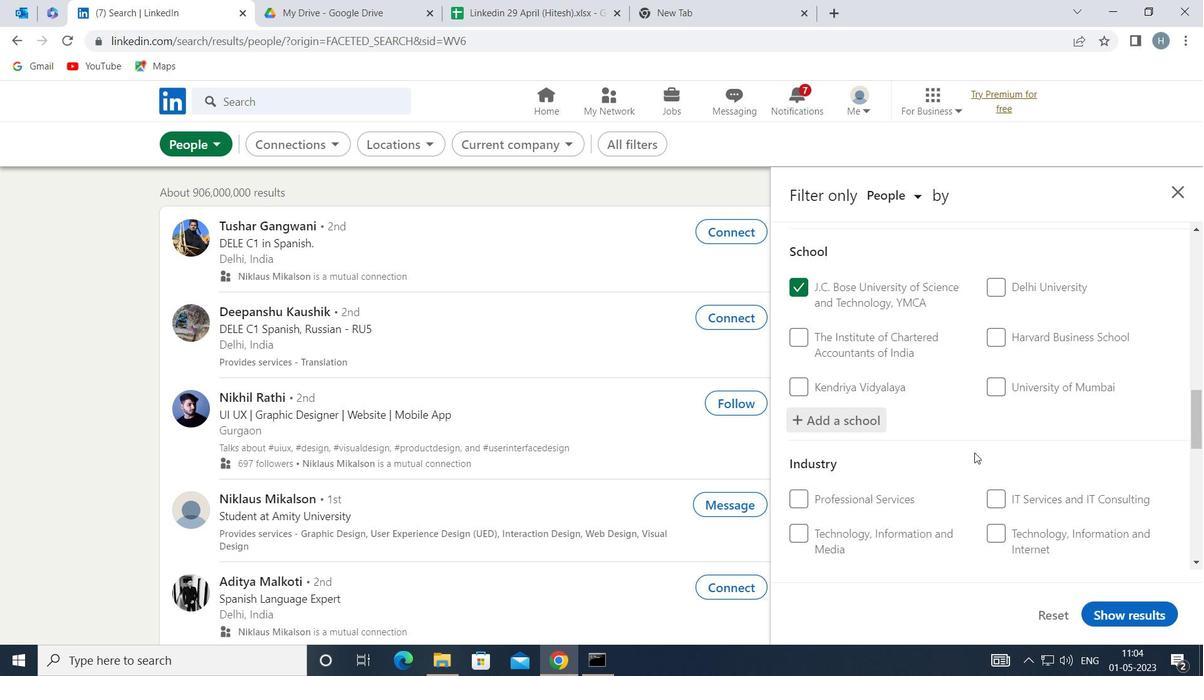 
Action: Mouse scrolled (965, 449) with delta (0, 0)
Screenshot: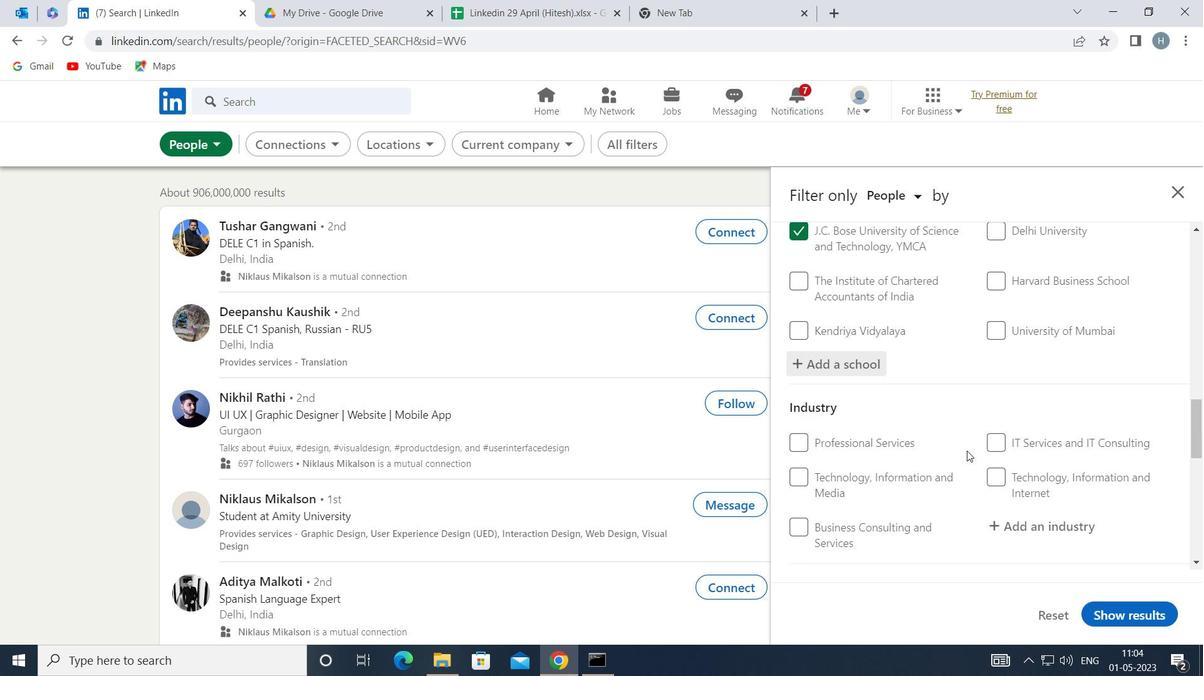 
Action: Mouse moved to (1034, 412)
Screenshot: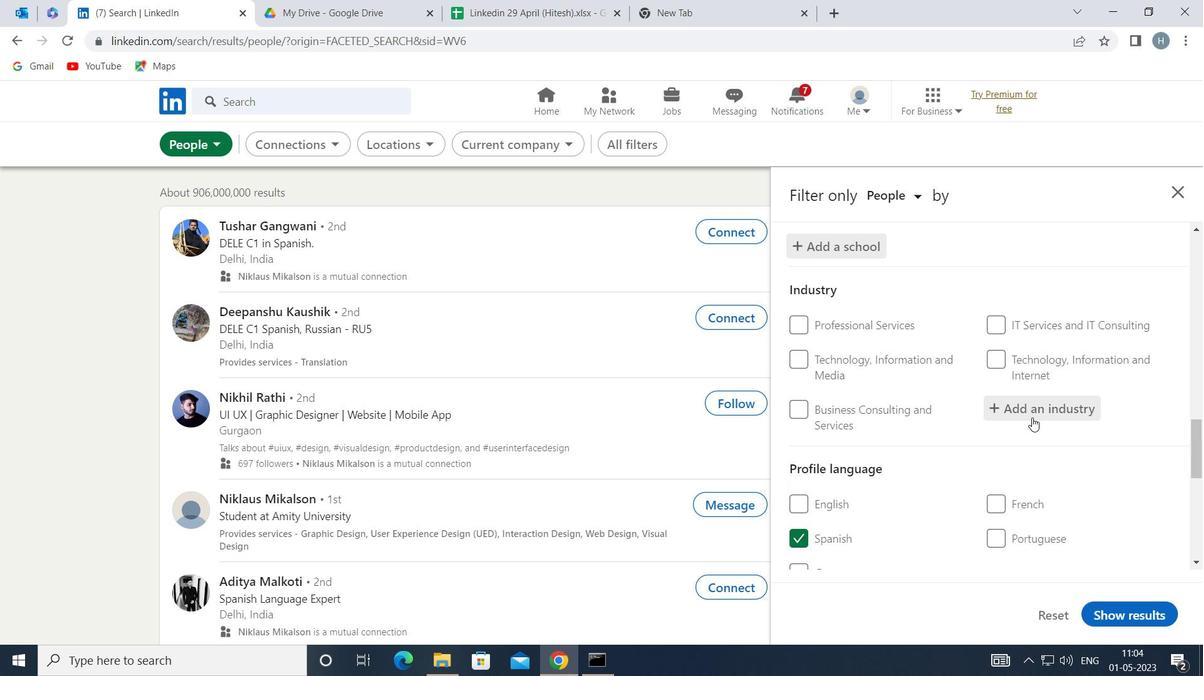 
Action: Mouse pressed left at (1034, 412)
Screenshot: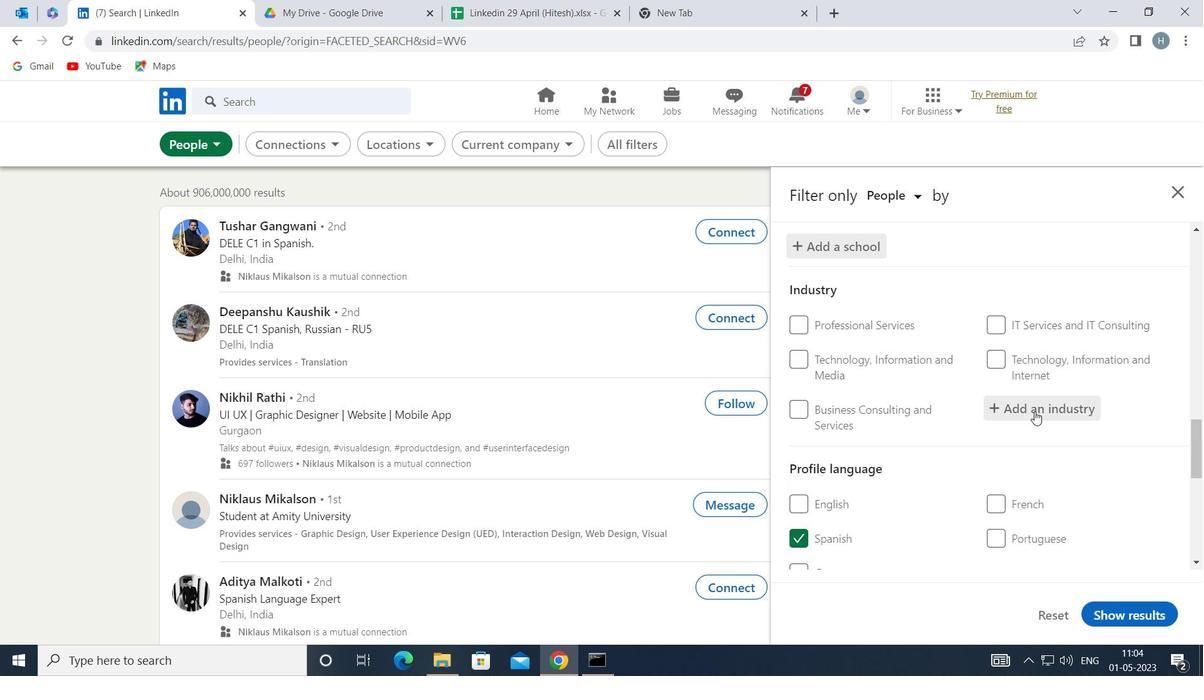 
Action: Key pressed <Key.shift>MENTAL
Screenshot: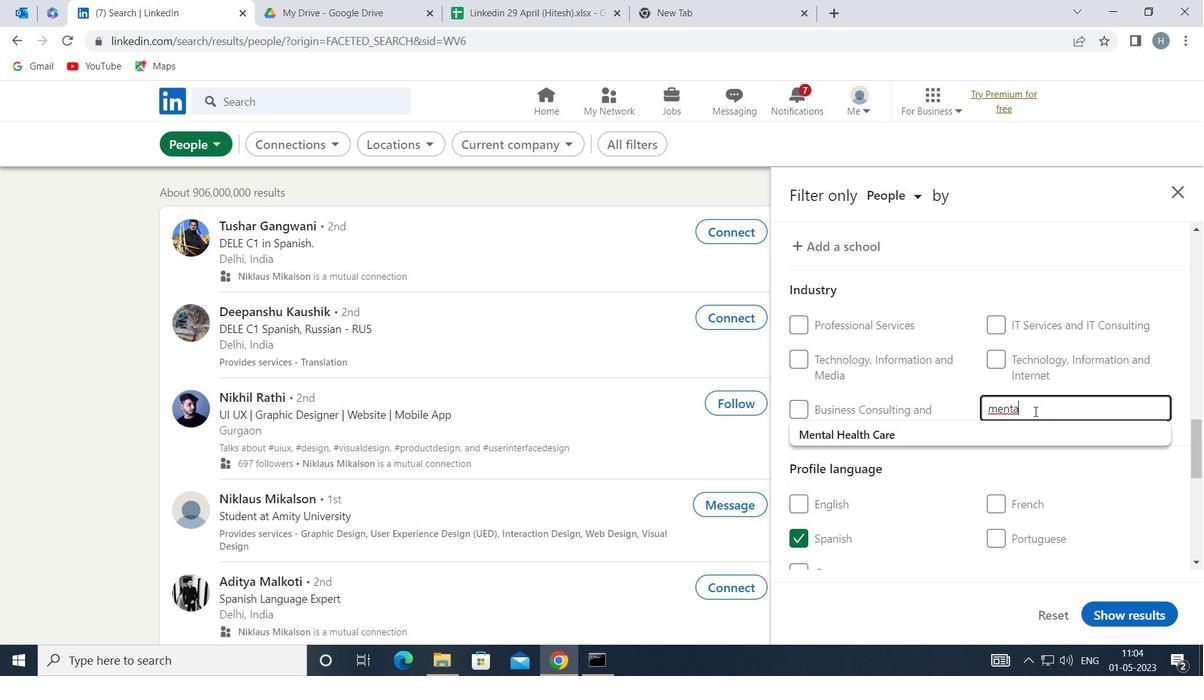 
Action: Mouse moved to (997, 434)
Screenshot: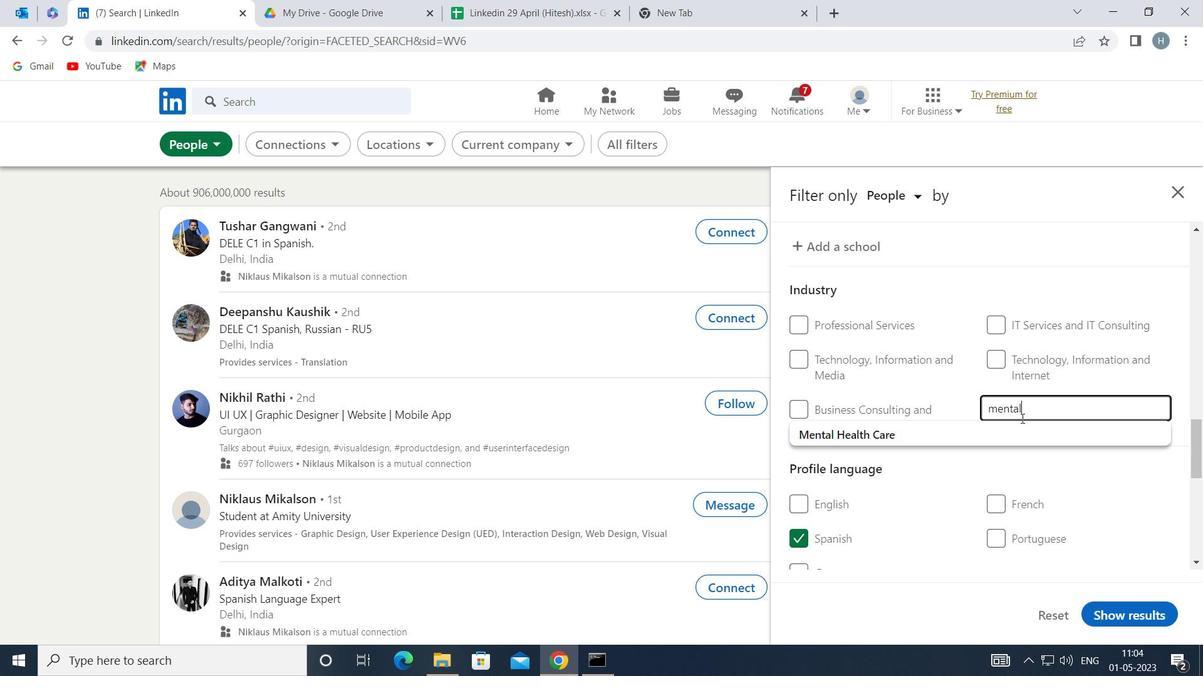 
Action: Mouse pressed left at (997, 434)
Screenshot: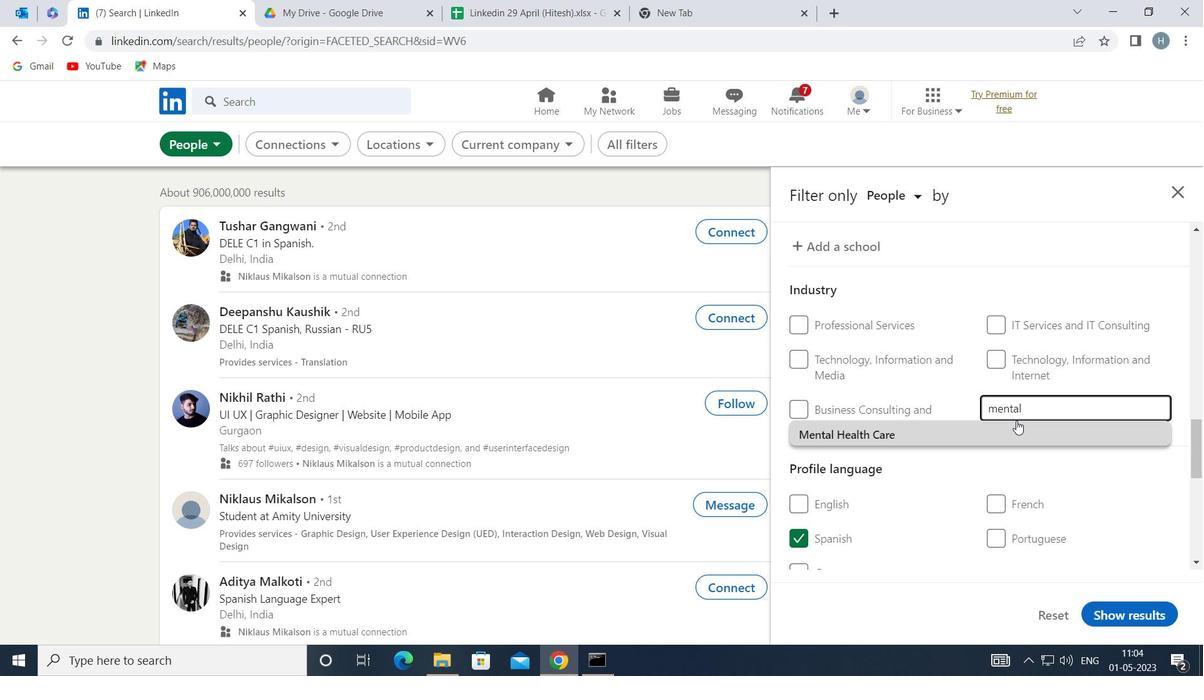 
Action: Mouse moved to (982, 440)
Screenshot: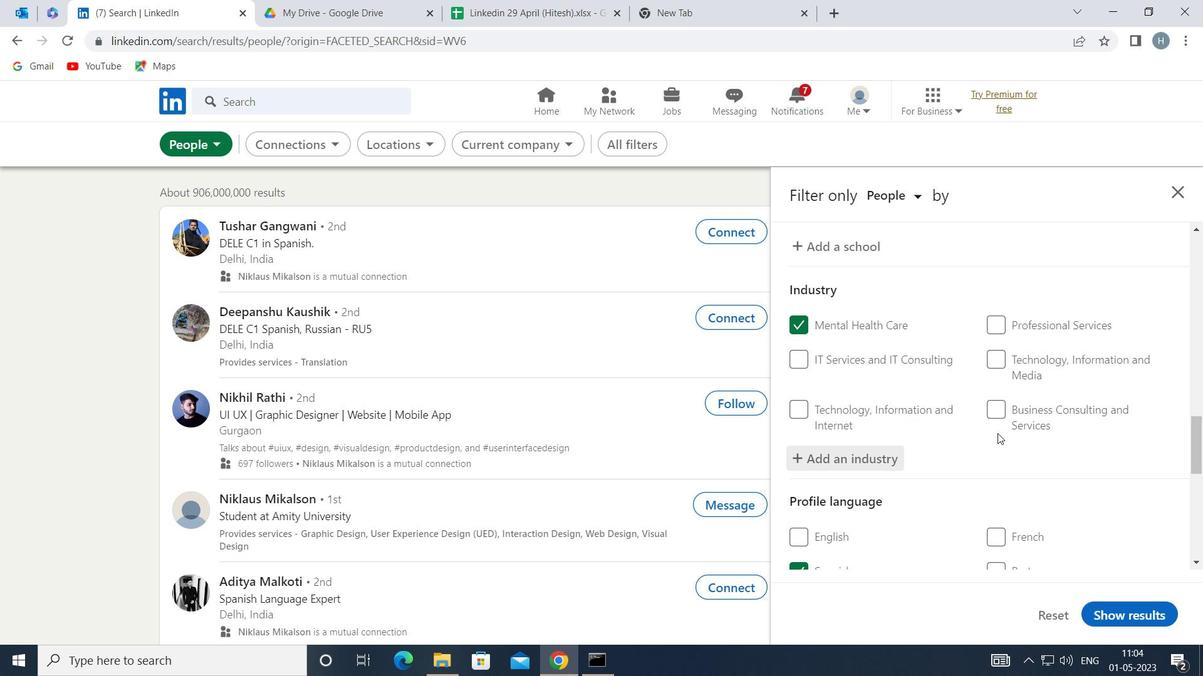 
Action: Mouse scrolled (982, 439) with delta (0, 0)
Screenshot: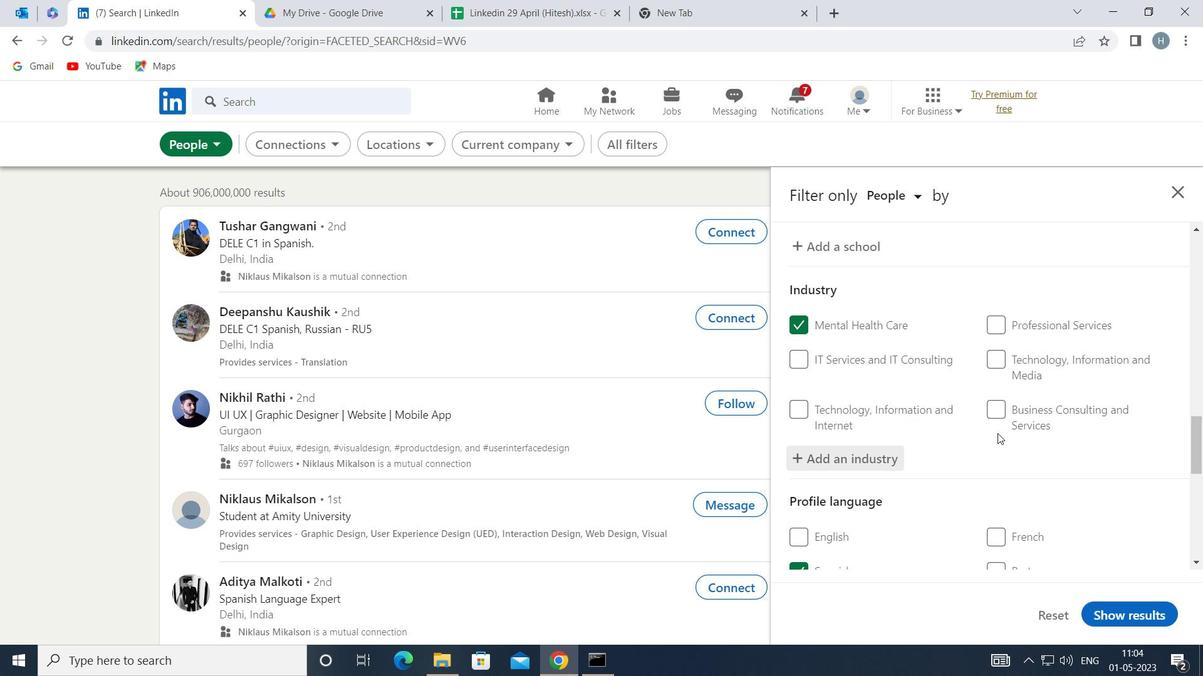 
Action: Mouse moved to (968, 446)
Screenshot: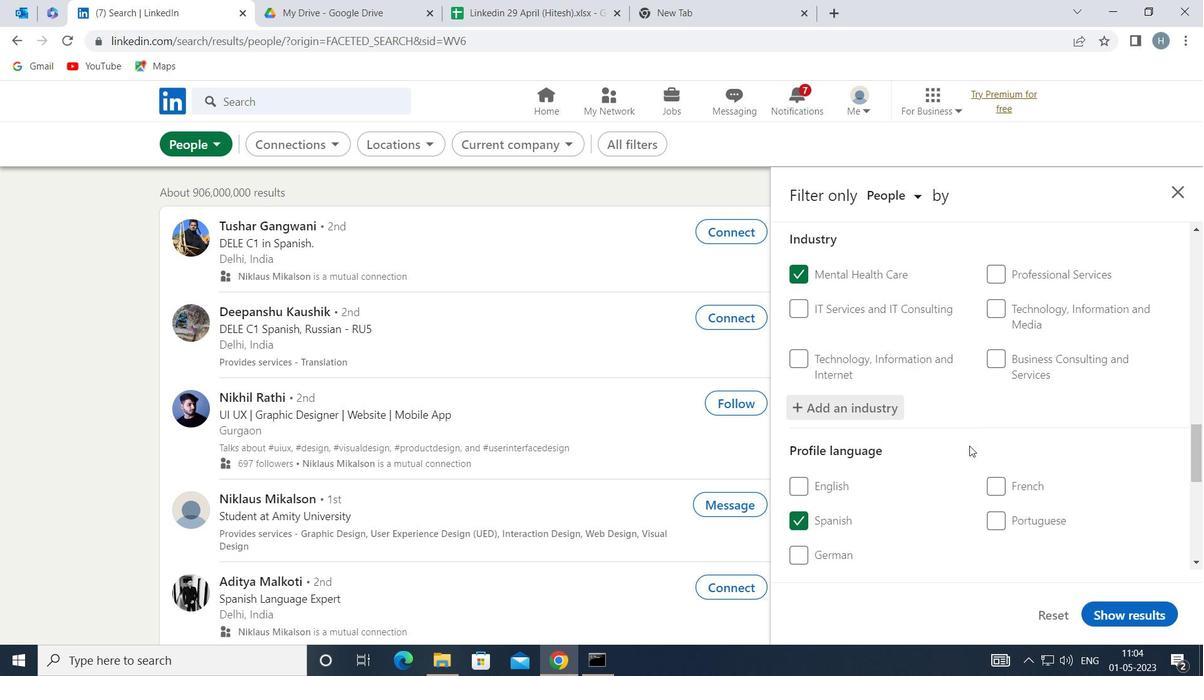 
Action: Mouse scrolled (968, 446) with delta (0, 0)
Screenshot: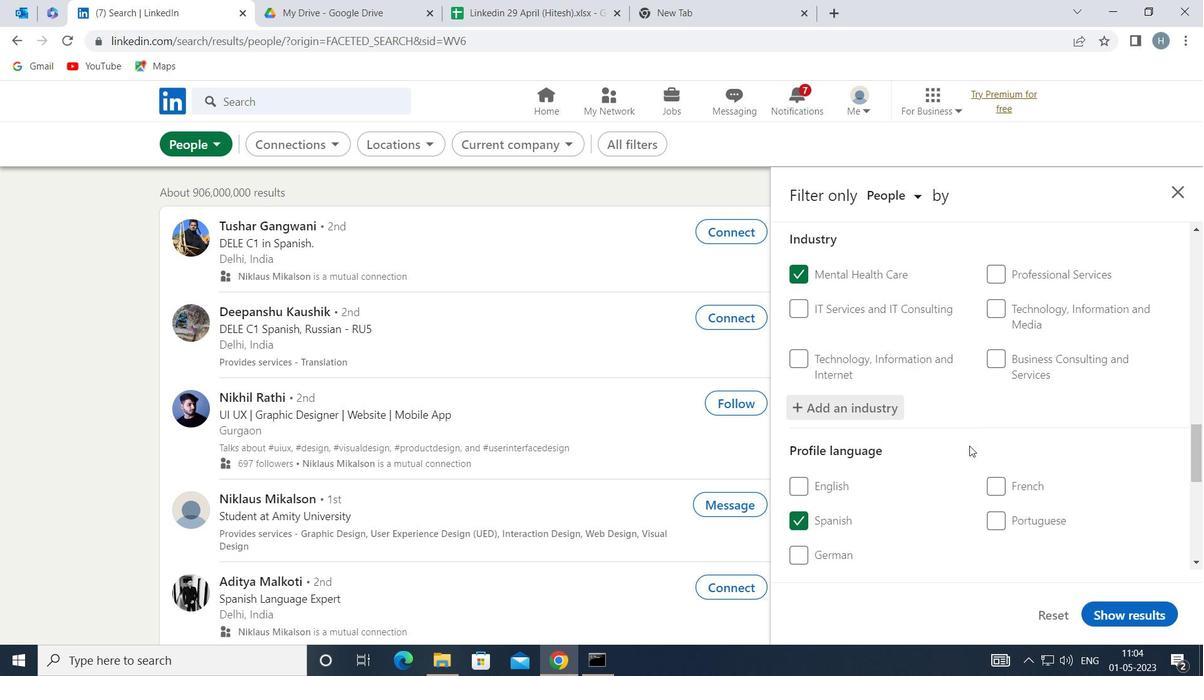 
Action: Mouse scrolled (968, 446) with delta (0, 0)
Screenshot: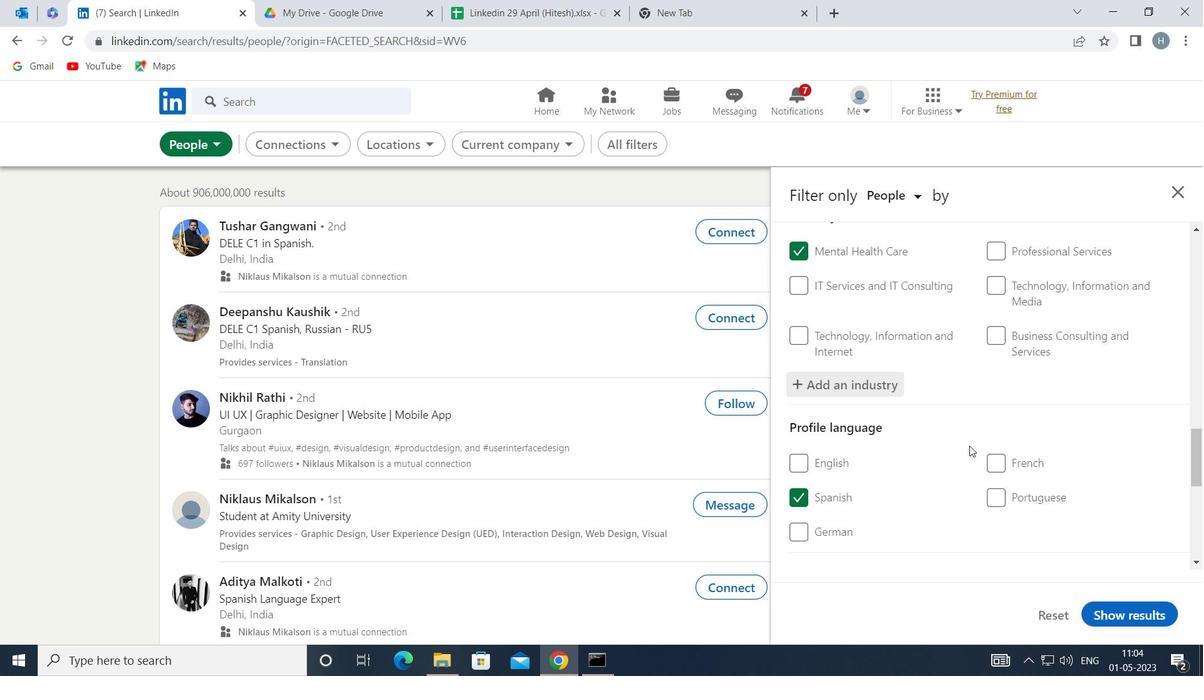 
Action: Mouse moved to (966, 446)
Screenshot: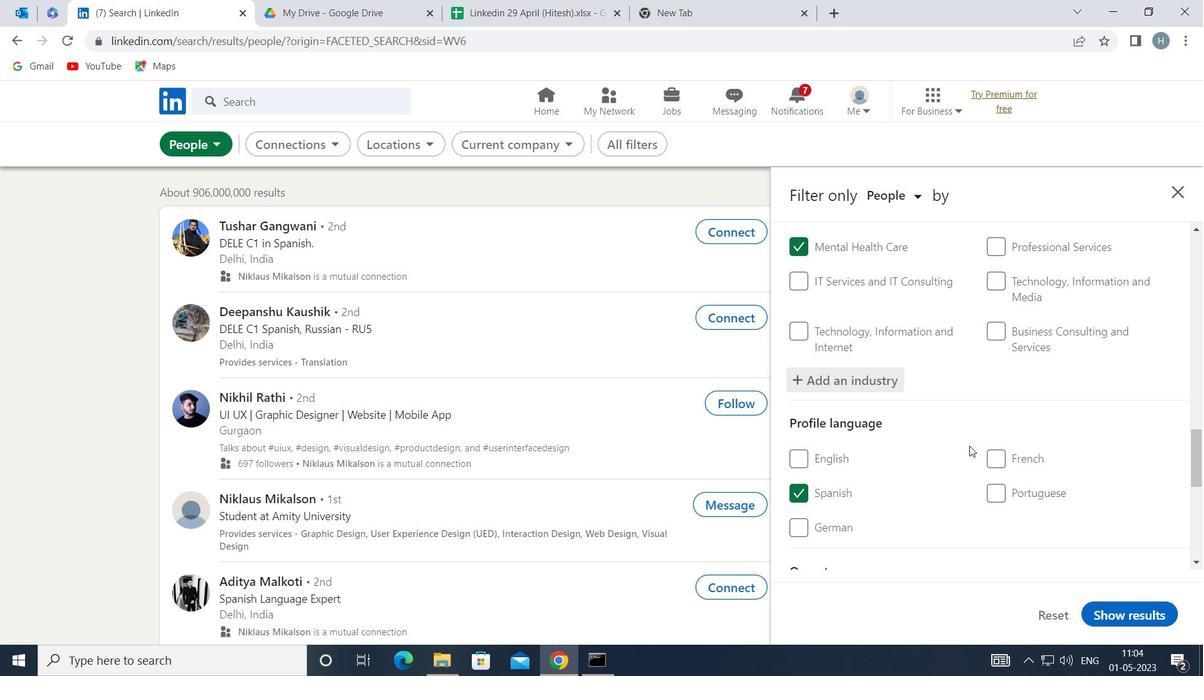 
Action: Mouse scrolled (966, 446) with delta (0, 0)
Screenshot: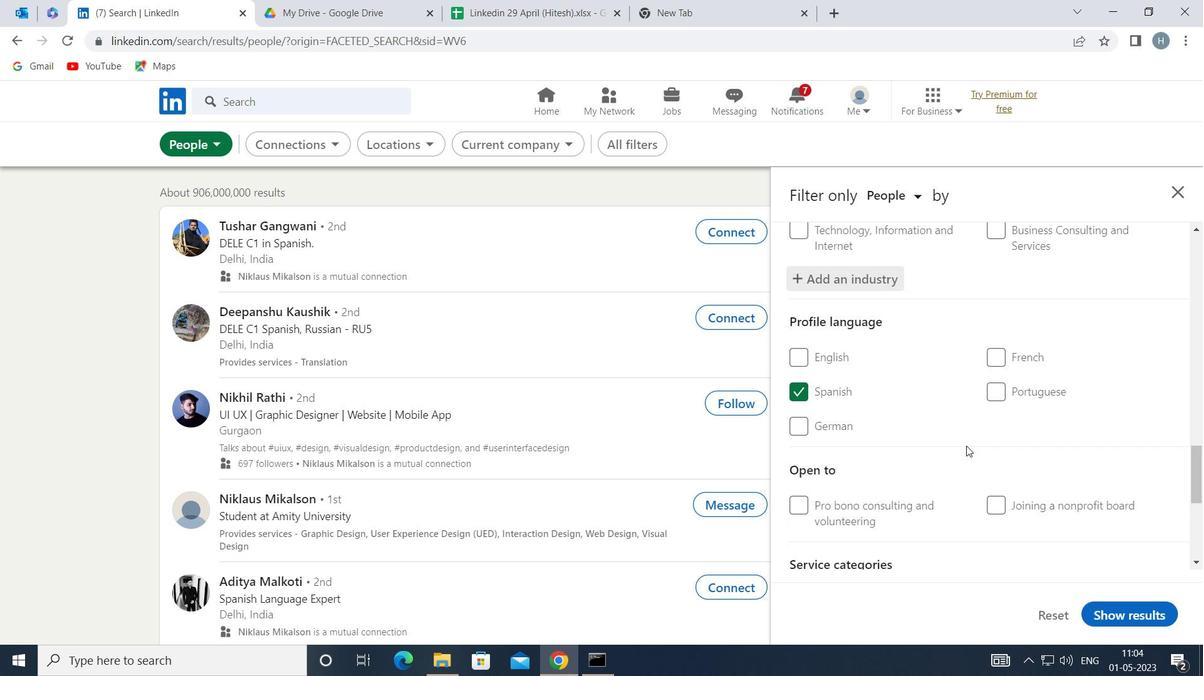 
Action: Mouse moved to (1017, 472)
Screenshot: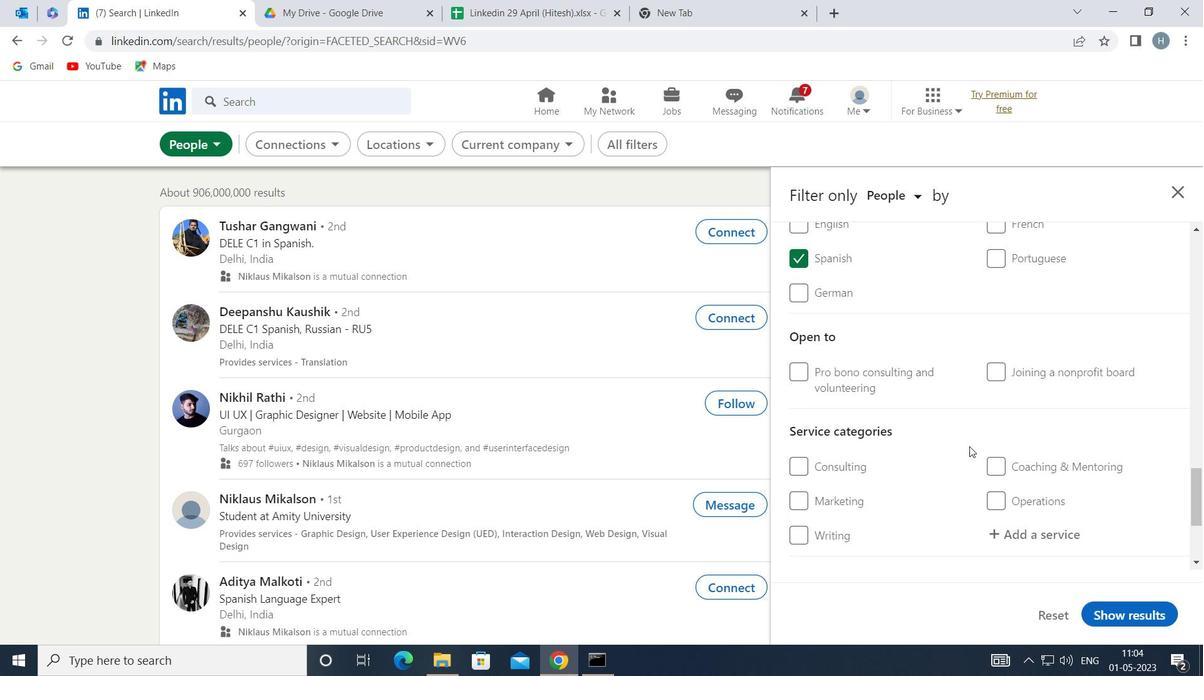 
Action: Mouse scrolled (1017, 471) with delta (0, 0)
Screenshot: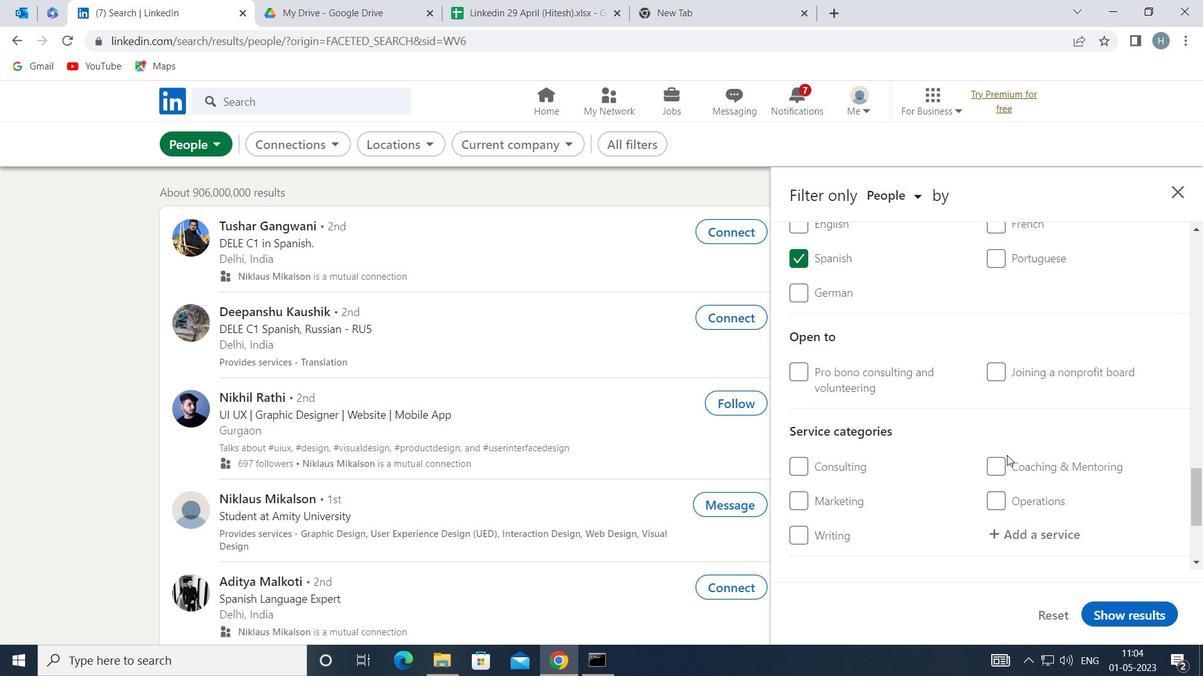 
Action: Mouse moved to (1025, 455)
Screenshot: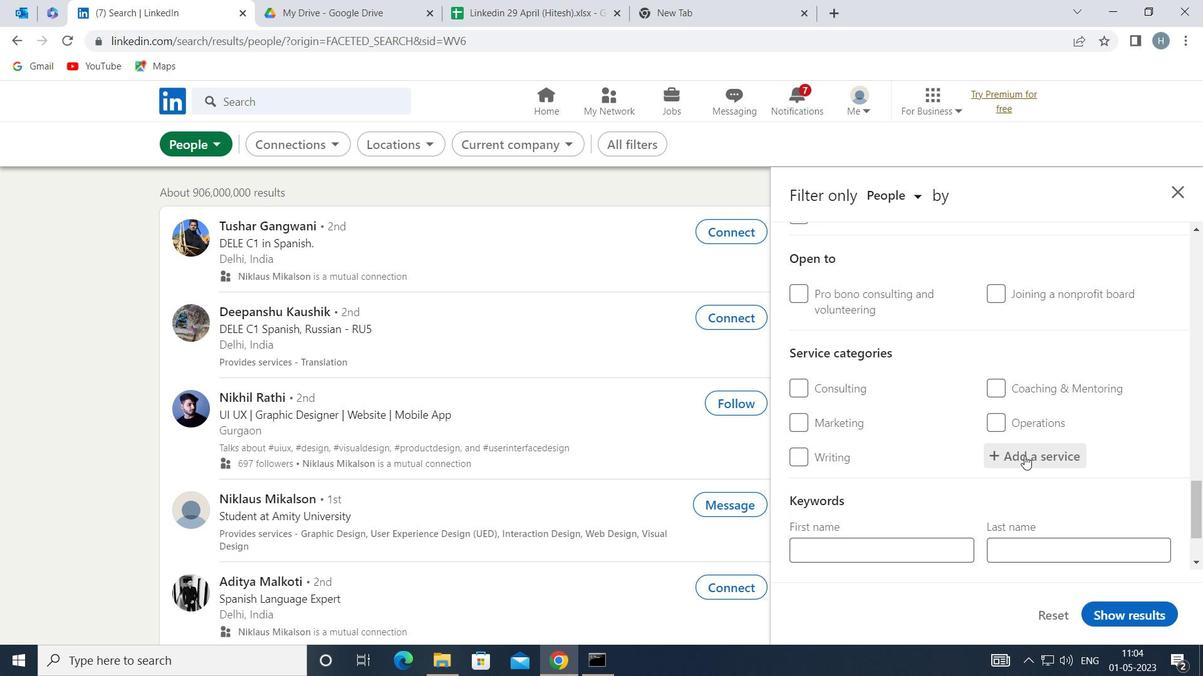 
Action: Mouse pressed left at (1025, 455)
Screenshot: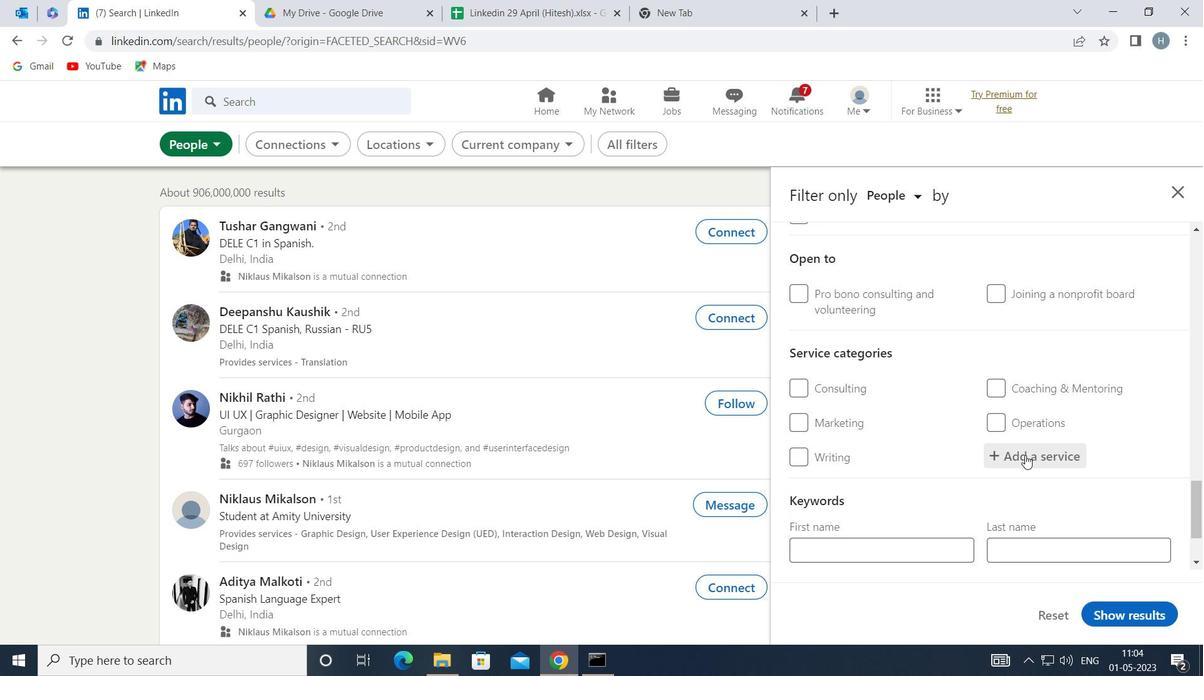 
Action: Key pressed <Key.shift>BUDGE
Screenshot: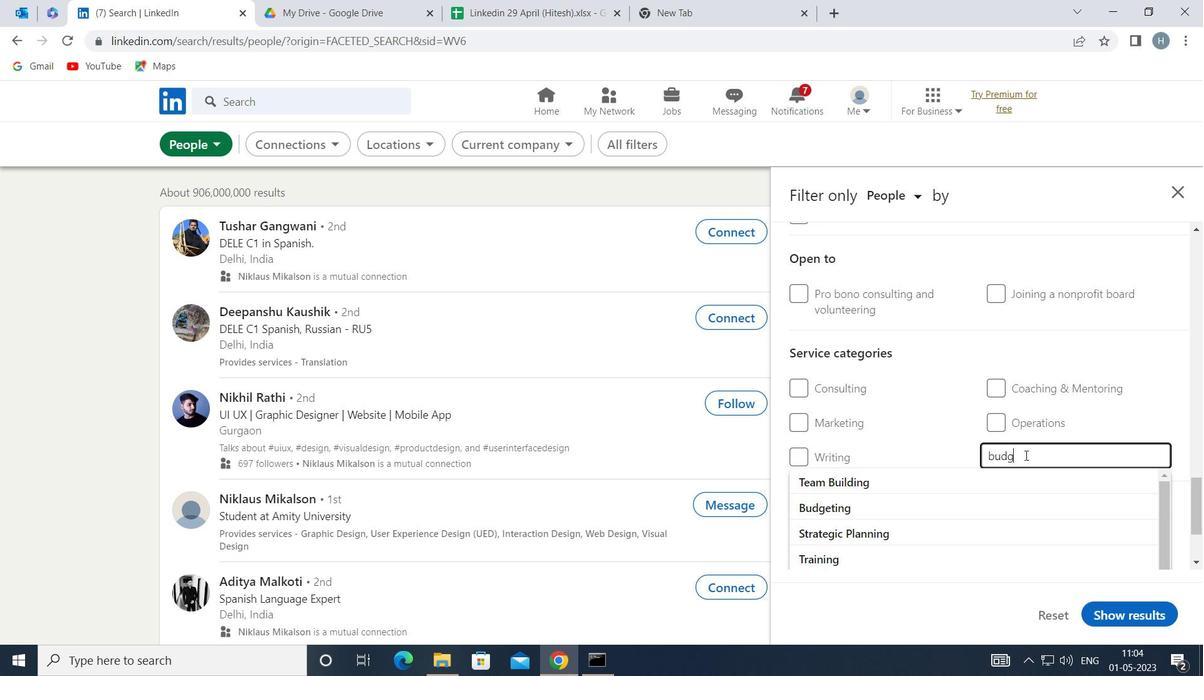 
Action: Mouse moved to (950, 487)
Screenshot: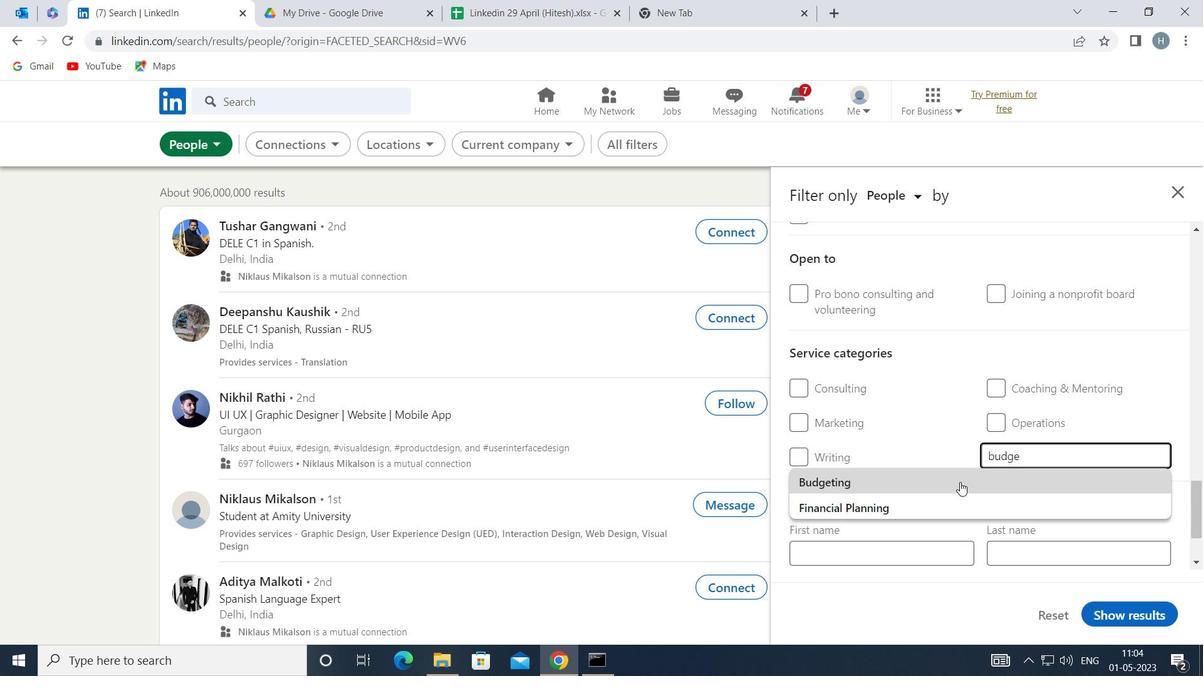 
Action: Mouse pressed left at (950, 487)
Screenshot: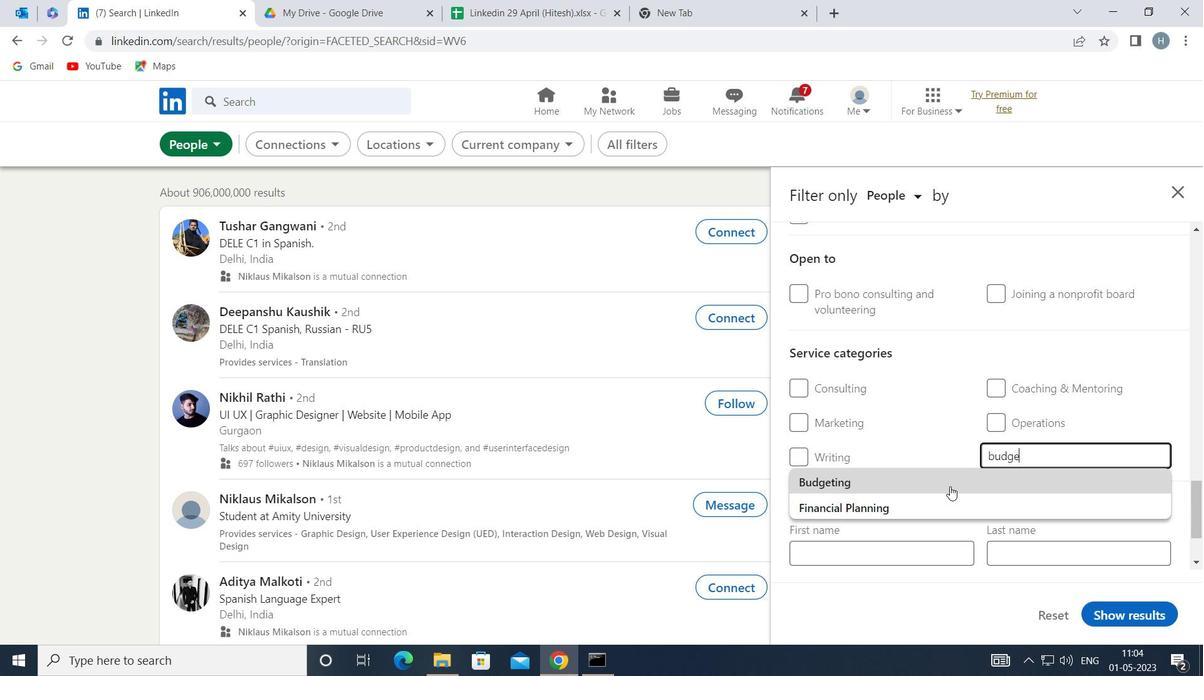 
Action: Mouse moved to (947, 486)
Screenshot: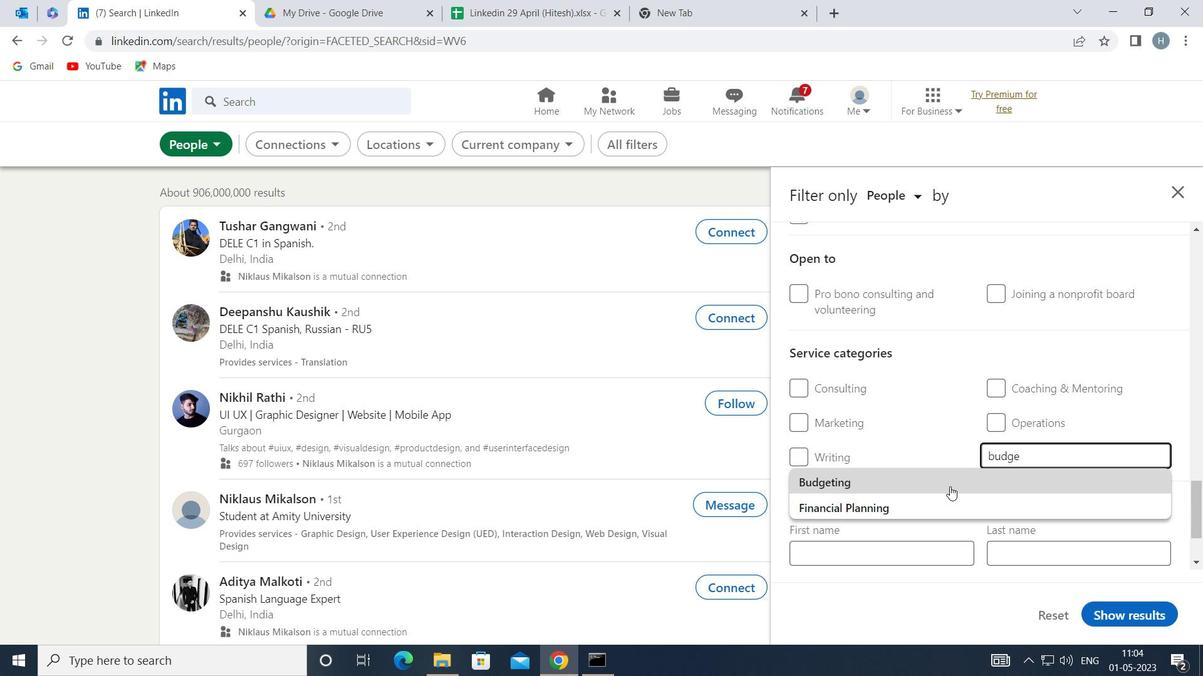 
Action: Mouse scrolled (947, 486) with delta (0, 0)
Screenshot: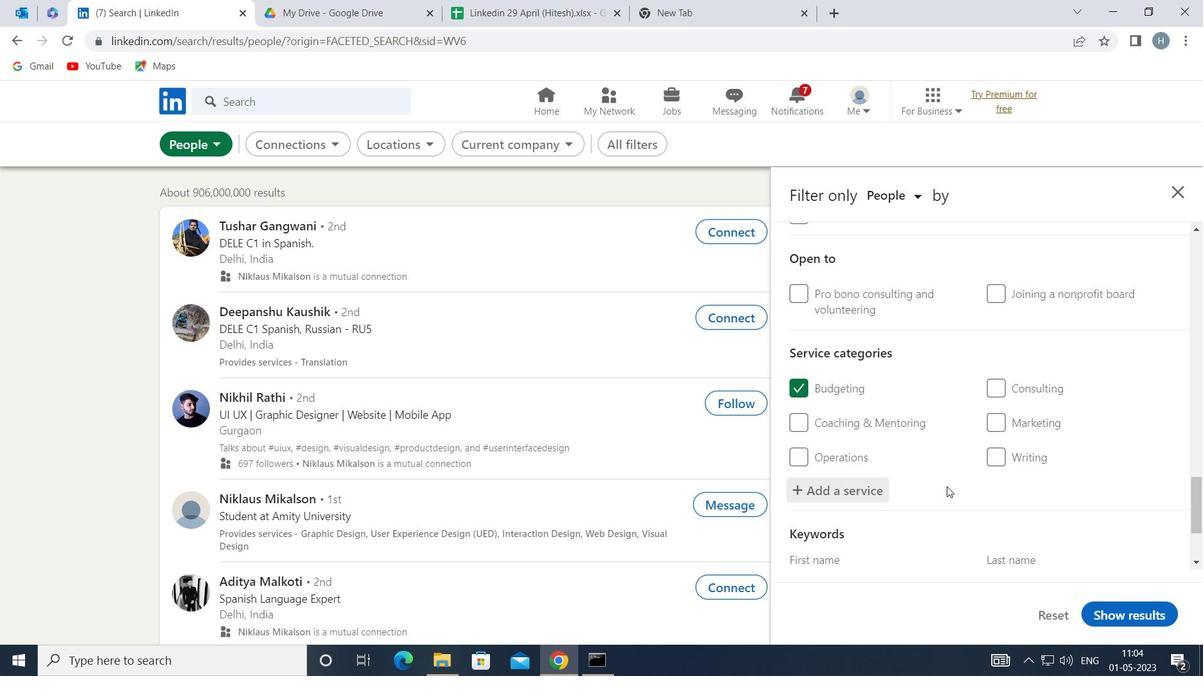 
Action: Mouse scrolled (947, 486) with delta (0, 0)
Screenshot: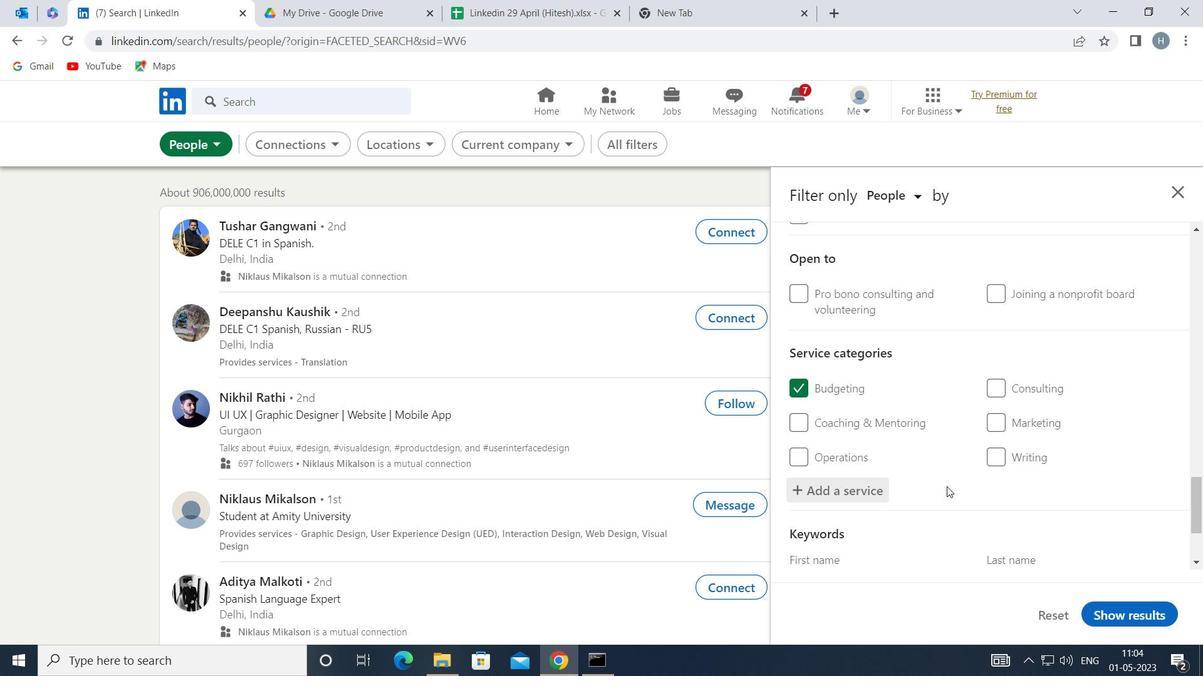 
Action: Mouse moved to (948, 485)
Screenshot: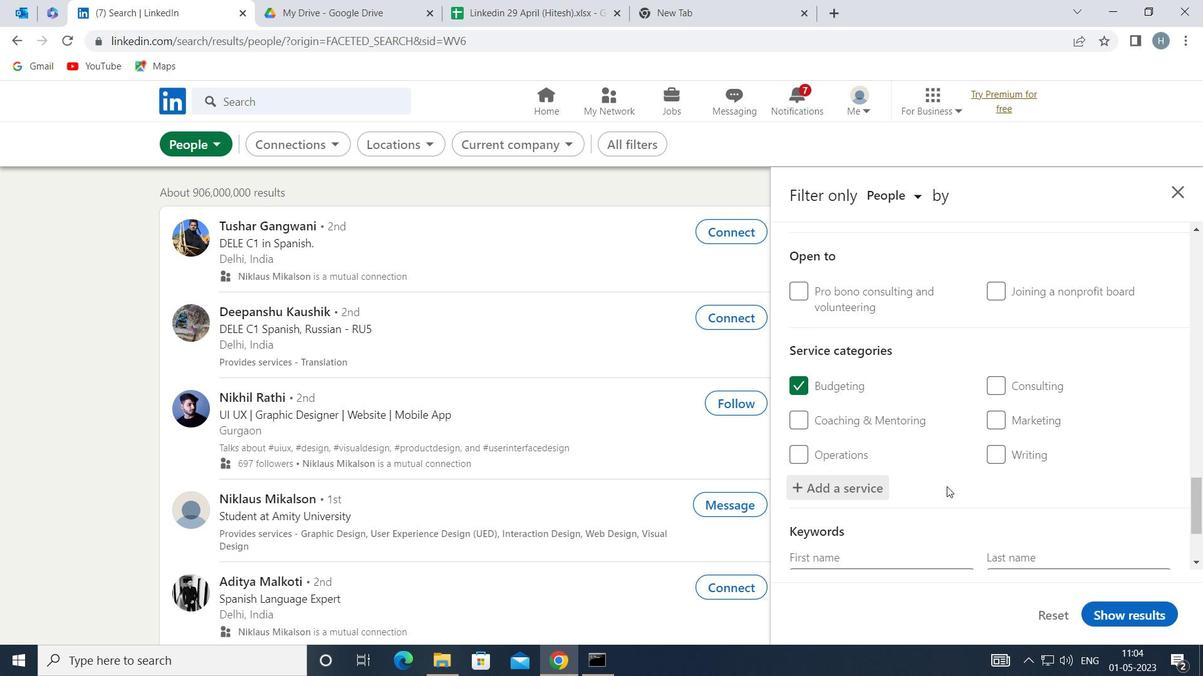 
Action: Mouse scrolled (948, 484) with delta (0, 0)
Screenshot: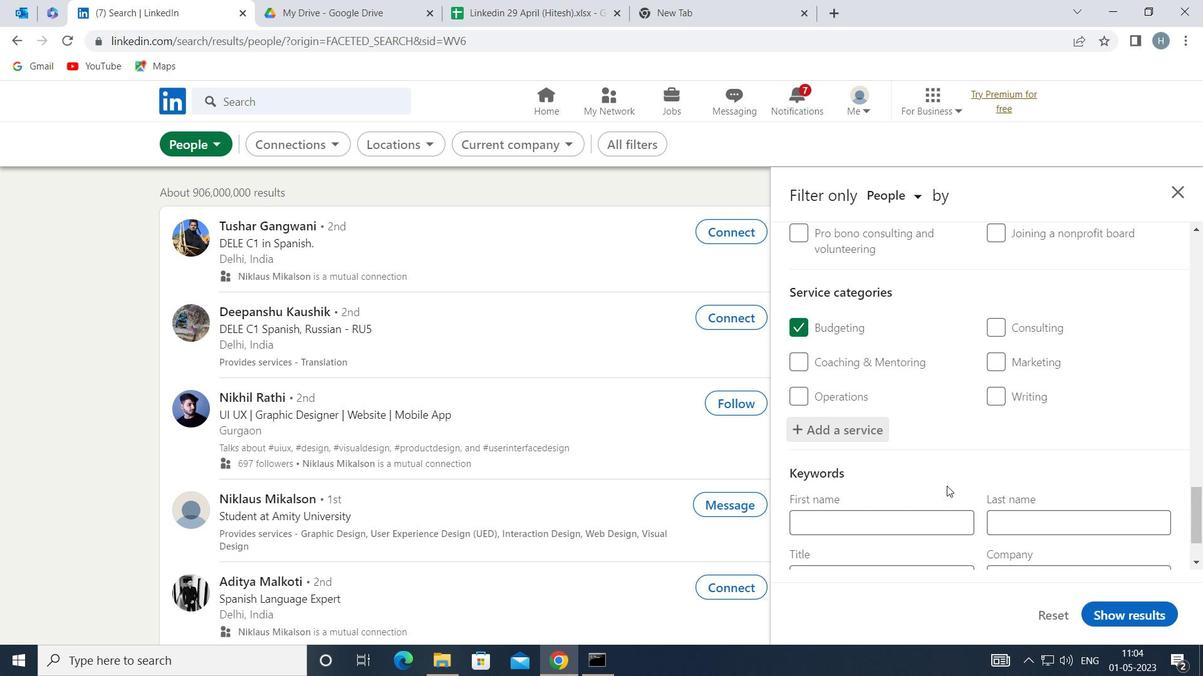 
Action: Mouse scrolled (948, 484) with delta (0, 0)
Screenshot: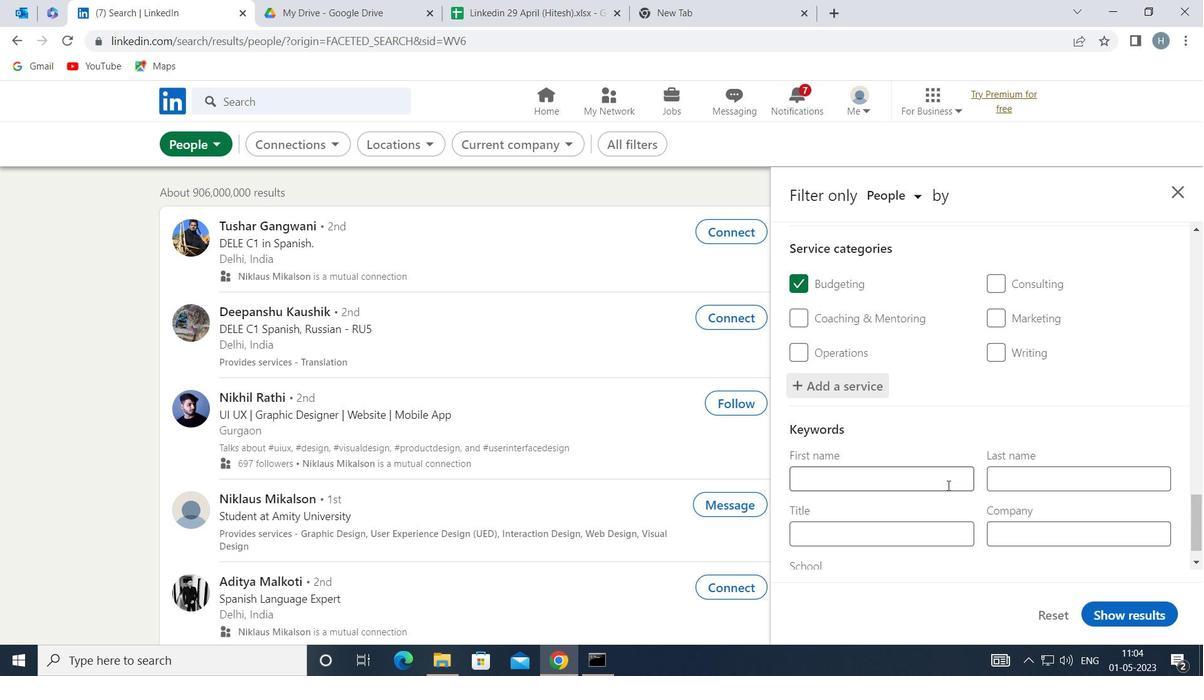 
Action: Mouse moved to (920, 500)
Screenshot: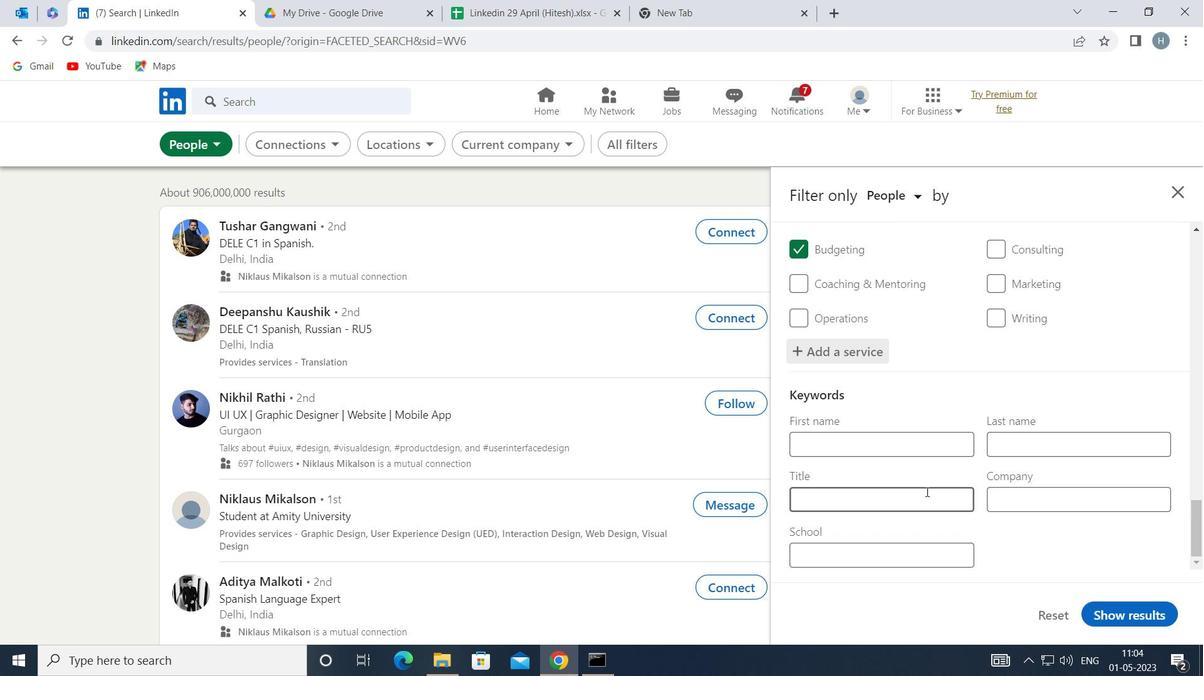 
Action: Mouse pressed left at (920, 500)
Screenshot: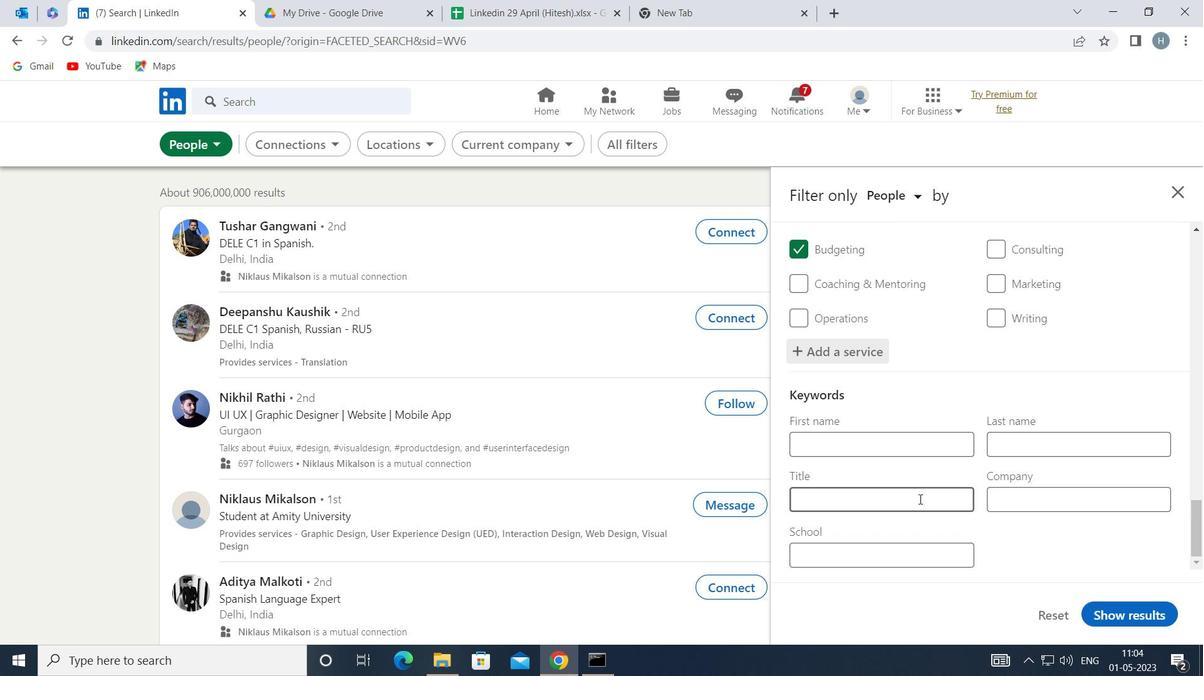 
Action: Mouse moved to (918, 500)
Screenshot: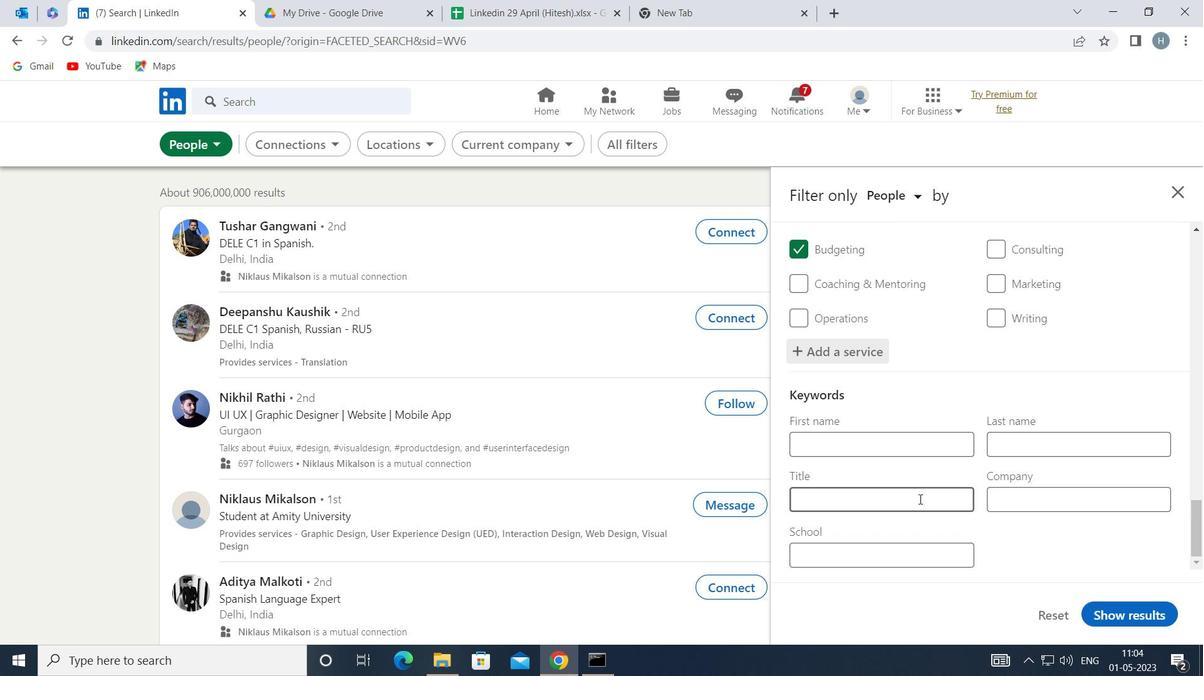 
Action: Key pressed <Key.shift>PARJ<Key.backspace>KING<Key.space><Key.shift>ATTENDENT
Screenshot: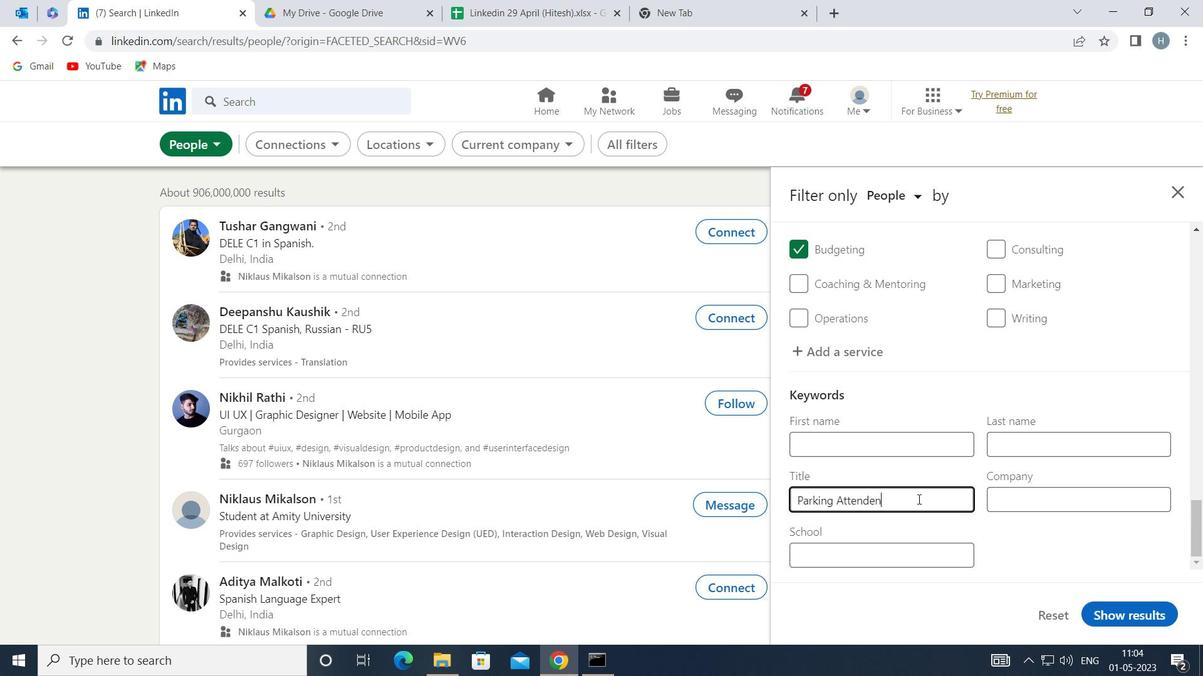 
Action: Mouse moved to (1144, 609)
Screenshot: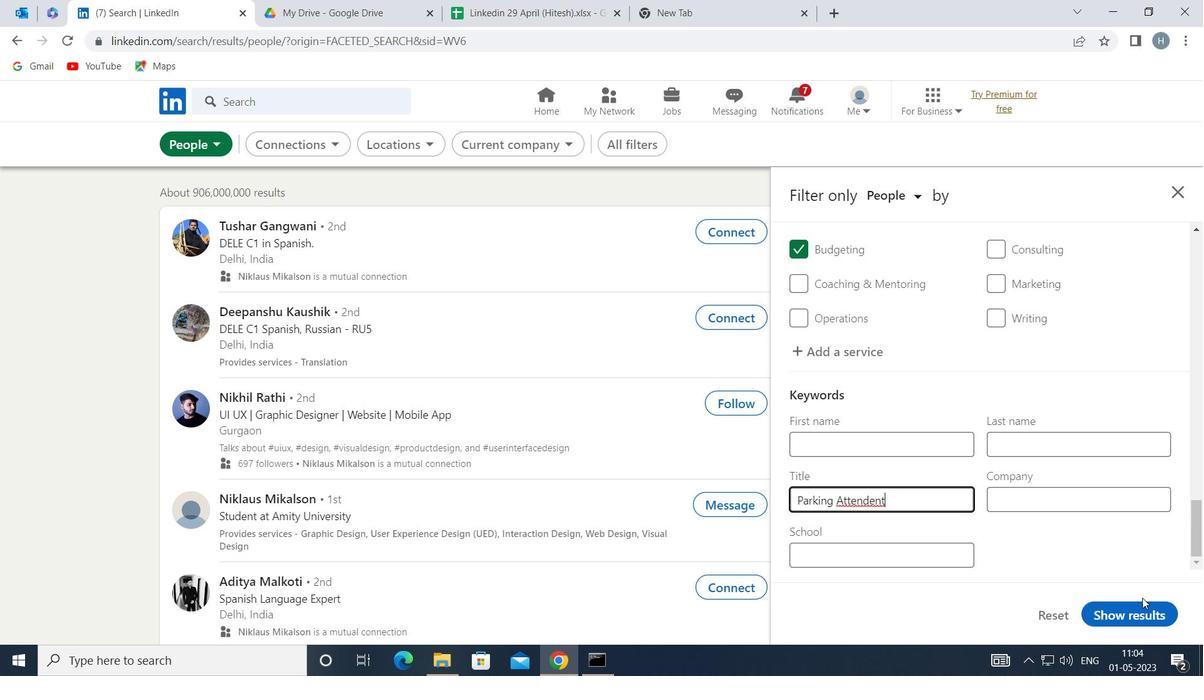 
Action: Mouse pressed left at (1144, 609)
Screenshot: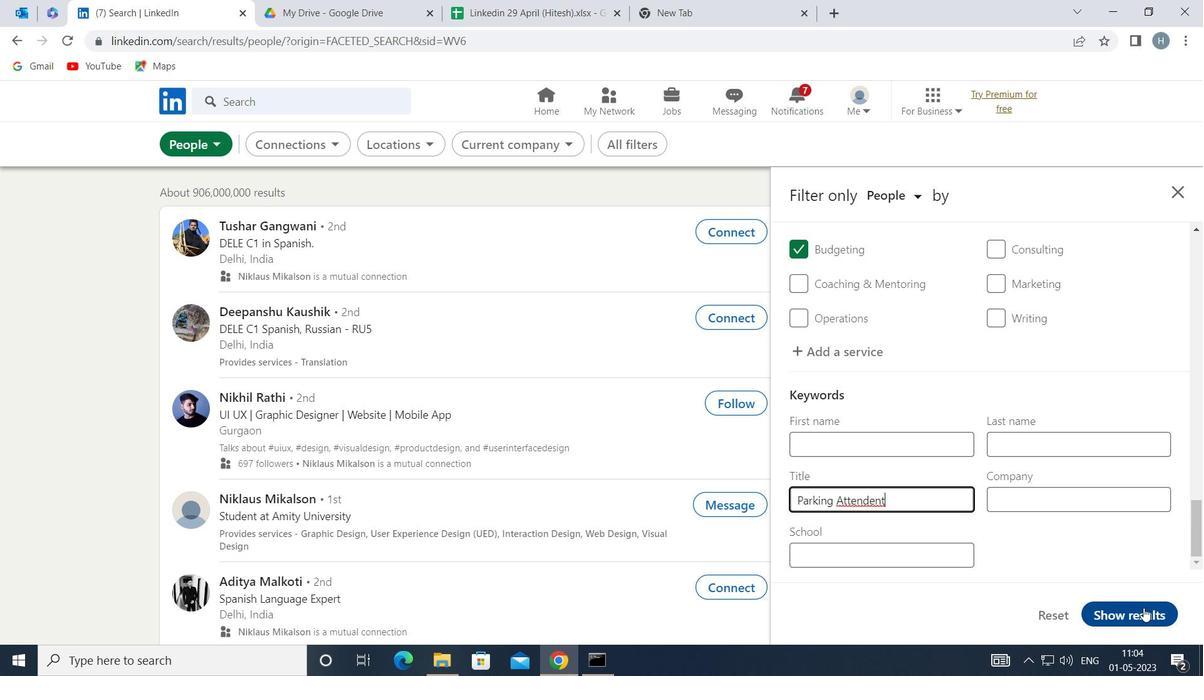 
Action: Mouse moved to (881, 470)
Screenshot: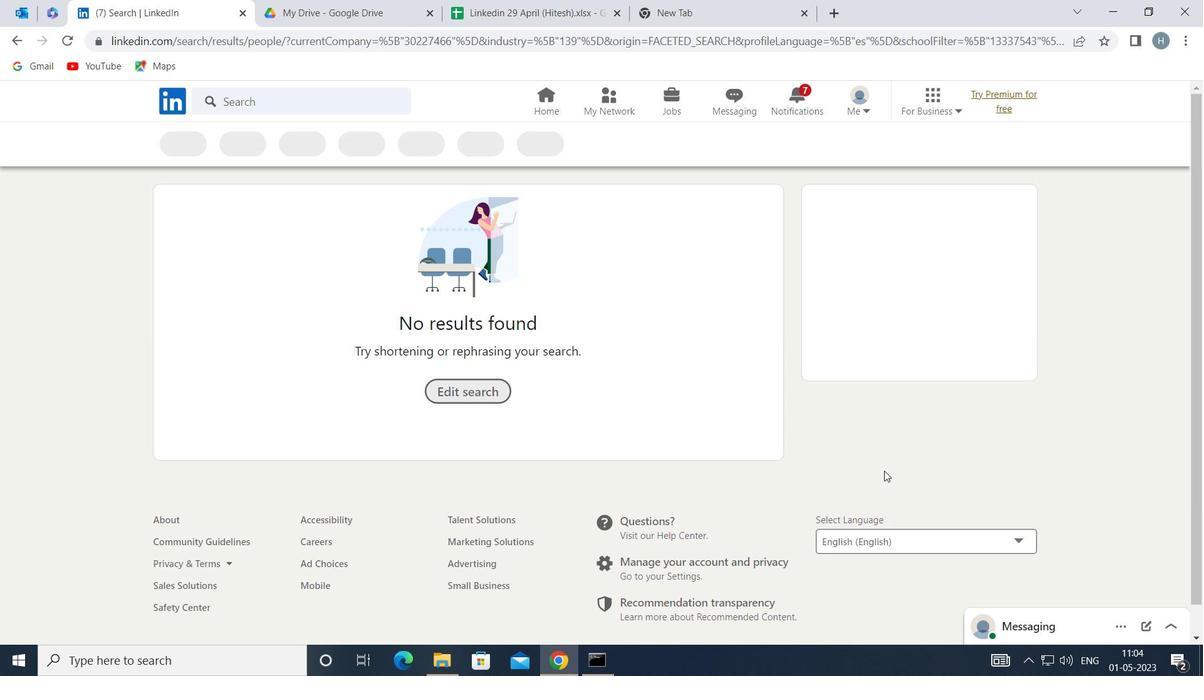 
